 Task: In the  document Sheep.pdf ,align picture to the 'center'. Insert word art below the picture and give heading  'Sheep  in Black 'change the shape height to  6.82 in
Action: Mouse moved to (254, 411)
Screenshot: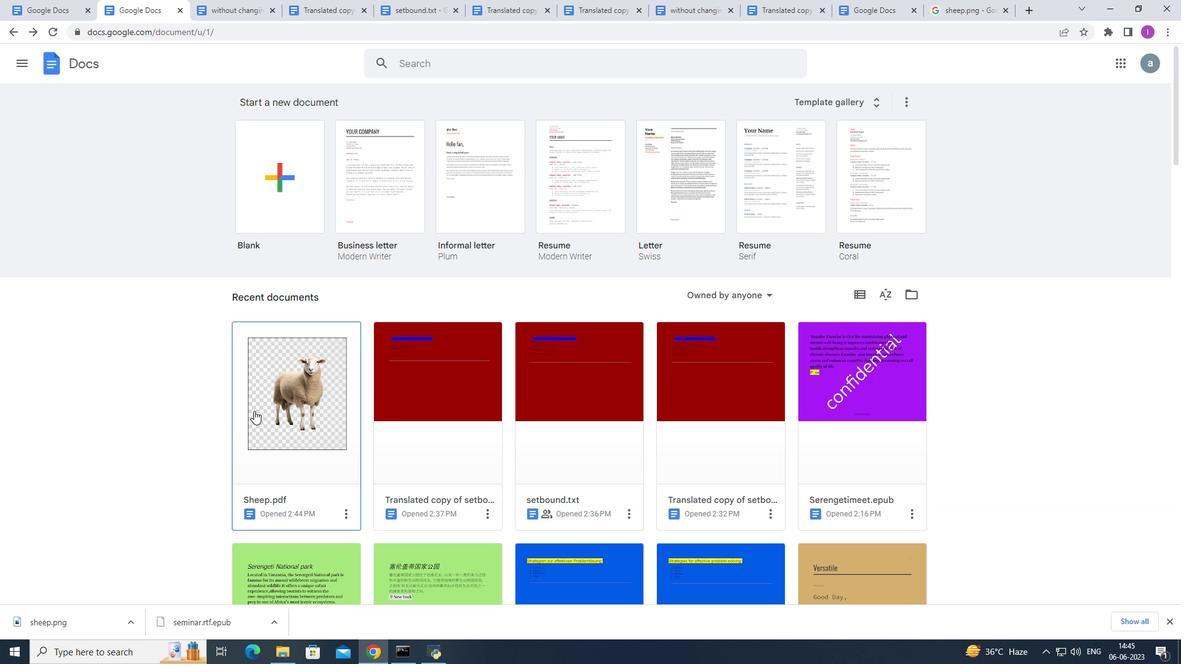 
Action: Mouse pressed left at (254, 411)
Screenshot: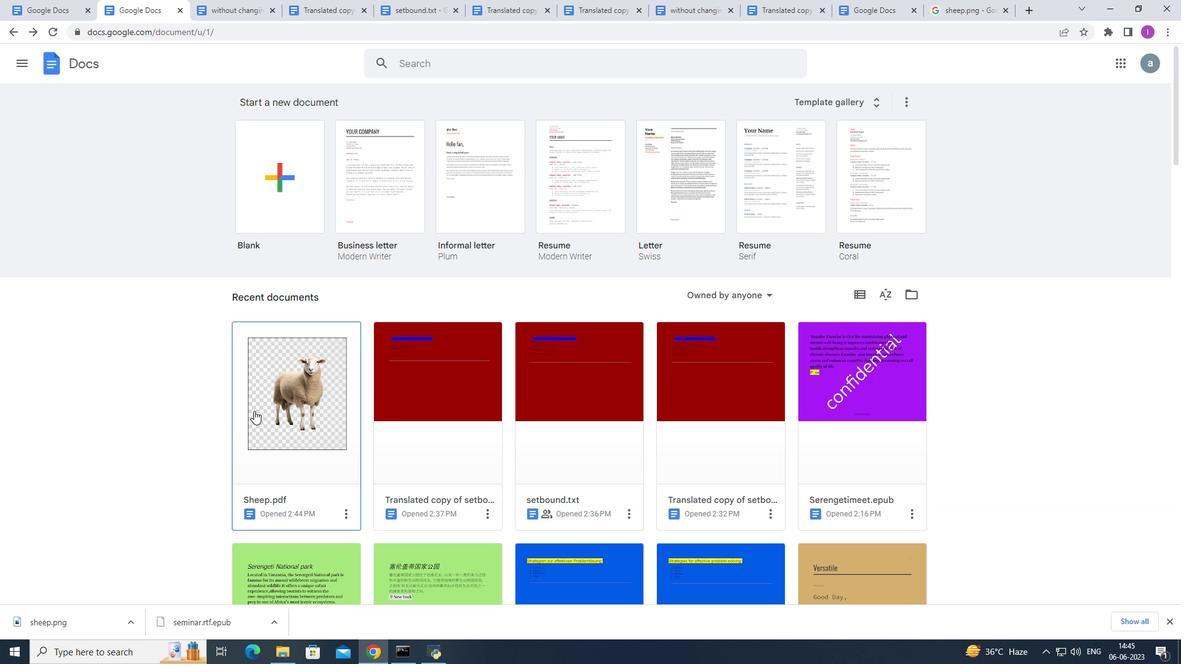 
Action: Mouse moved to (433, 193)
Screenshot: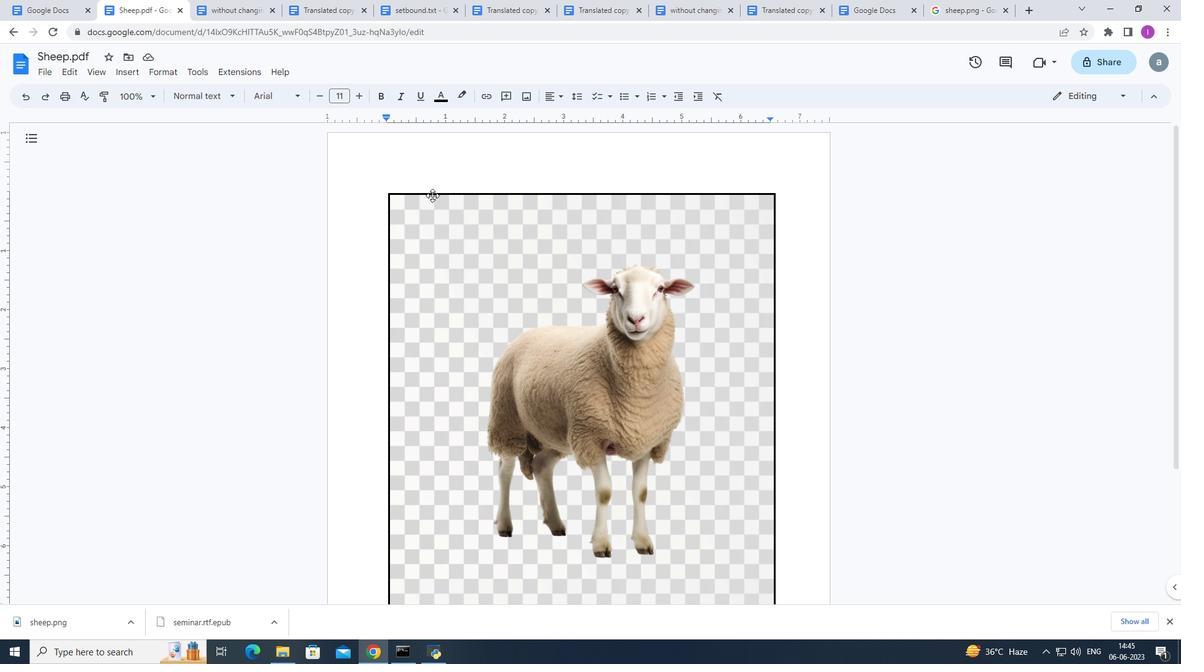 
Action: Mouse pressed left at (433, 193)
Screenshot: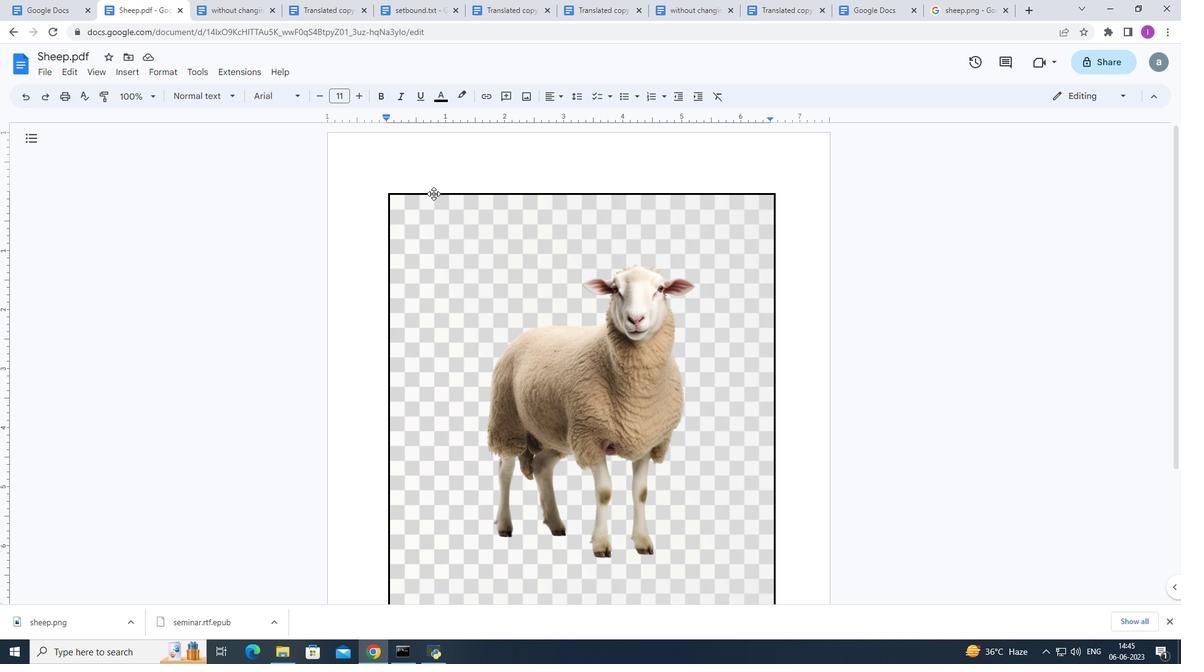 
Action: Mouse moved to (238, 94)
Screenshot: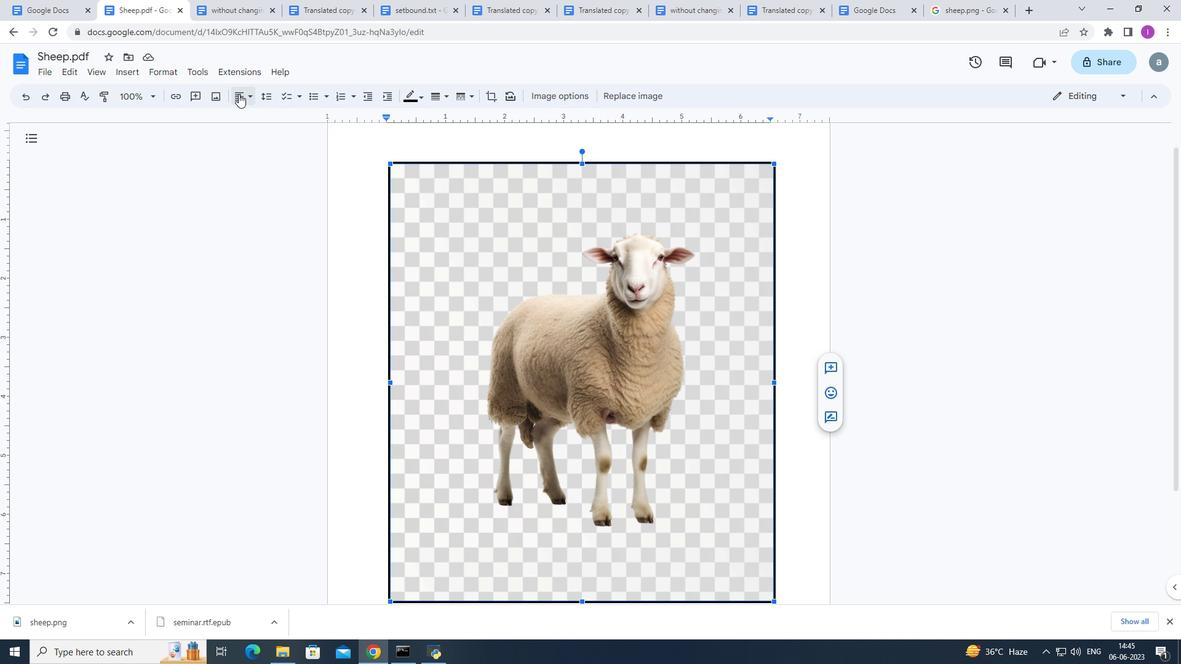 
Action: Mouse pressed left at (238, 94)
Screenshot: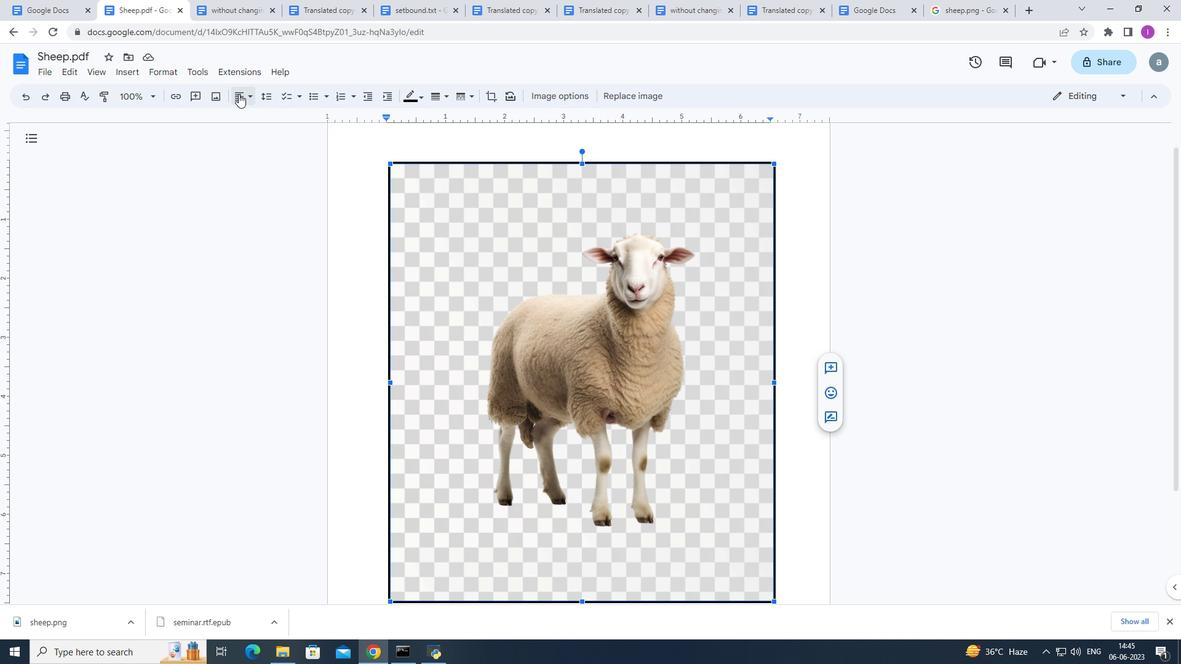 
Action: Mouse moved to (261, 113)
Screenshot: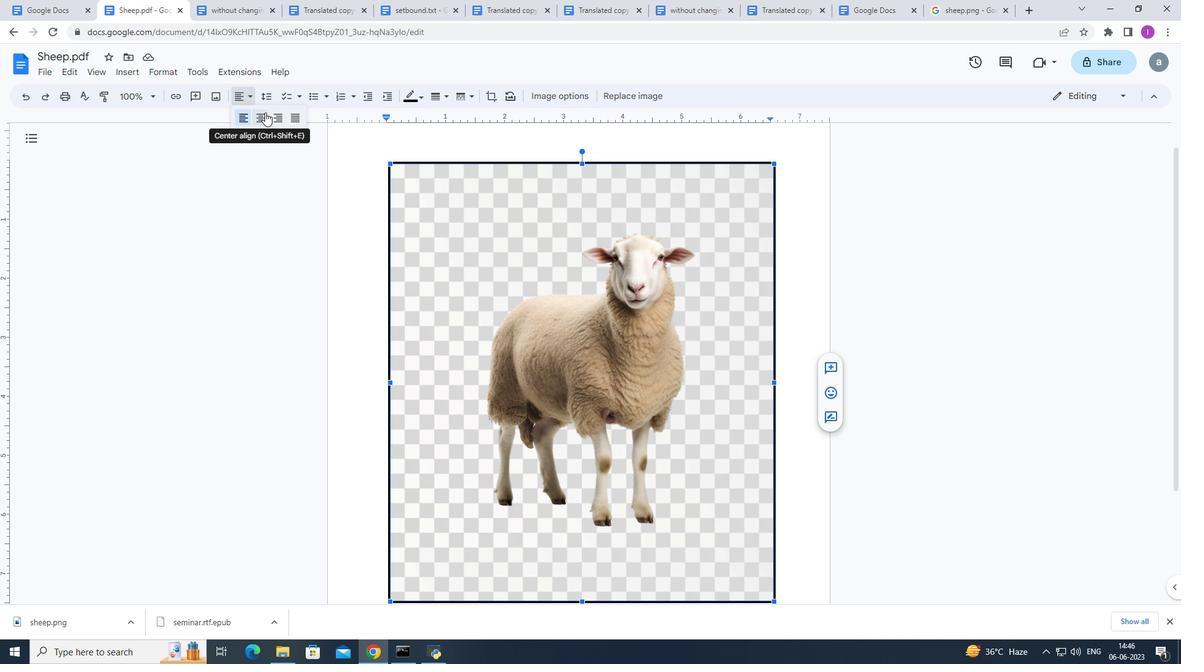 
Action: Mouse pressed left at (261, 113)
Screenshot: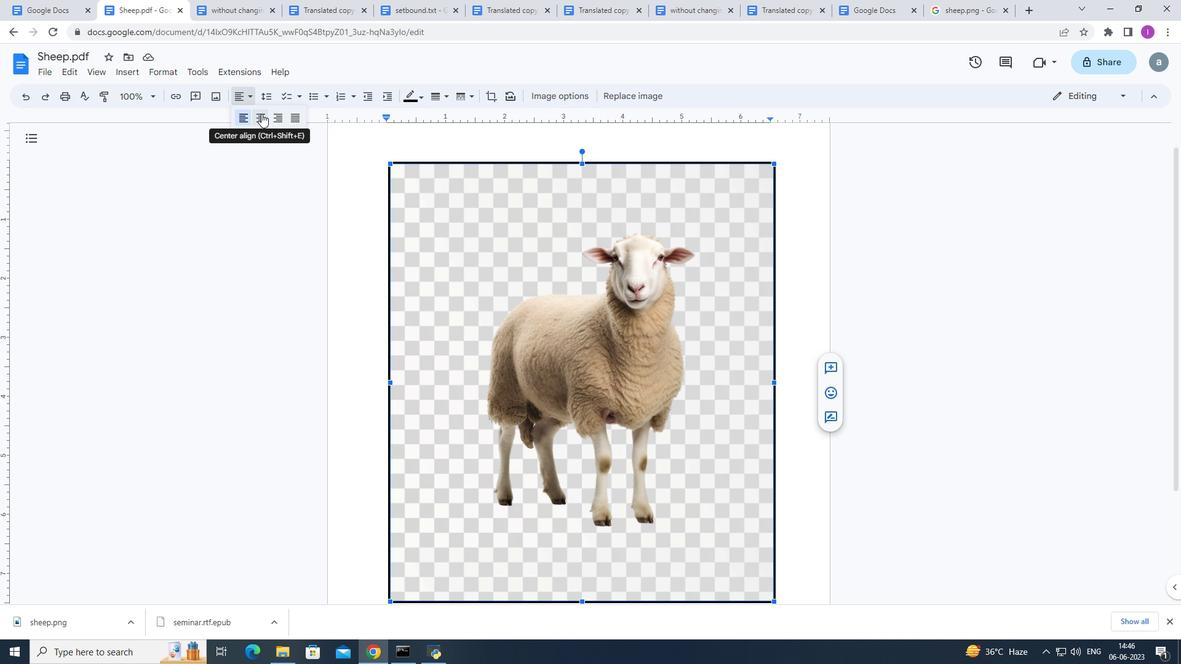 
Action: Mouse moved to (238, 94)
Screenshot: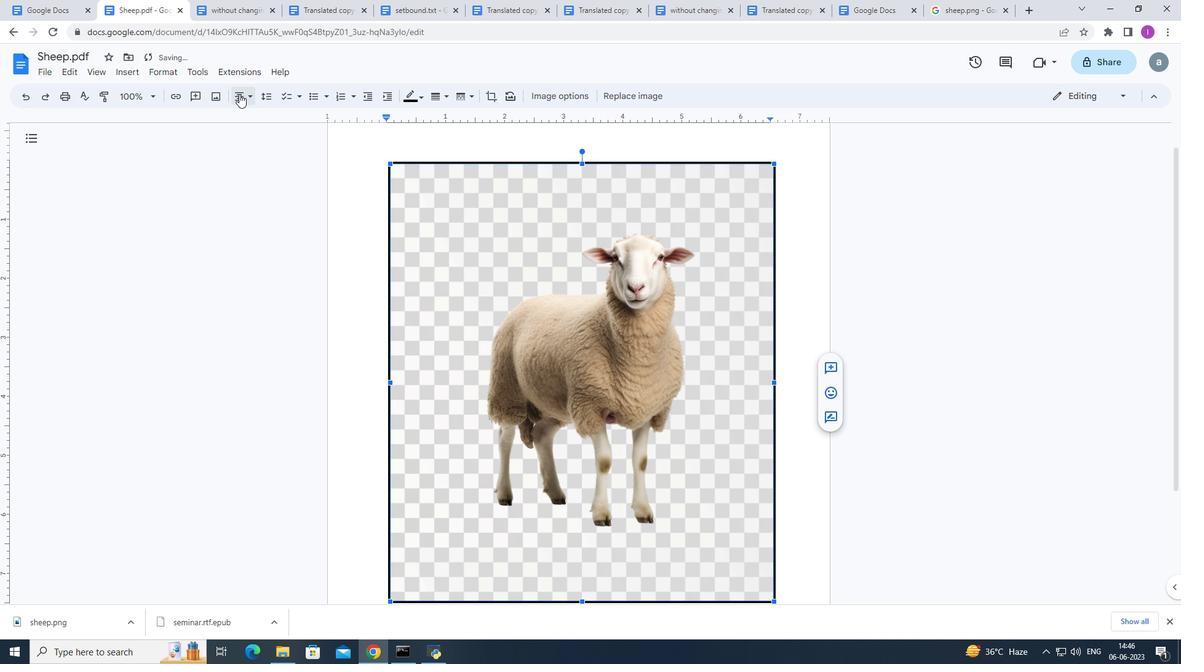 
Action: Mouse pressed left at (238, 94)
Screenshot: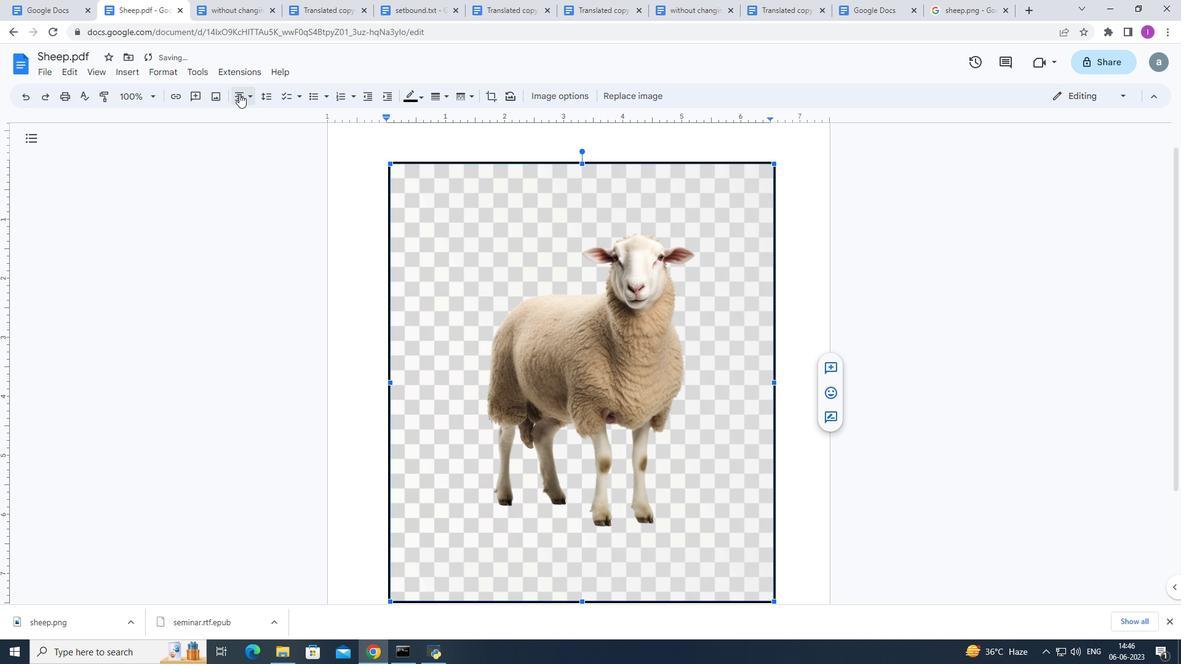 
Action: Mouse moved to (259, 111)
Screenshot: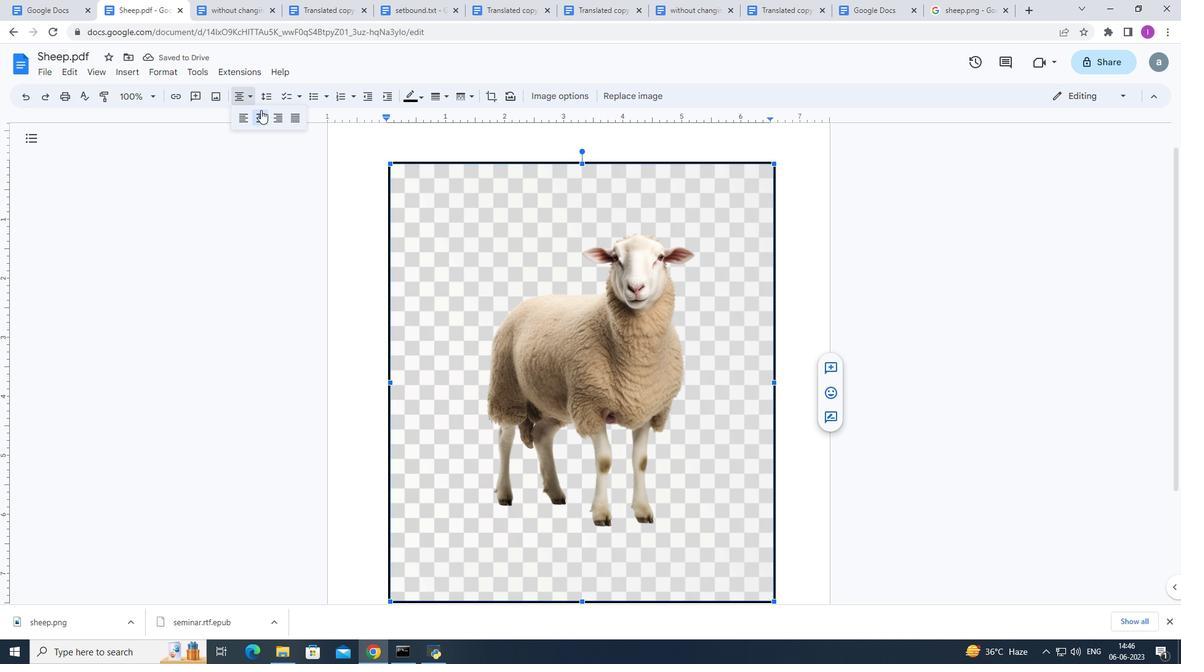 
Action: Mouse pressed left at (259, 111)
Screenshot: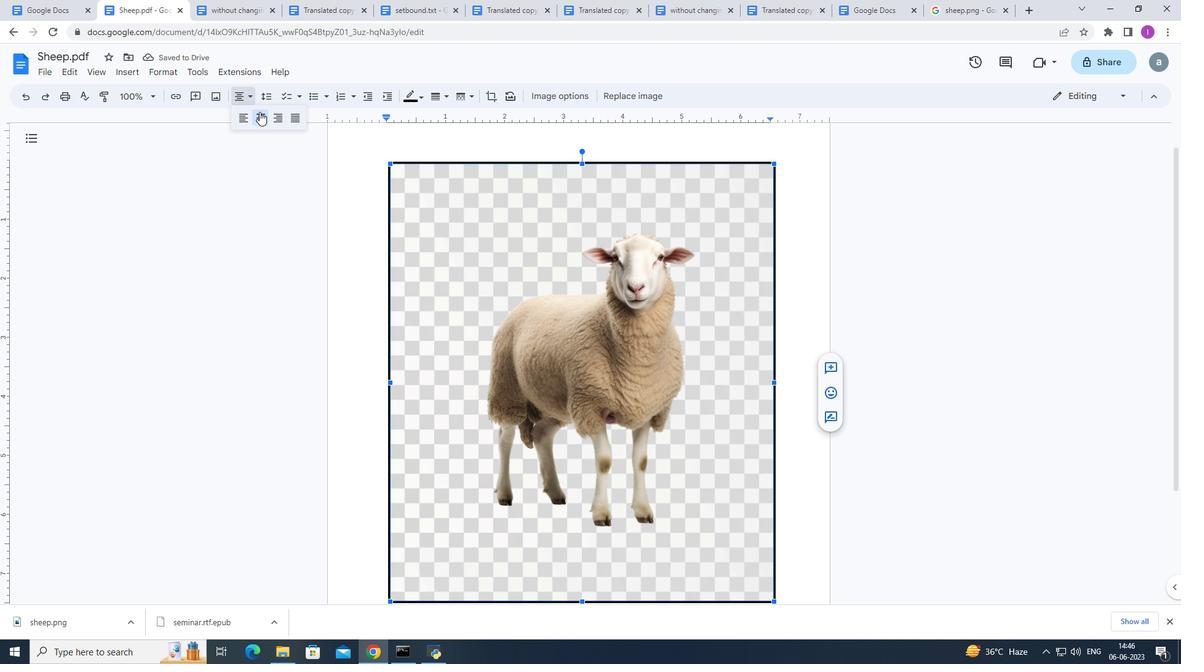 
Action: Mouse moved to (132, 69)
Screenshot: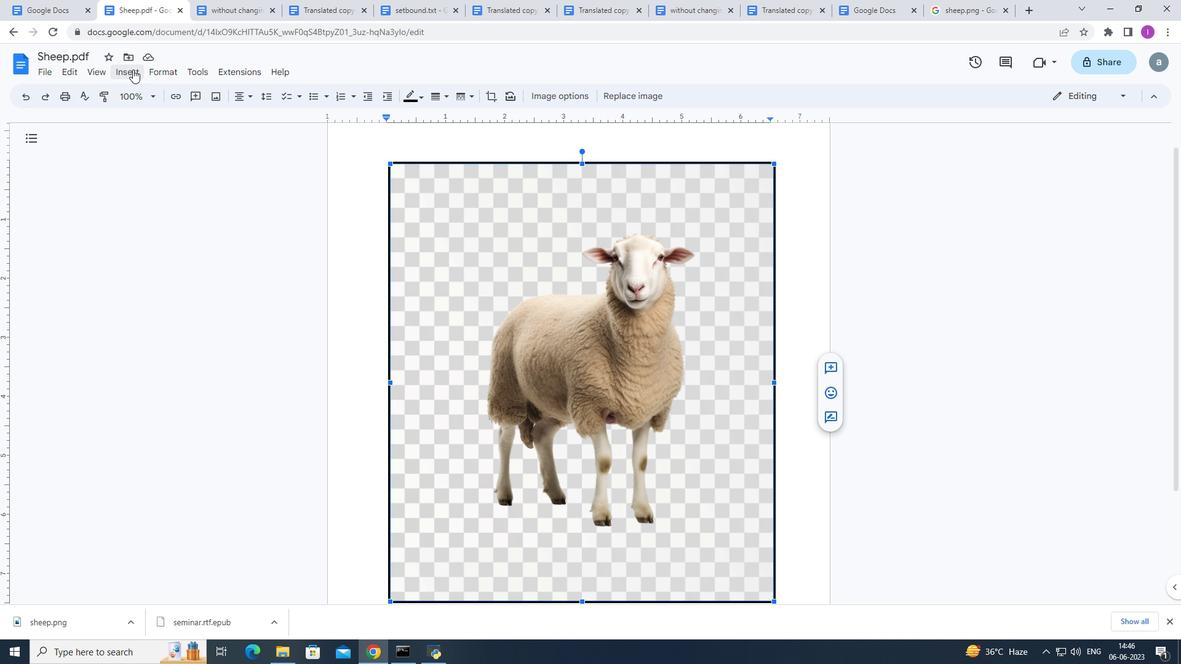 
Action: Mouse pressed left at (132, 69)
Screenshot: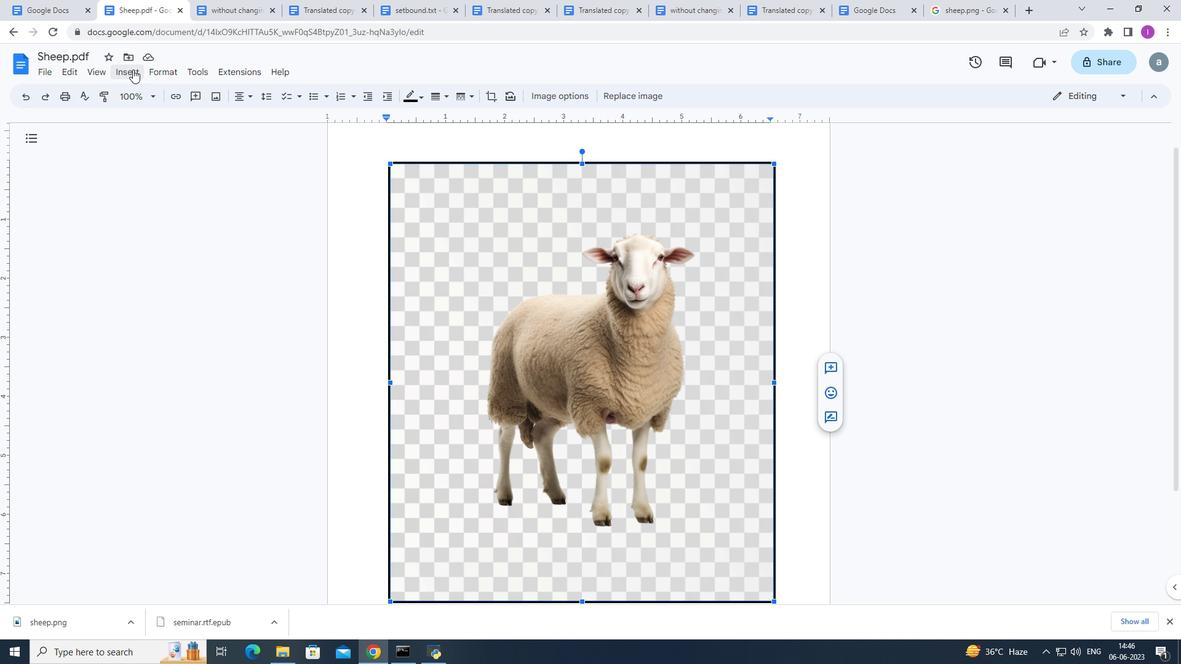 
Action: Mouse moved to (335, 135)
Screenshot: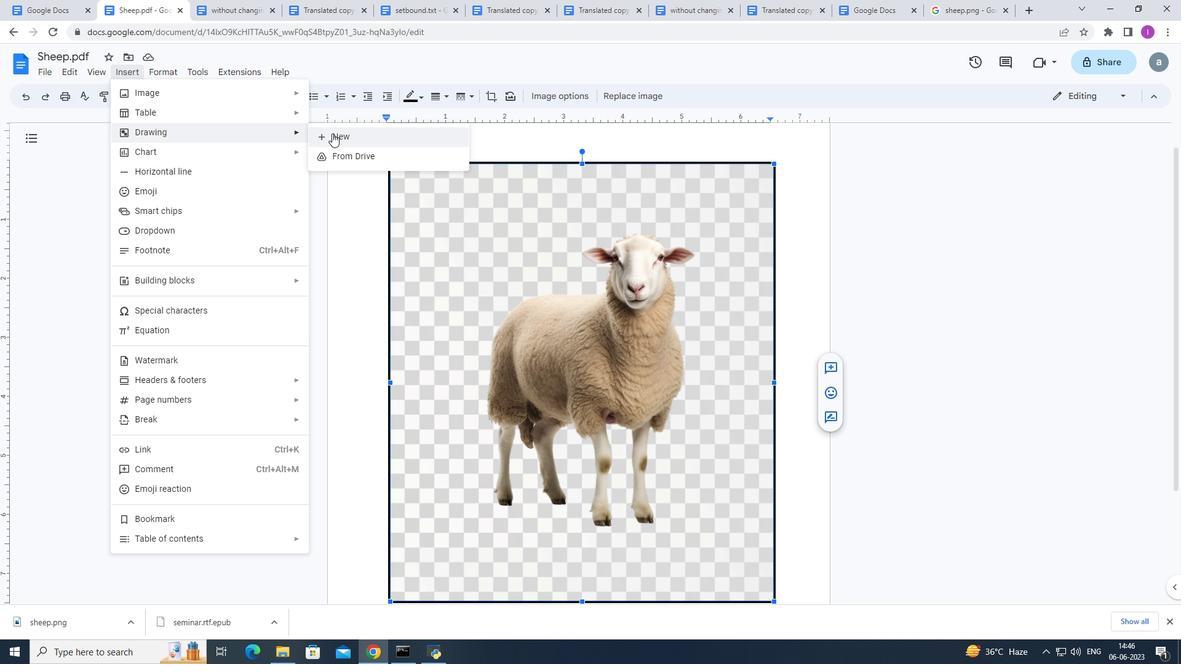 
Action: Mouse pressed left at (335, 135)
Screenshot: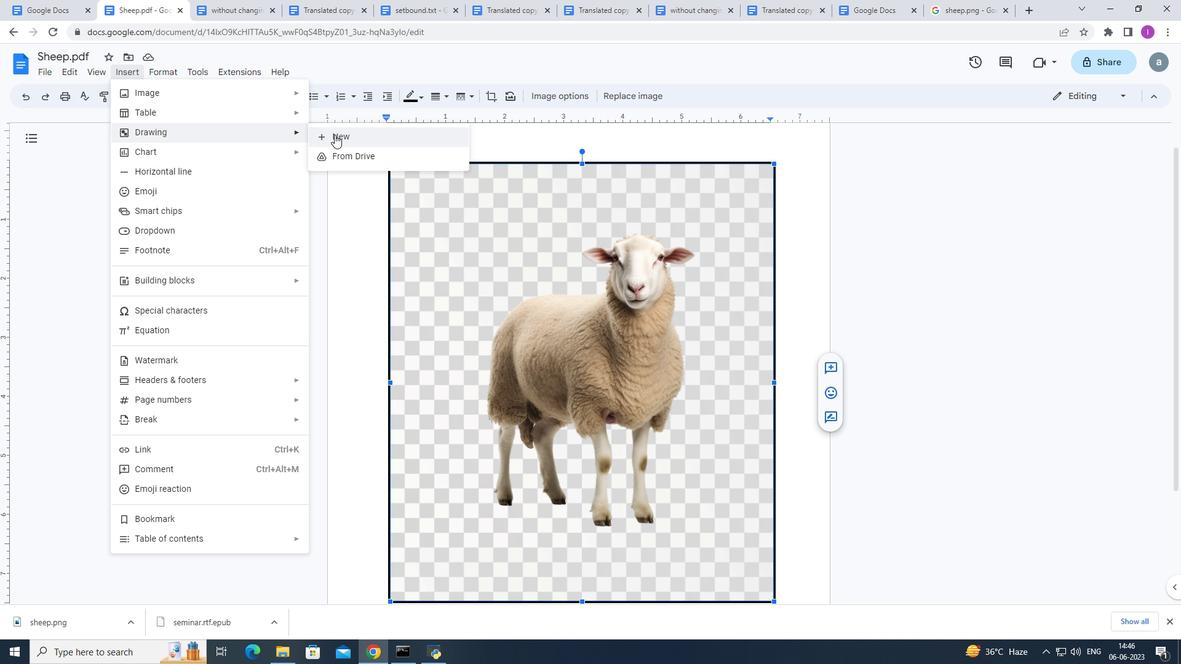 
Action: Mouse moved to (321, 112)
Screenshot: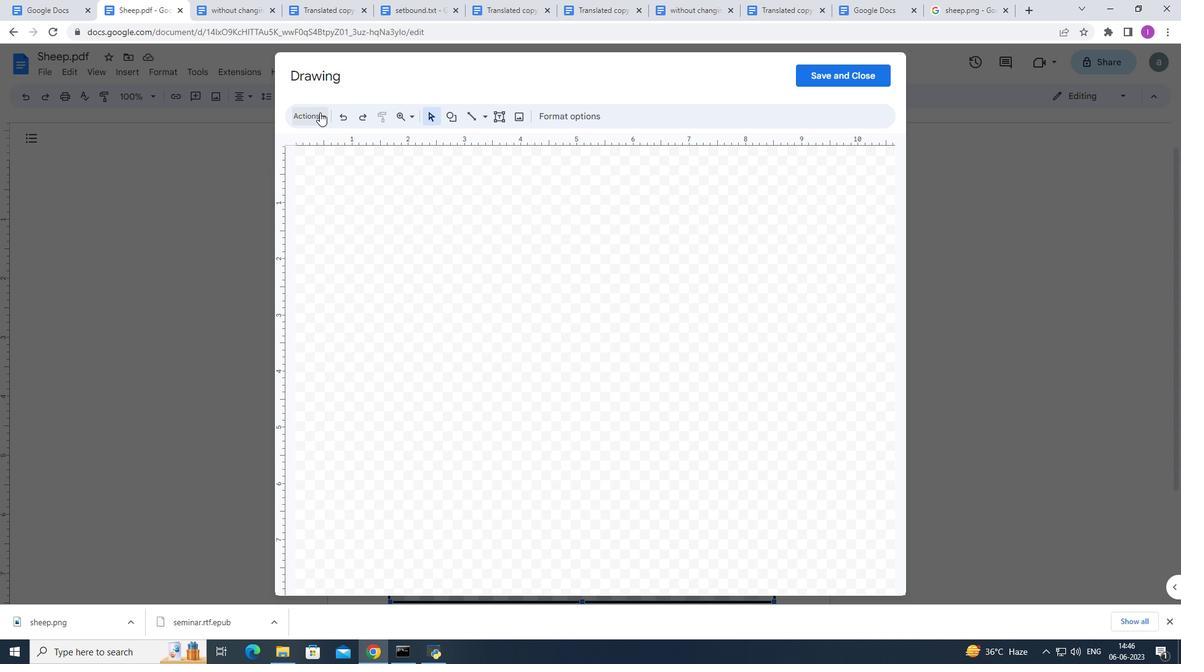 
Action: Mouse pressed left at (321, 112)
Screenshot: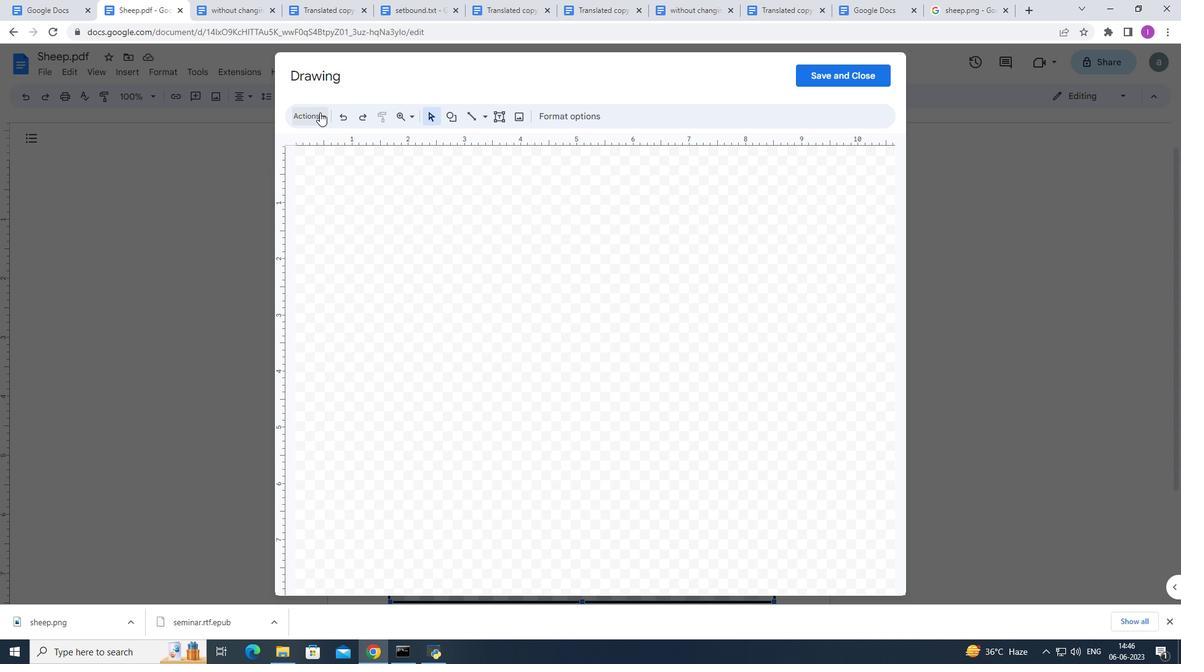 
Action: Mouse moved to (345, 194)
Screenshot: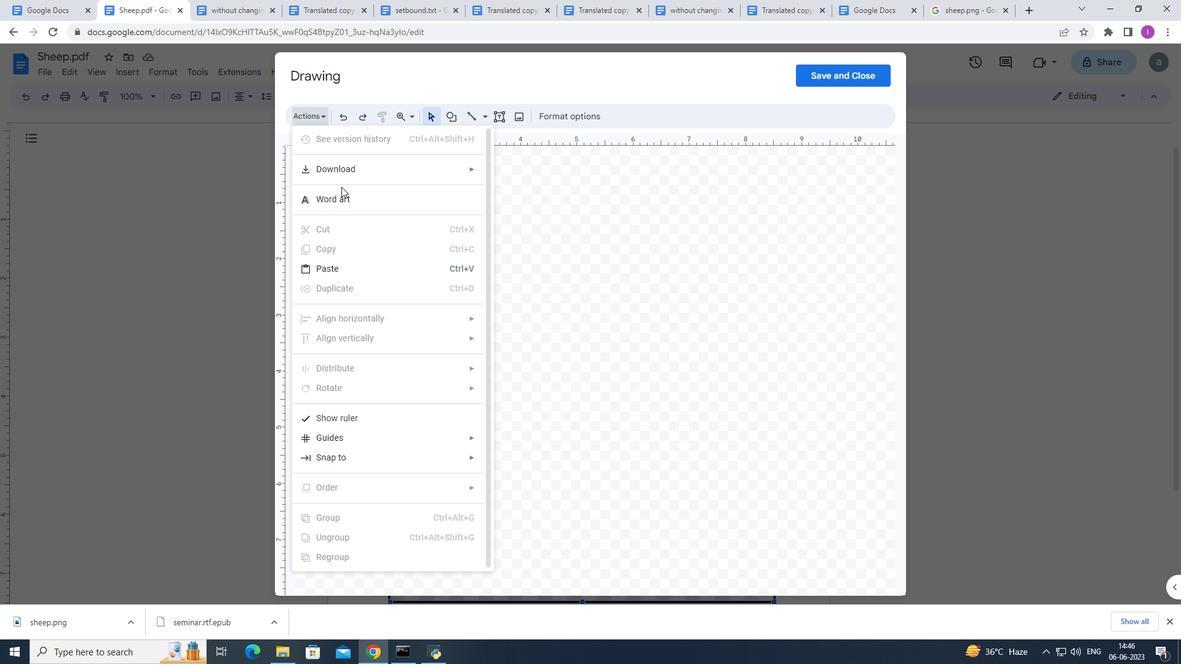 
Action: Mouse pressed left at (345, 194)
Screenshot: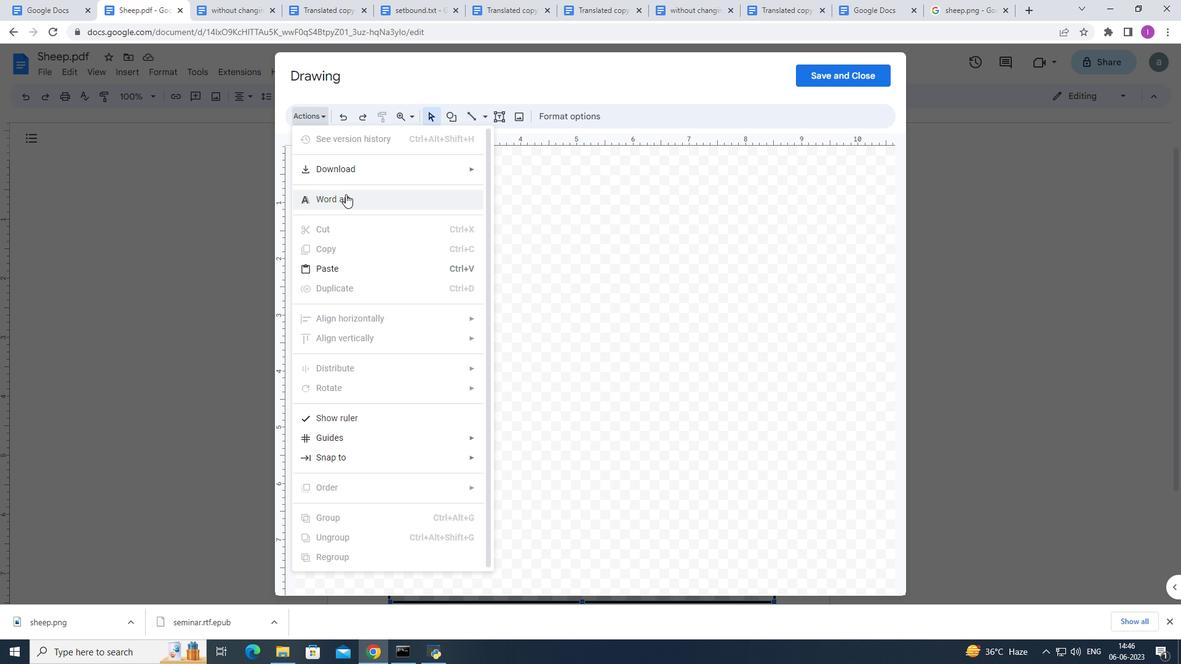 
Action: Mouse pressed left at (345, 194)
Screenshot: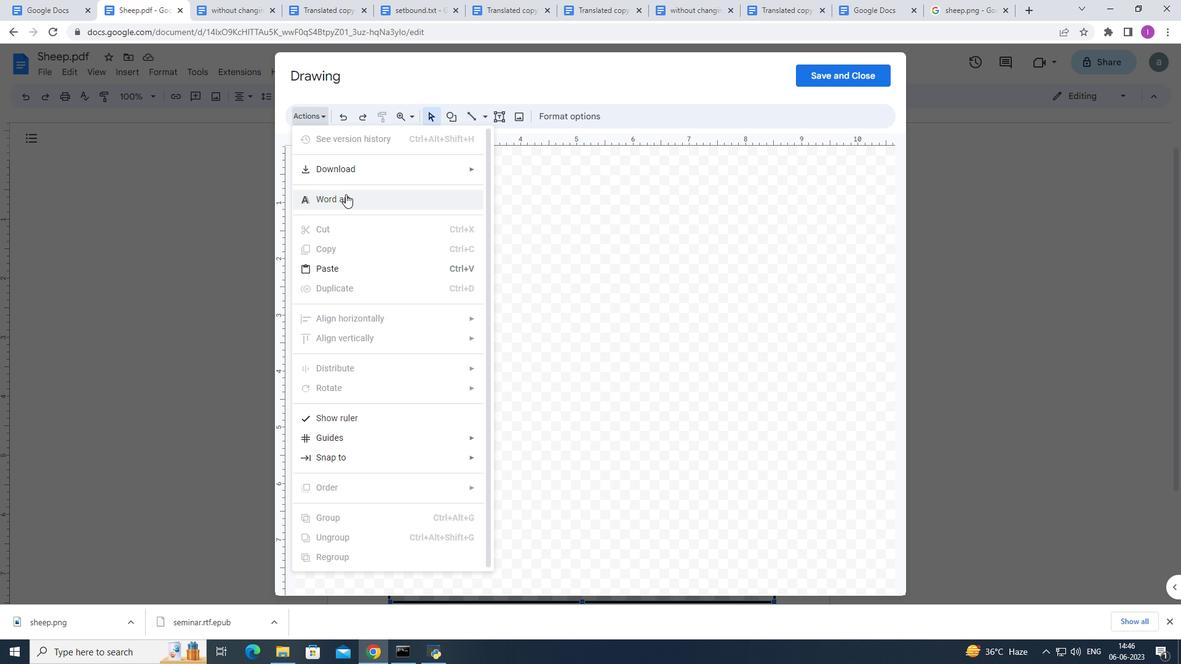 
Action: Mouse moved to (323, 115)
Screenshot: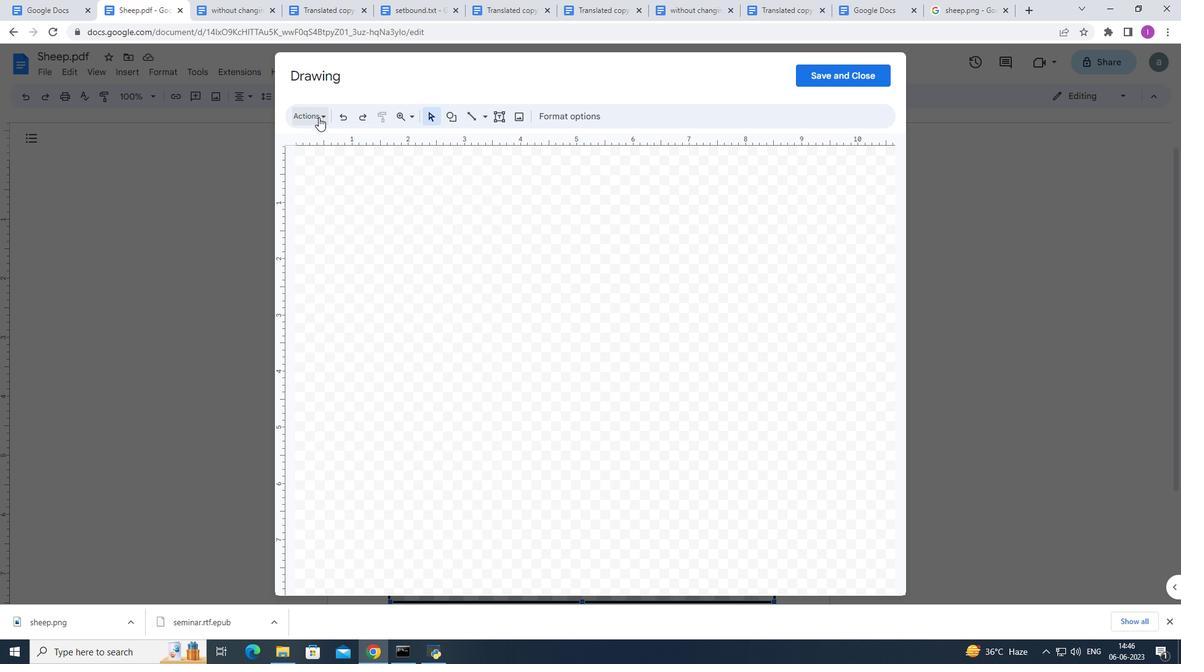 
Action: Mouse pressed left at (323, 115)
Screenshot: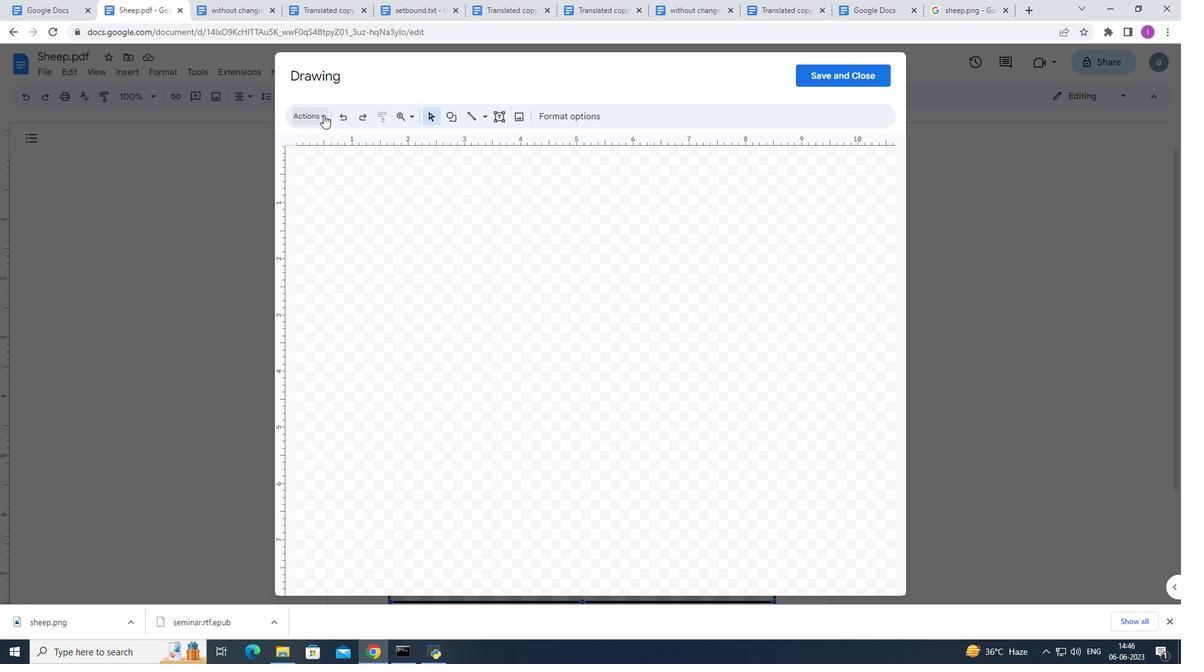 
Action: Mouse moved to (347, 193)
Screenshot: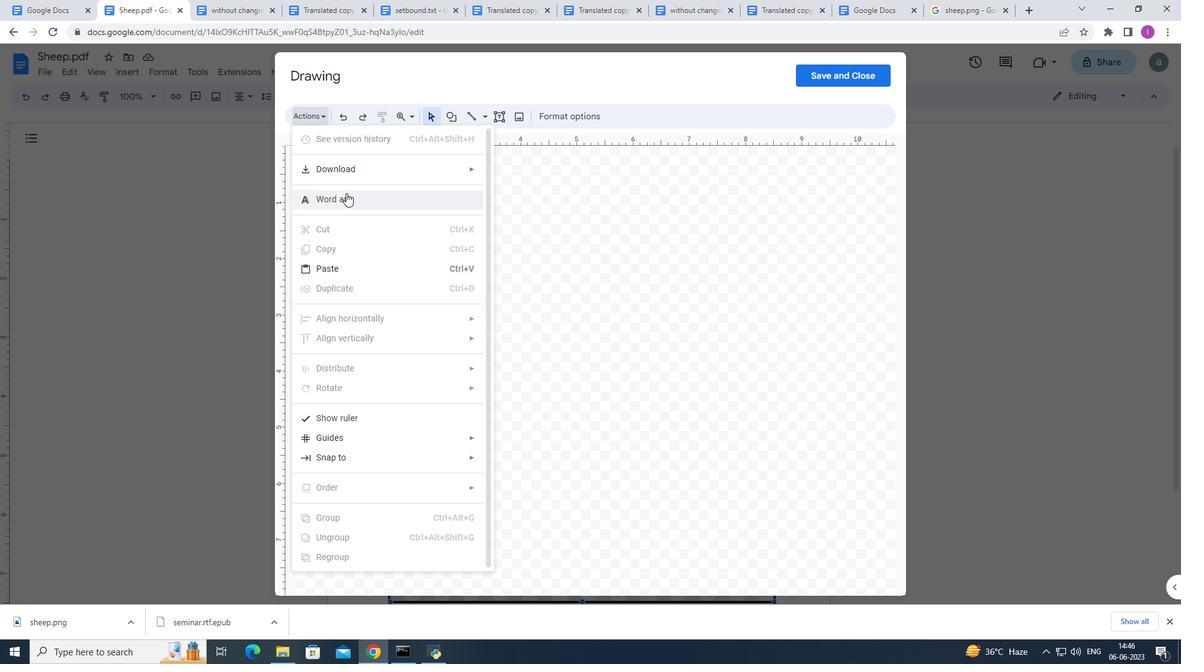 
Action: Mouse pressed left at (347, 193)
Screenshot: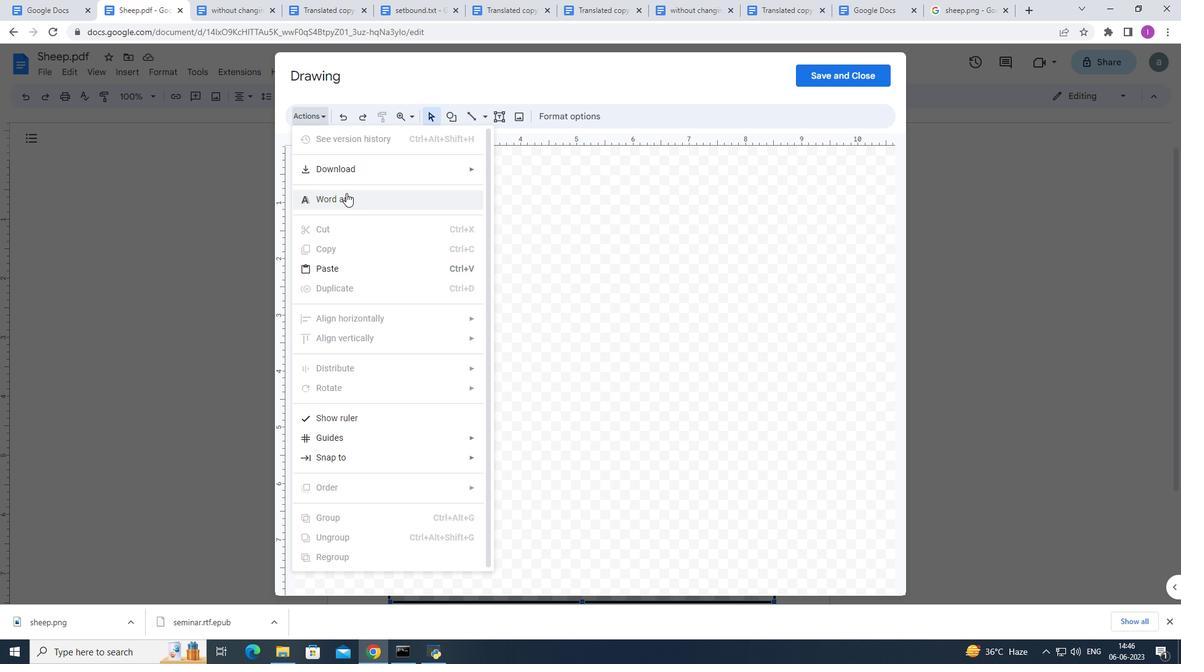 
Action: Mouse moved to (706, 195)
Screenshot: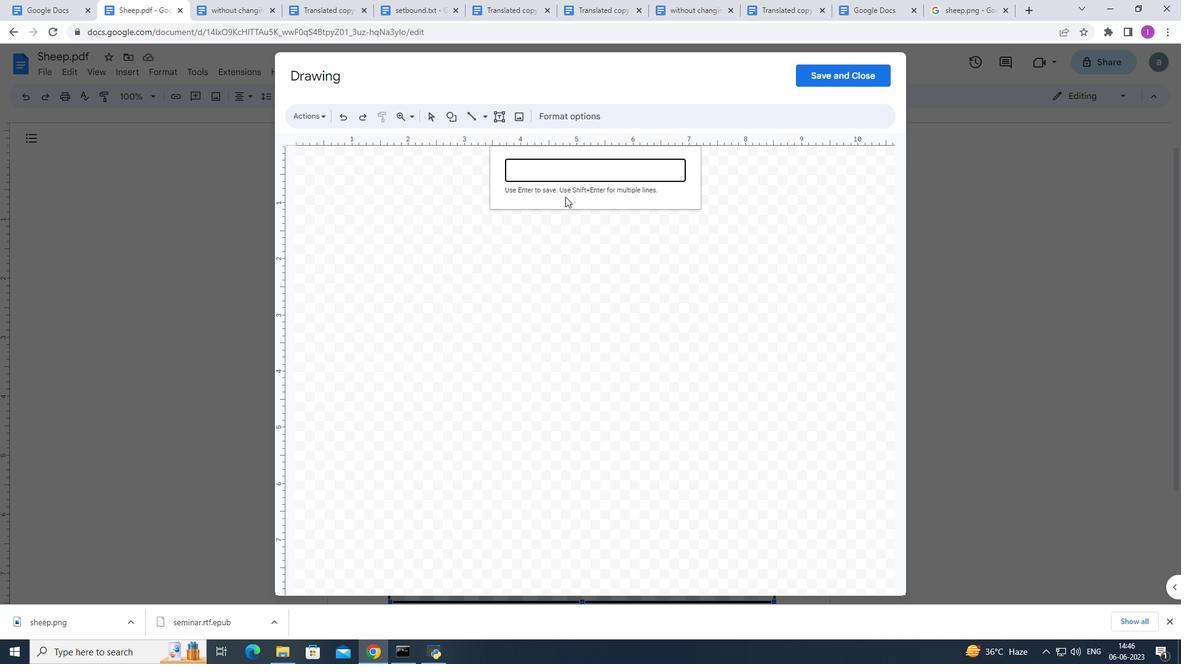 
Action: Key pressed <Key.shift>Sheep<Key.space>in<Key.space><Key.shift><Key.shift>Black
Screenshot: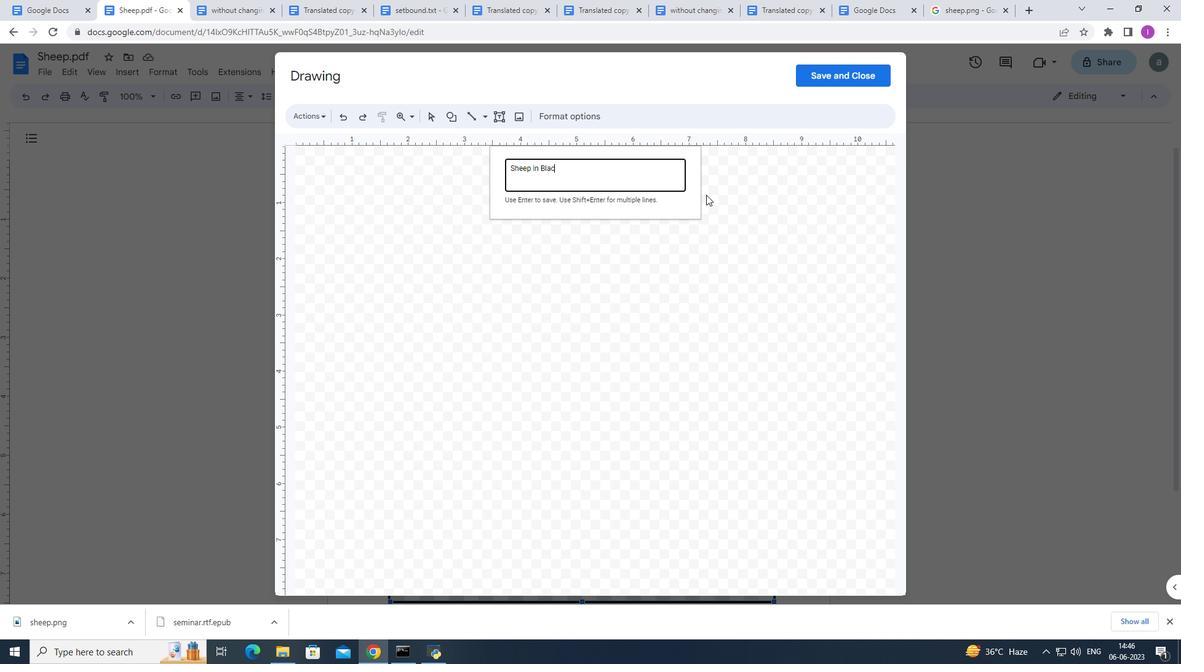 
Action: Mouse moved to (707, 197)
Screenshot: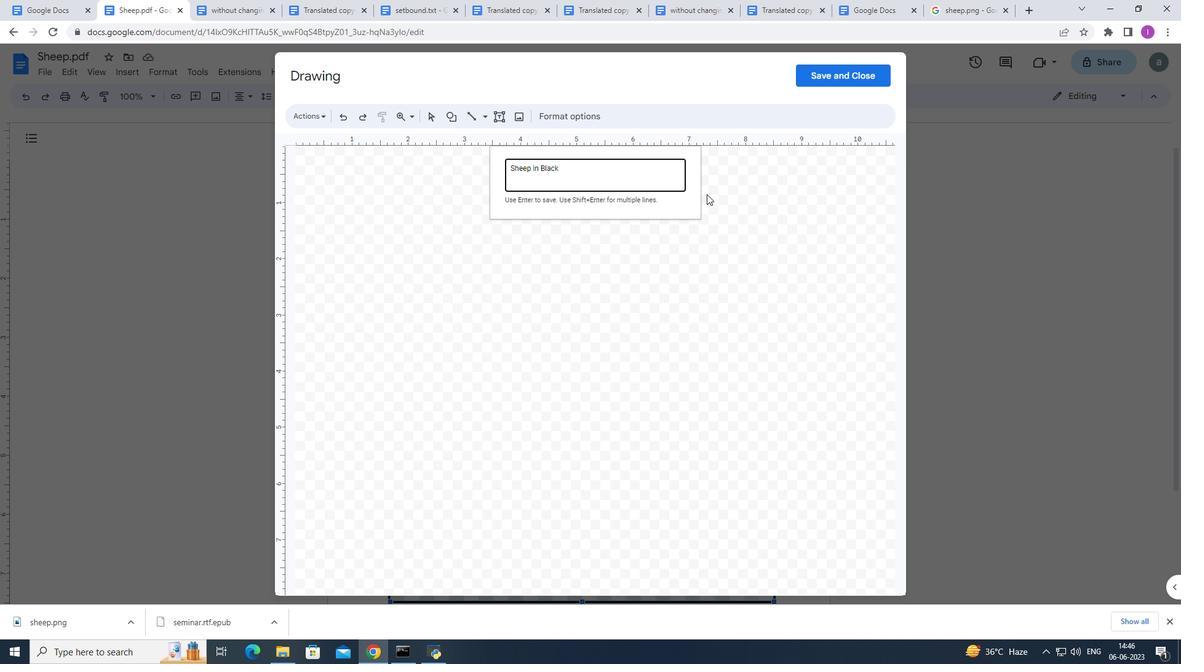 
Action: Key pressed <Key.enter>
Screenshot: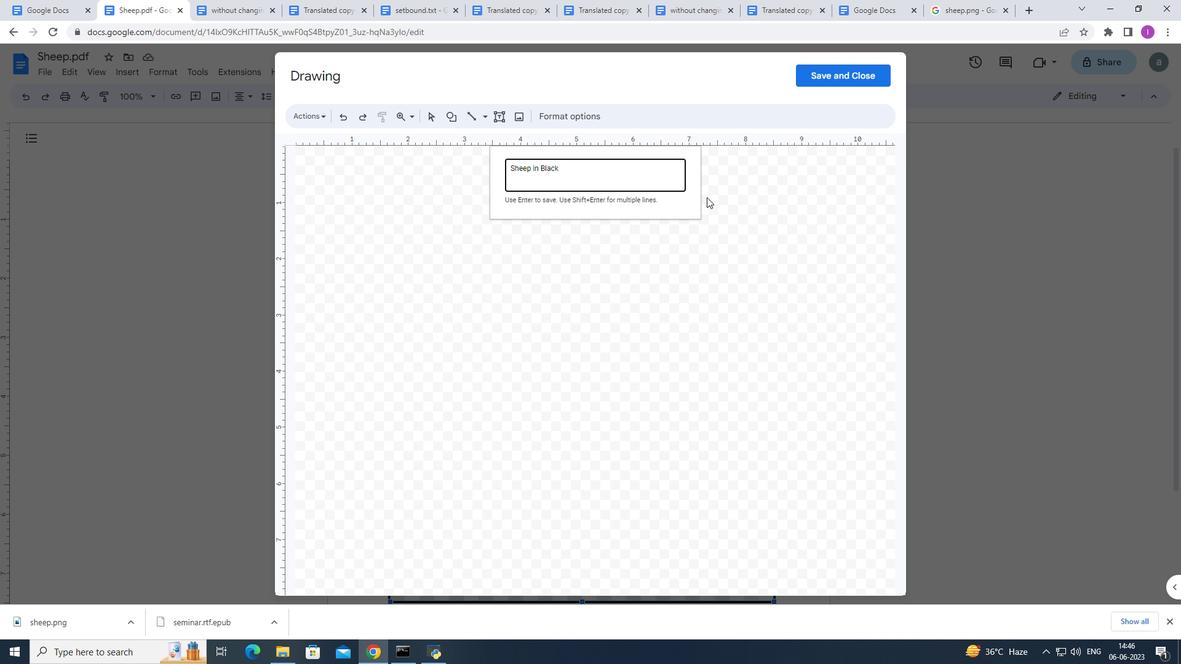 
Action: Mouse moved to (826, 72)
Screenshot: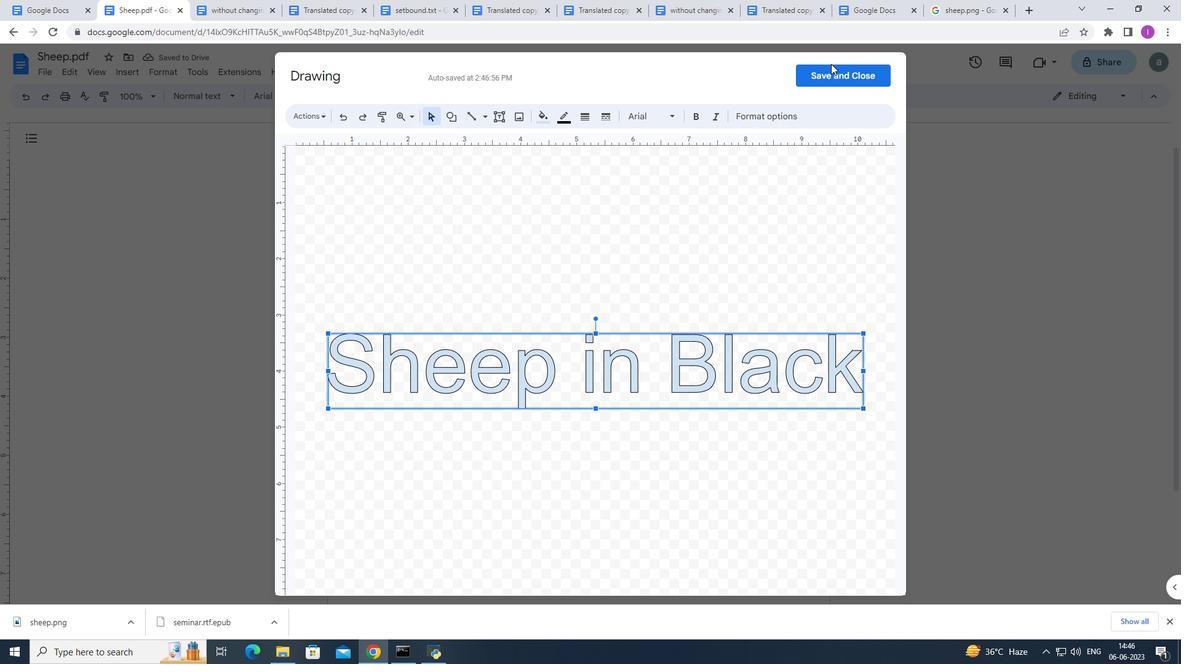 
Action: Mouse pressed left at (826, 72)
Screenshot: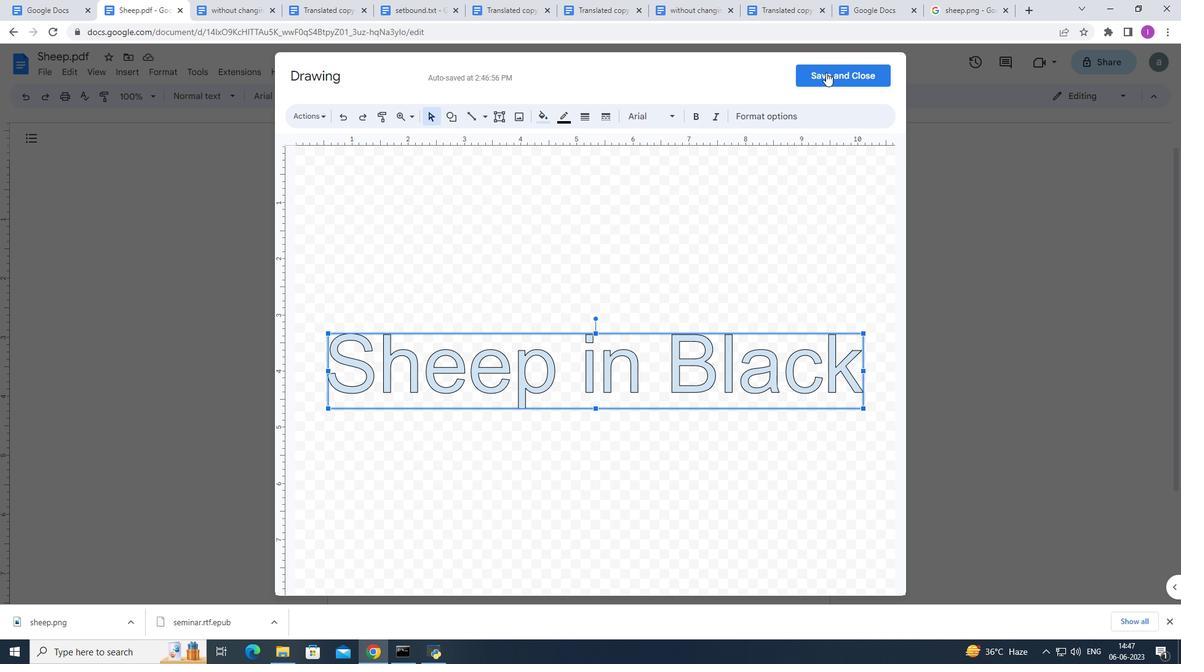 
Action: Mouse moved to (687, 250)
Screenshot: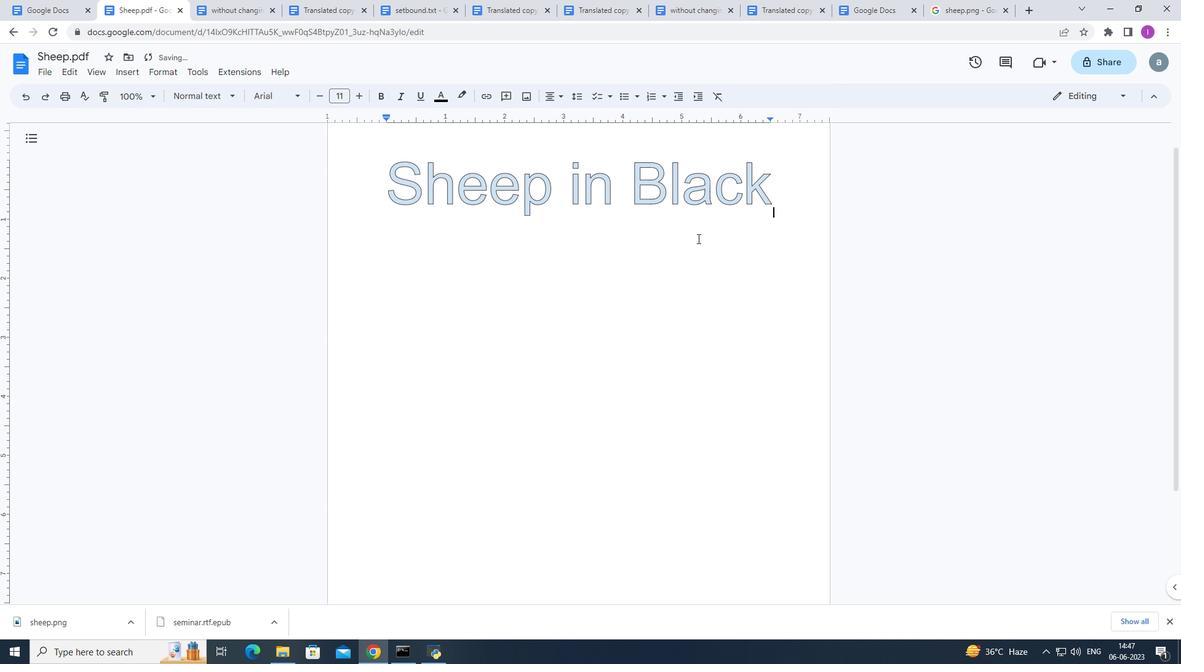 
Action: Mouse scrolled (687, 251) with delta (0, 0)
Screenshot: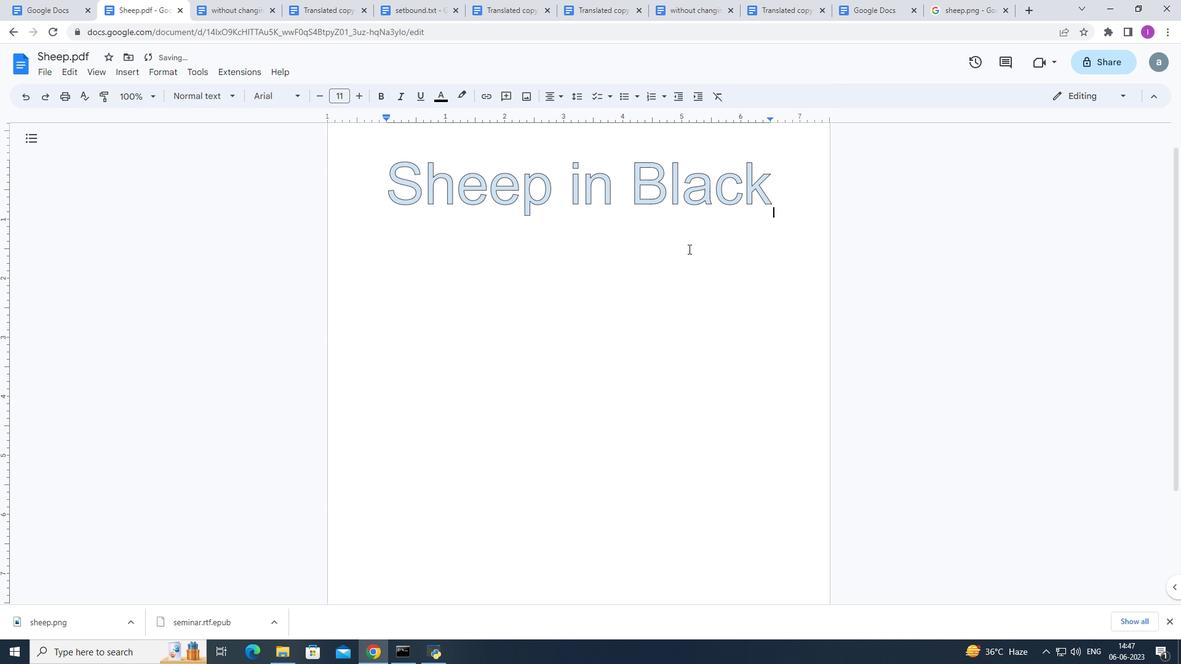 
Action: Mouse scrolled (687, 251) with delta (0, 0)
Screenshot: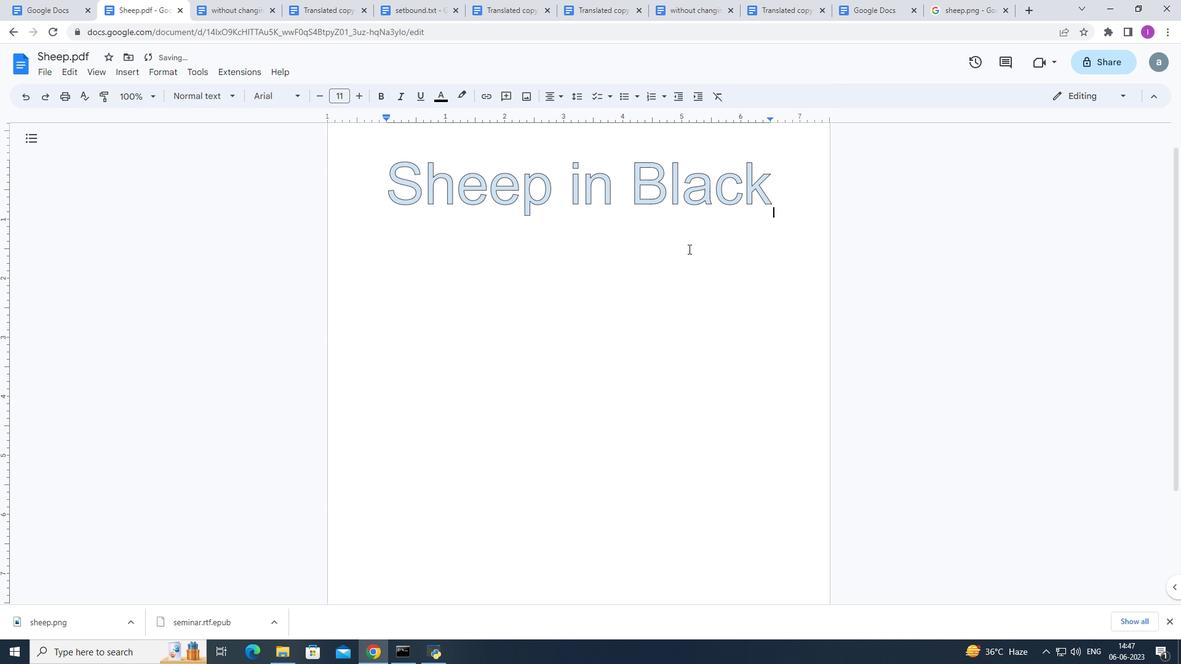 
Action: Mouse scrolled (687, 251) with delta (0, 0)
Screenshot: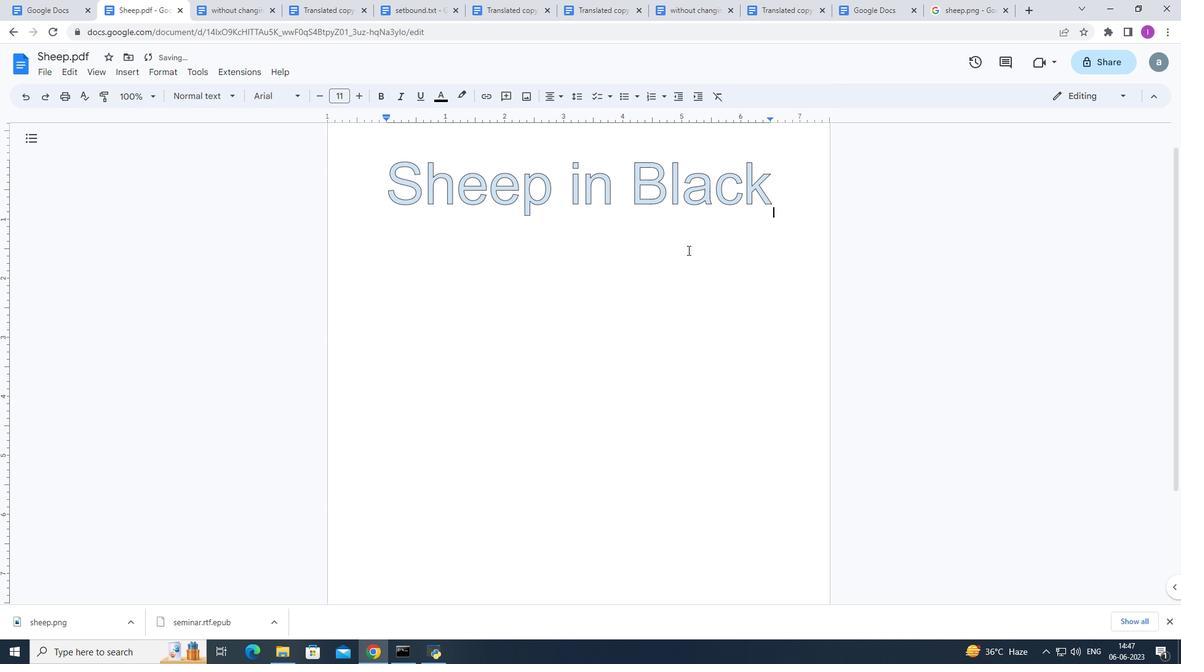 
Action: Mouse scrolled (687, 251) with delta (0, 0)
Screenshot: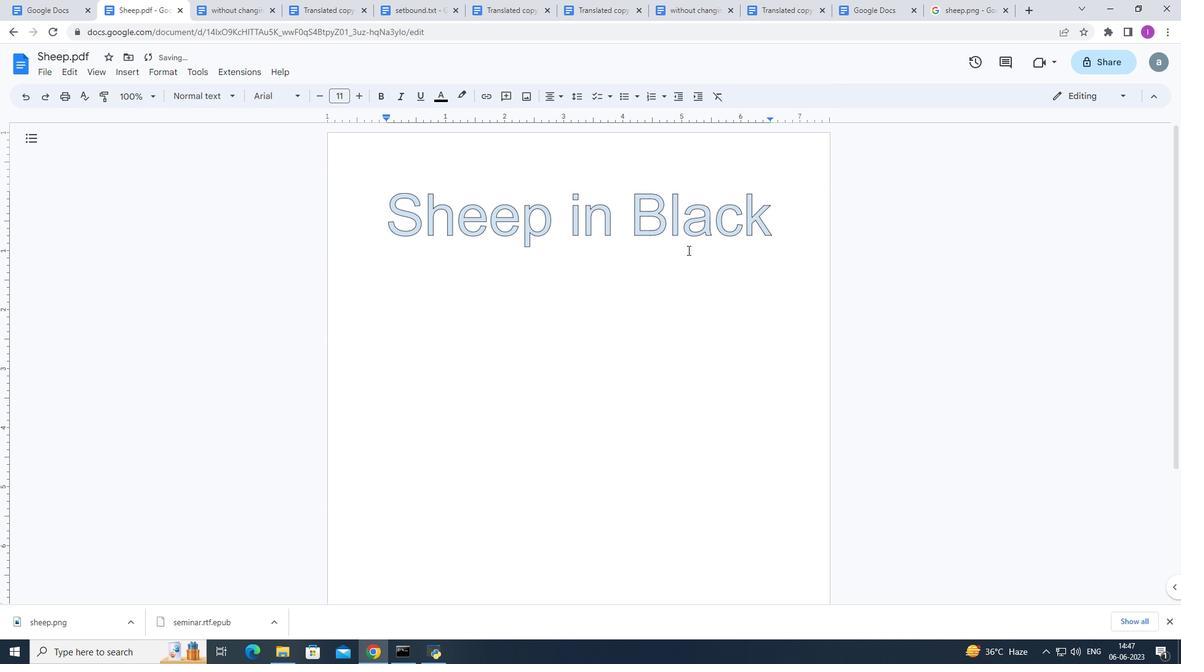 
Action: Mouse scrolled (687, 251) with delta (0, 0)
Screenshot: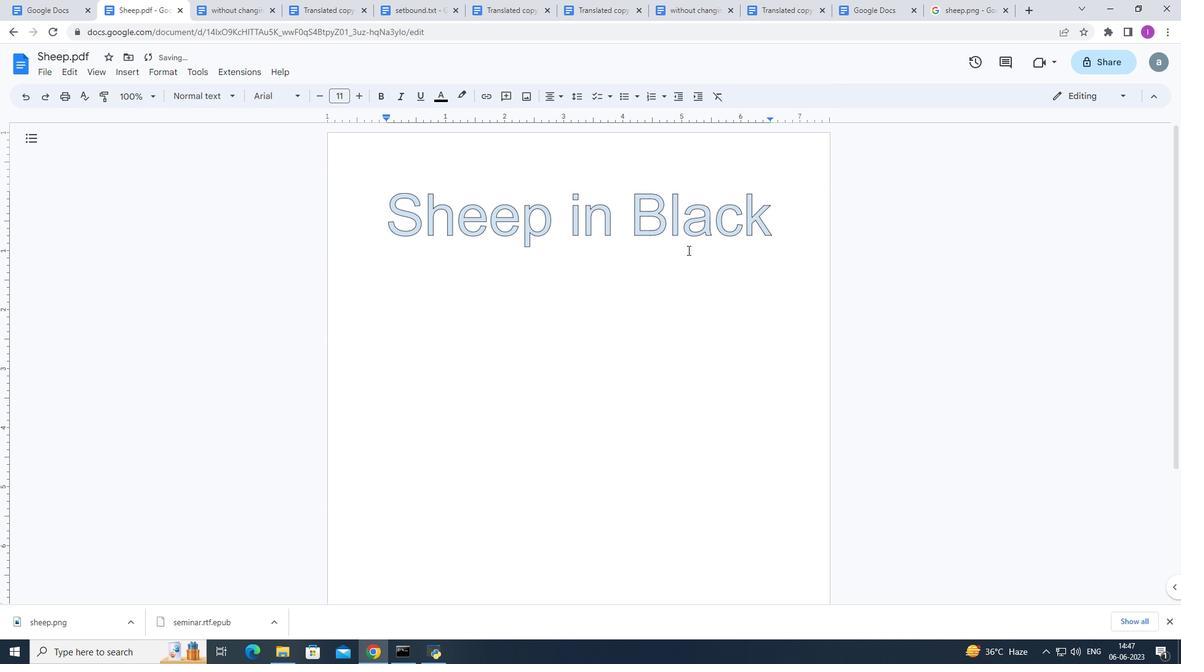 
Action: Mouse scrolled (687, 251) with delta (0, 0)
Screenshot: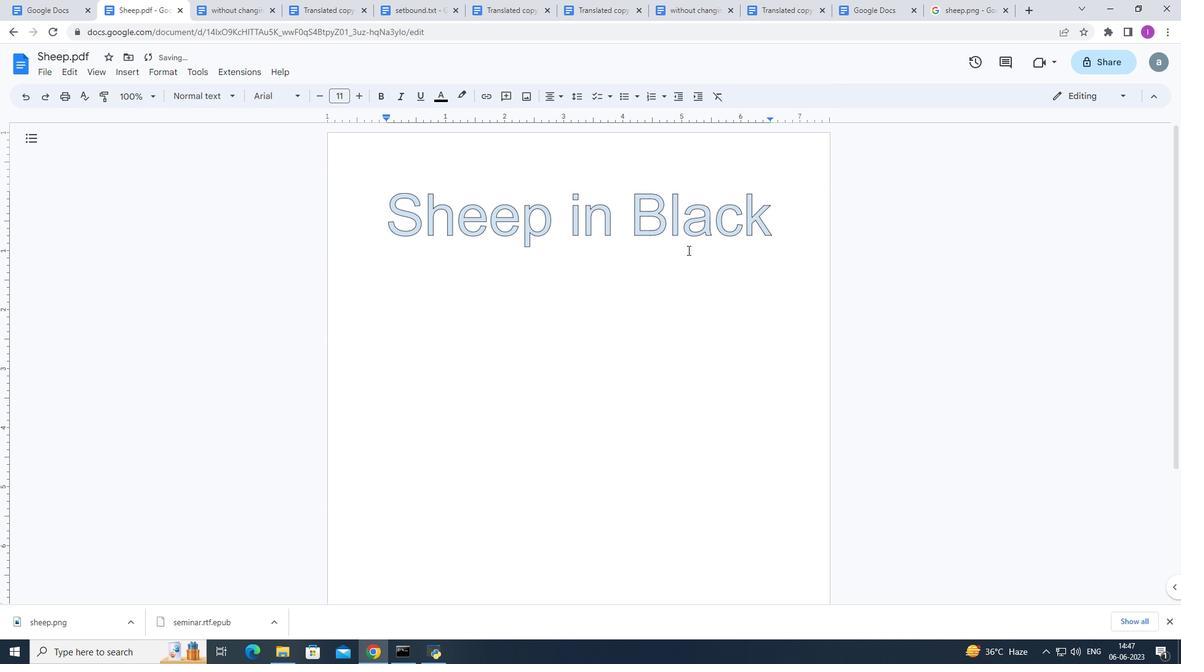 
Action: Mouse scrolled (687, 251) with delta (0, 0)
Screenshot: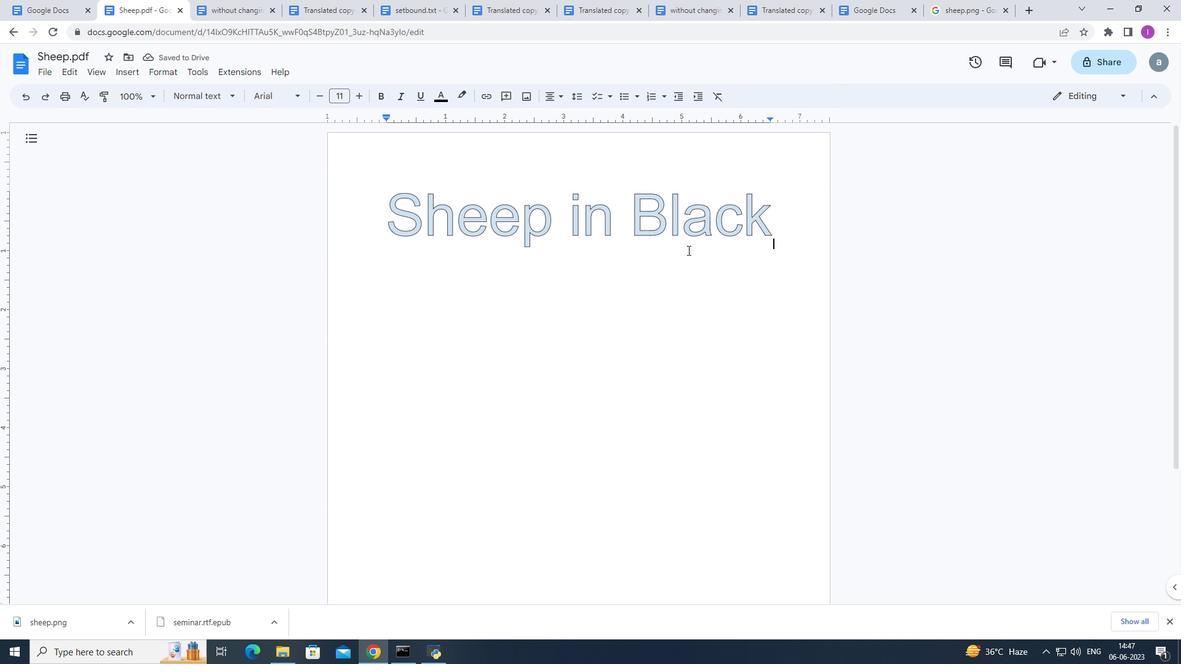 
Action: Mouse scrolled (687, 251) with delta (0, 0)
Screenshot: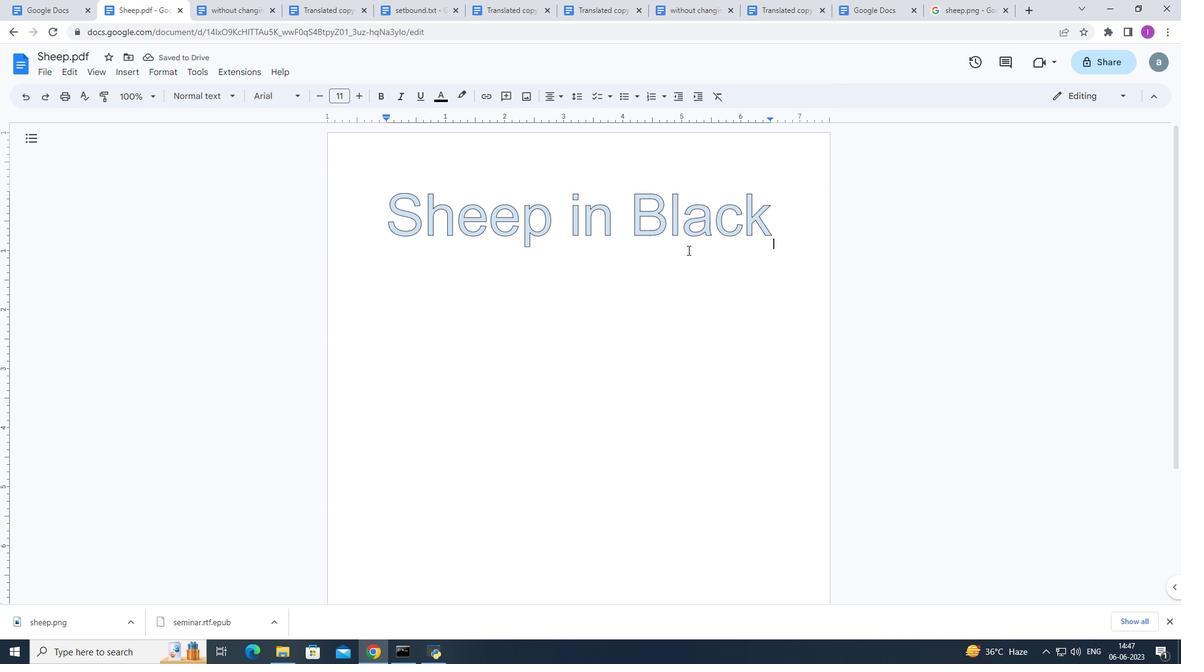 
Action: Mouse scrolled (687, 251) with delta (0, 0)
Screenshot: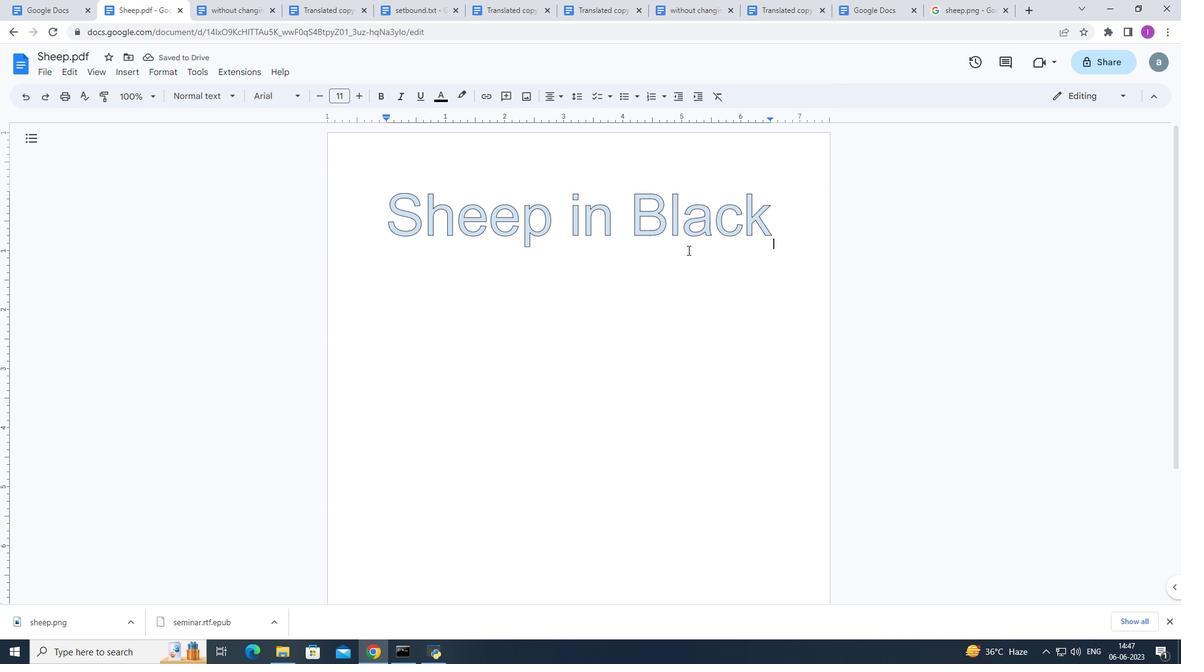 
Action: Mouse scrolled (687, 249) with delta (0, 0)
Screenshot: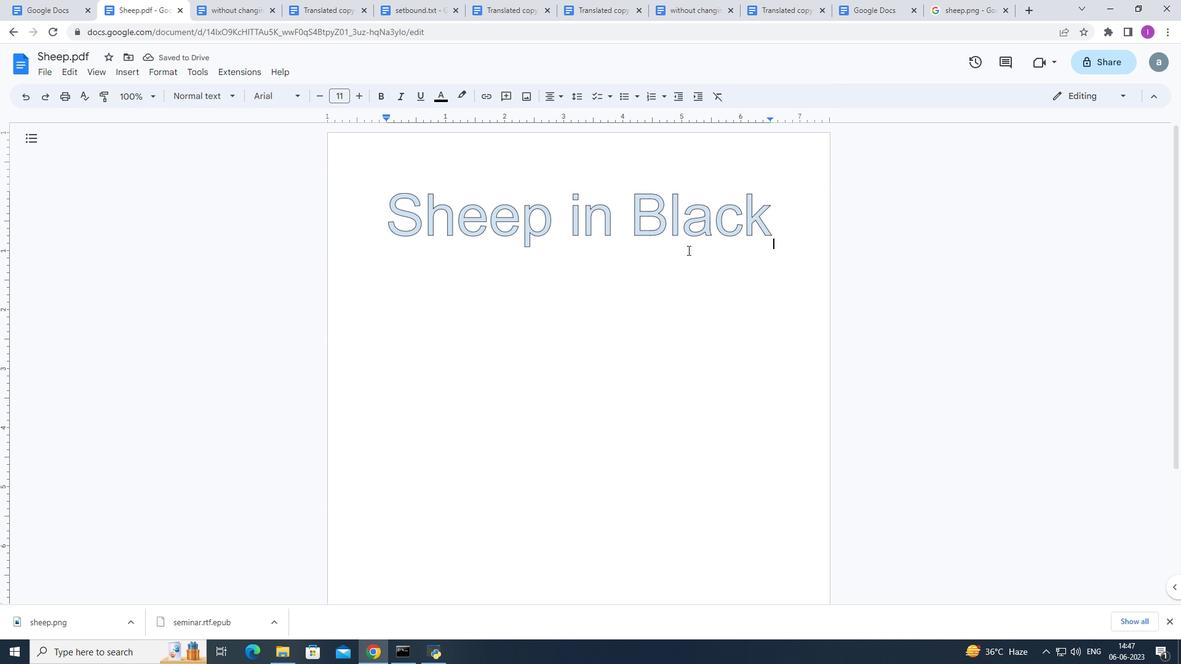 
Action: Mouse moved to (371, 283)
Screenshot: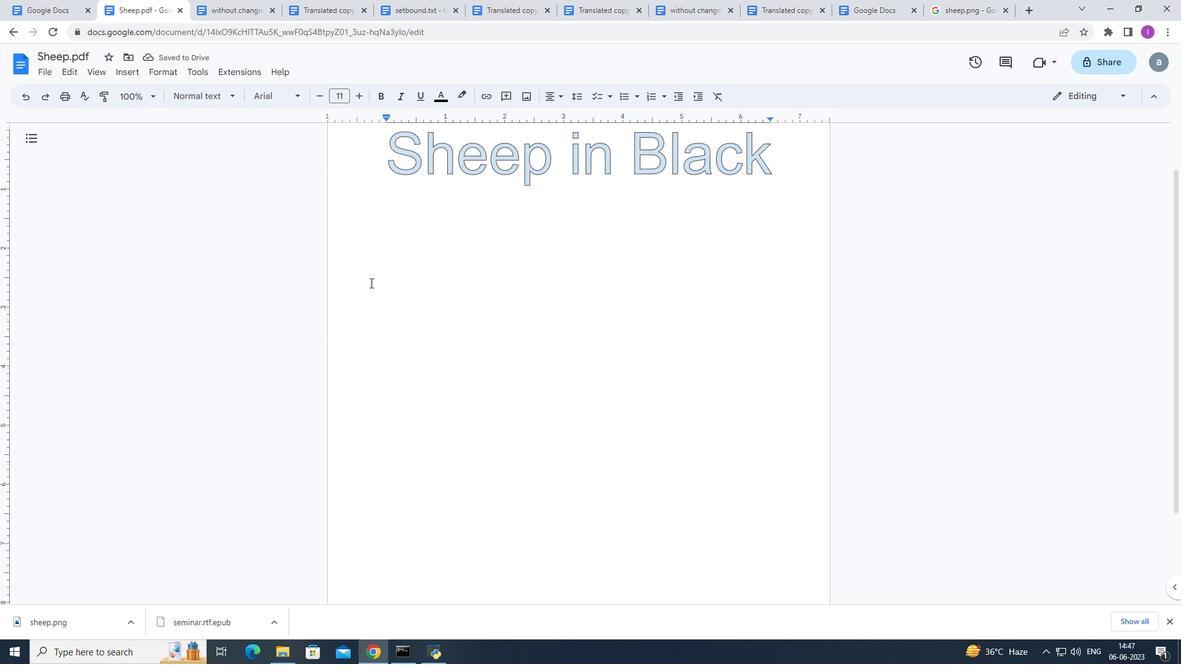 
Action: Key pressed ctrl+Z
Screenshot: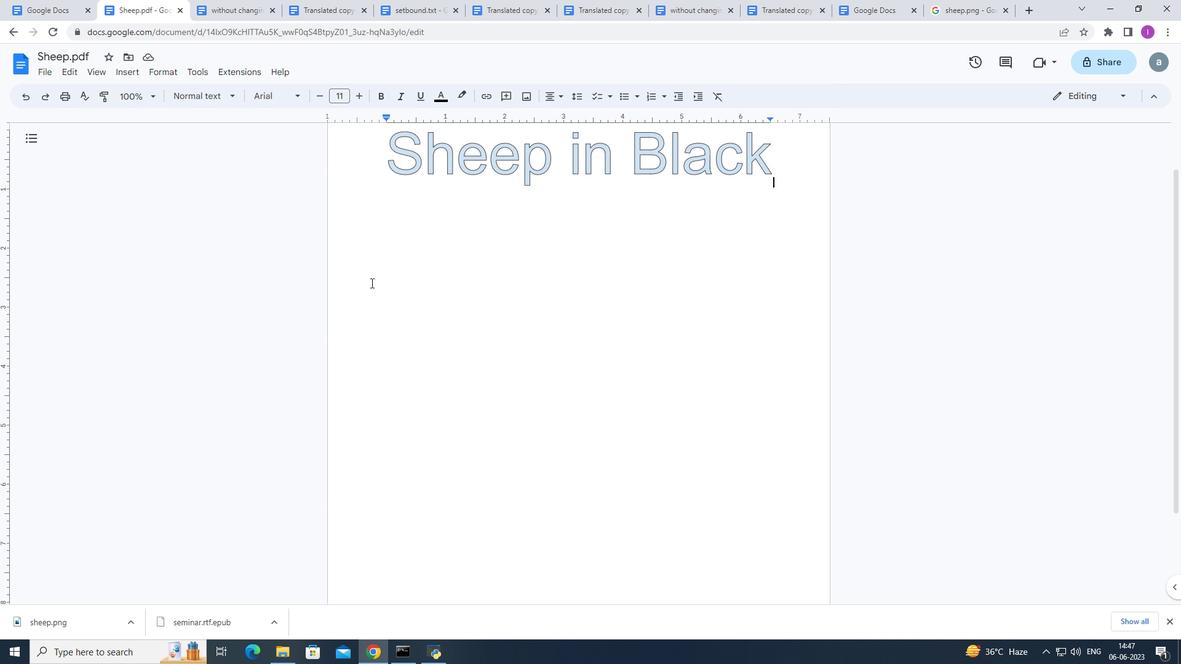 
Action: Mouse moved to (246, 259)
Screenshot: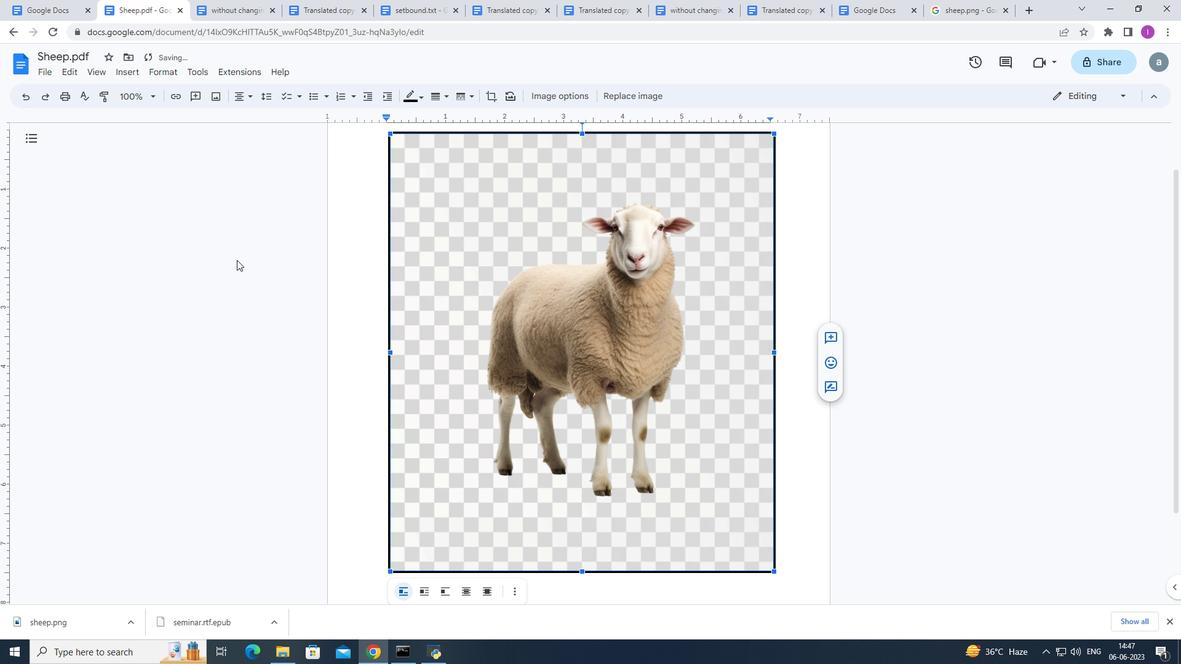 
Action: Mouse pressed left at (246, 259)
Screenshot: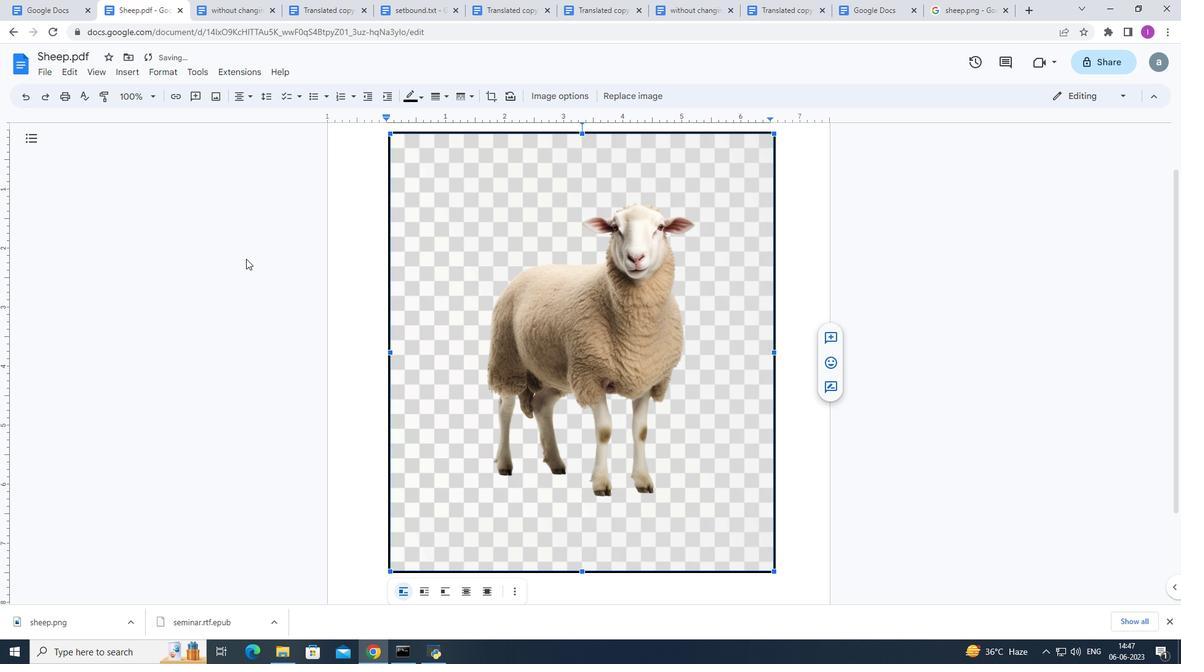 
Action: Mouse moved to (863, 221)
Screenshot: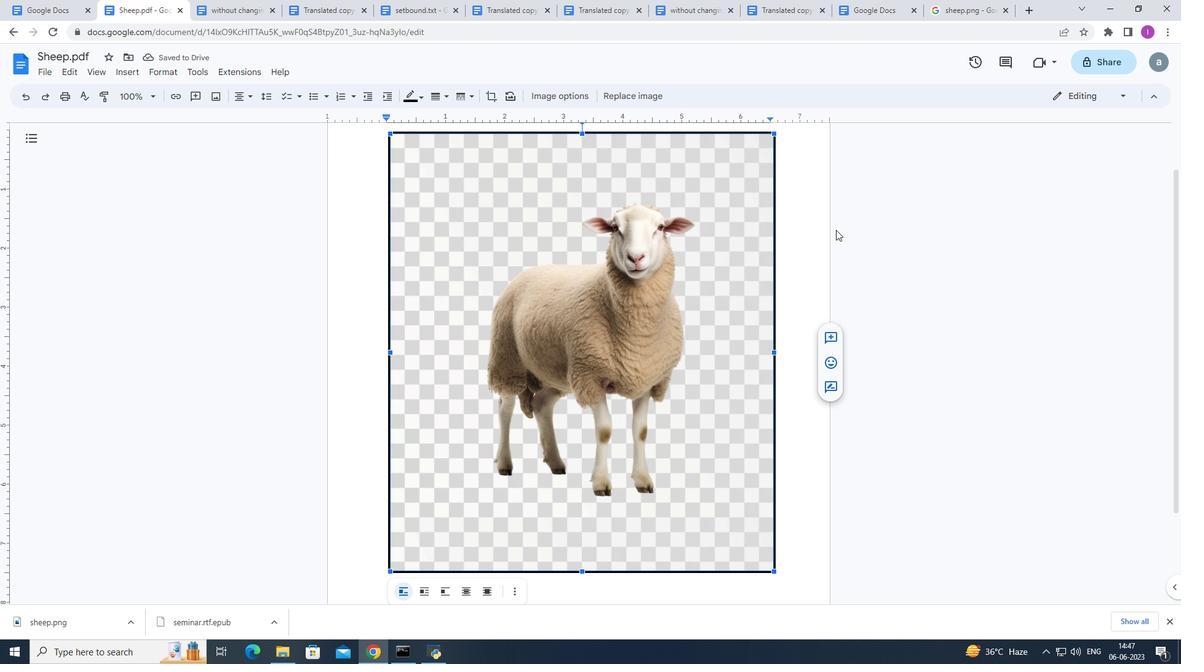 
Action: Mouse pressed left at (863, 221)
Screenshot: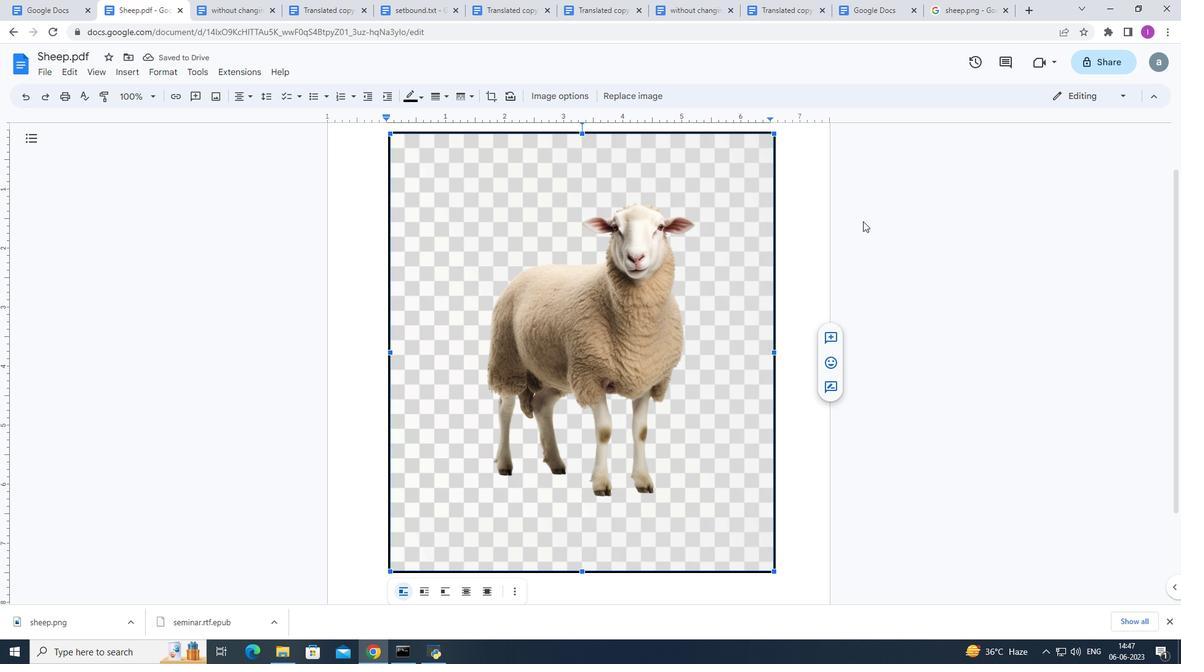 
Action: Mouse moved to (120, 76)
Screenshot: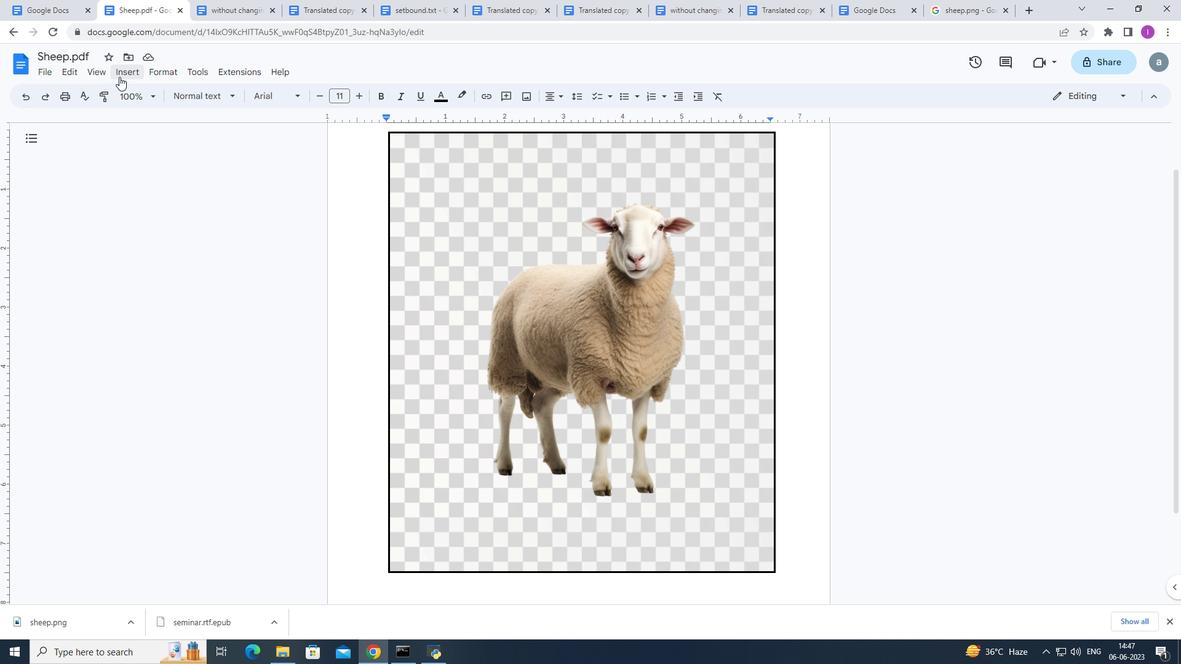 
Action: Mouse pressed left at (120, 76)
Screenshot: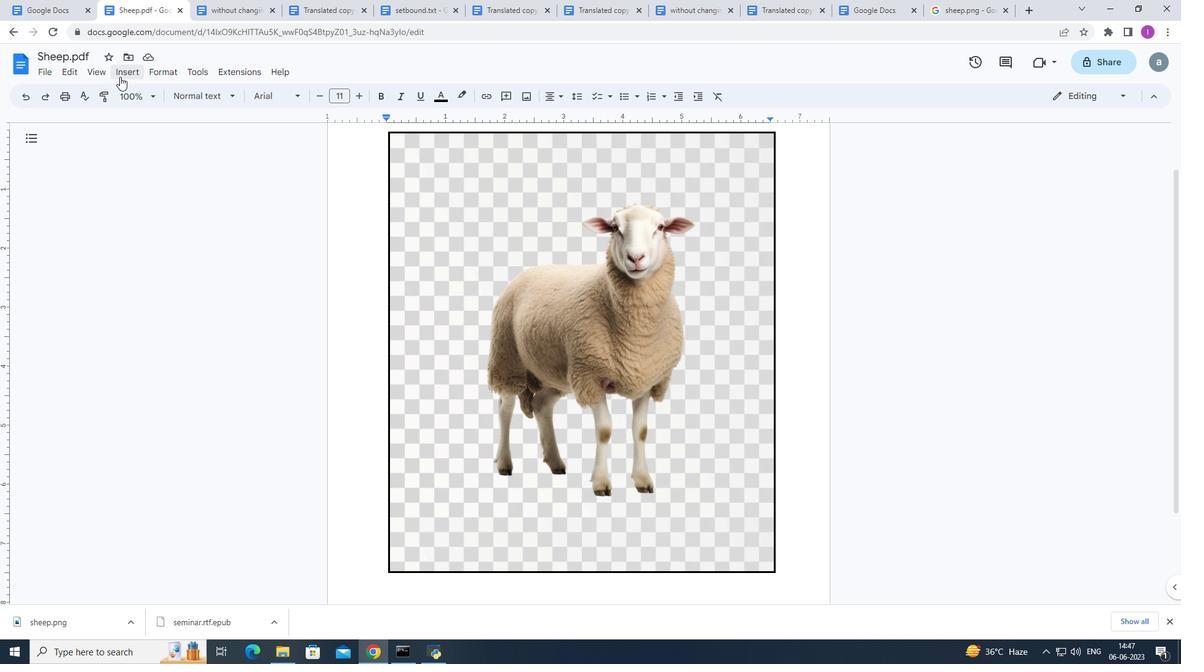 
Action: Mouse moved to (176, 127)
Screenshot: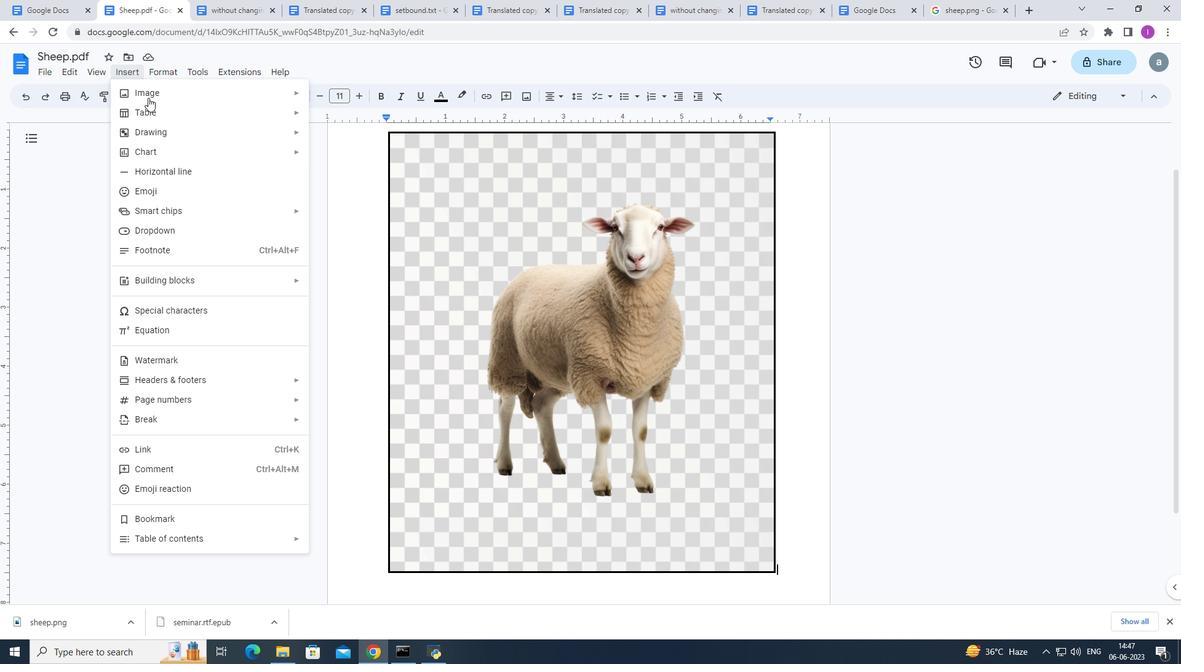 
Action: Mouse pressed left at (176, 127)
Screenshot: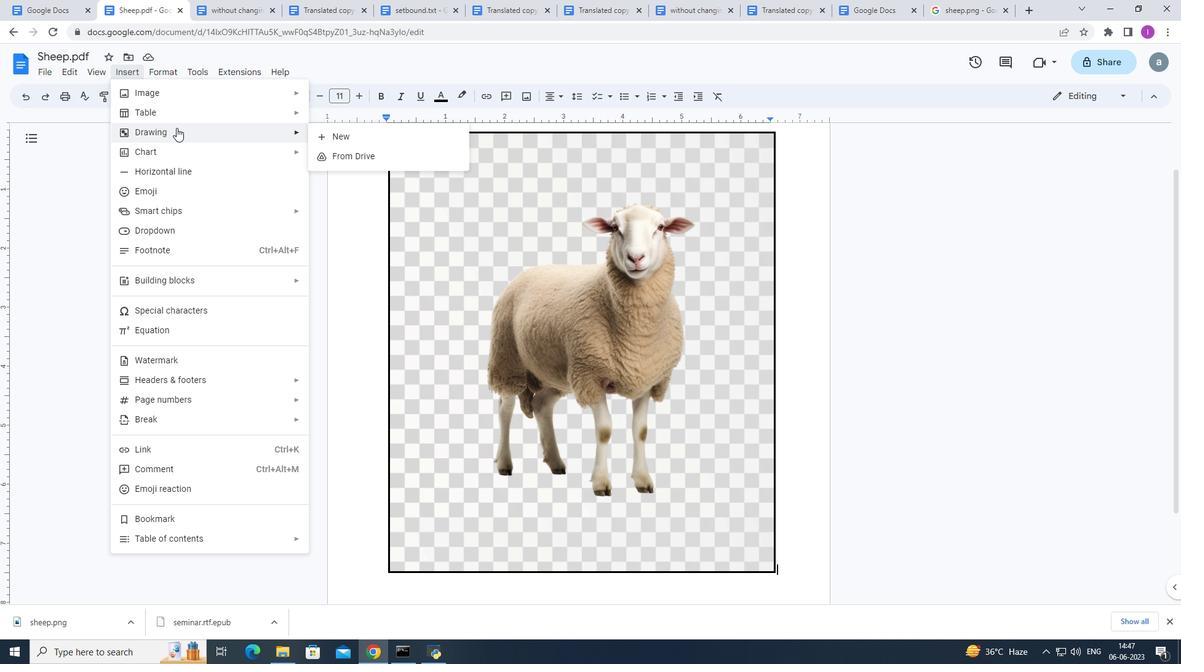 
Action: Mouse moved to (341, 130)
Screenshot: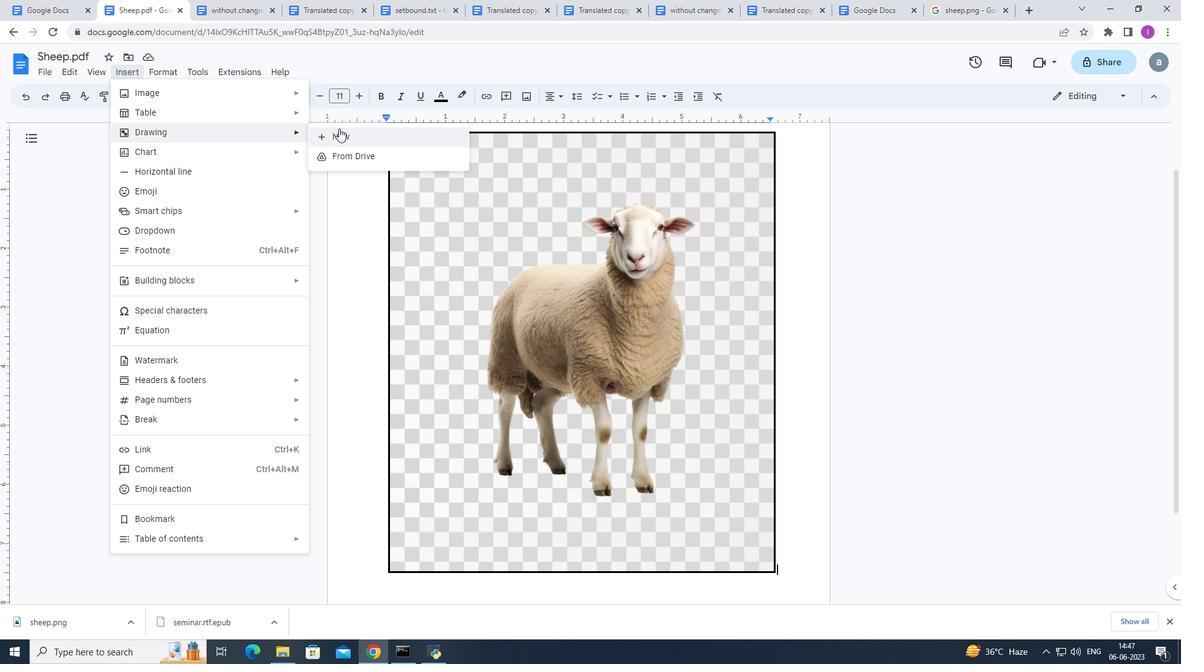 
Action: Mouse pressed left at (341, 130)
Screenshot: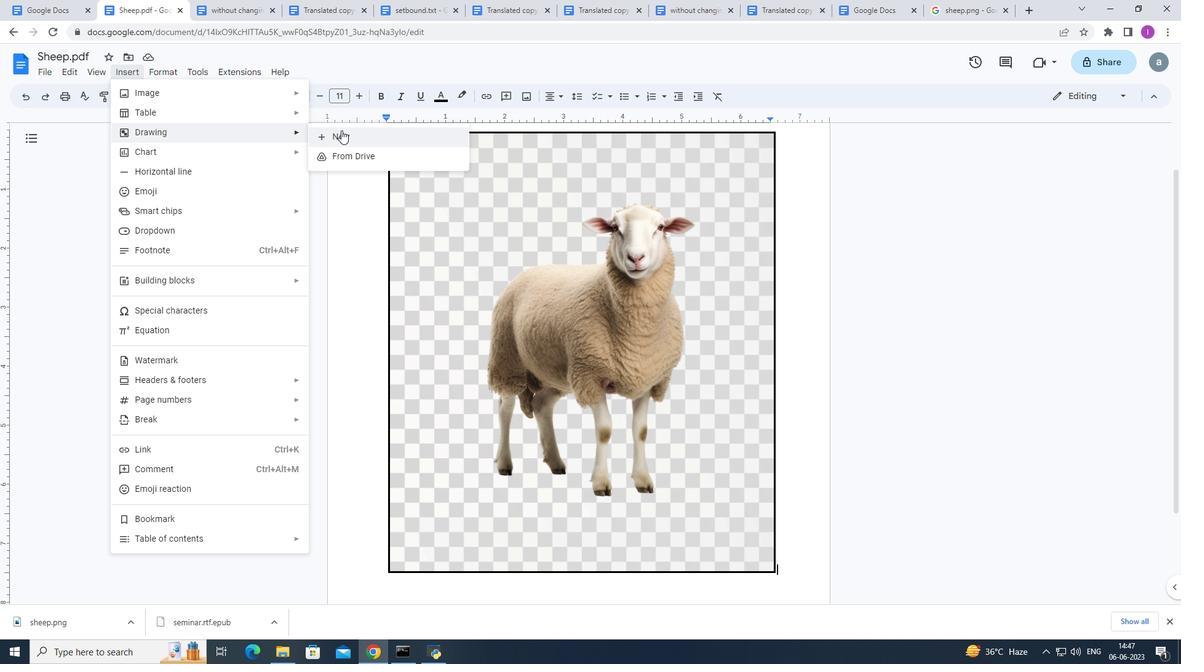 
Action: Mouse moved to (323, 116)
Screenshot: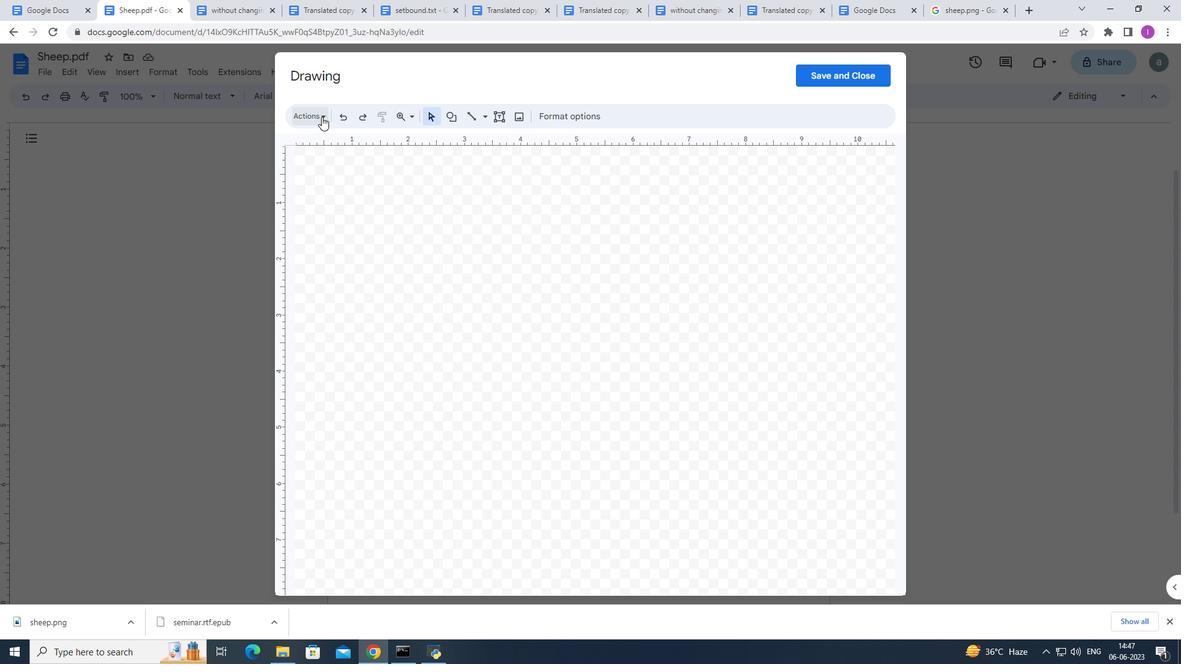 
Action: Mouse pressed left at (322, 116)
Screenshot: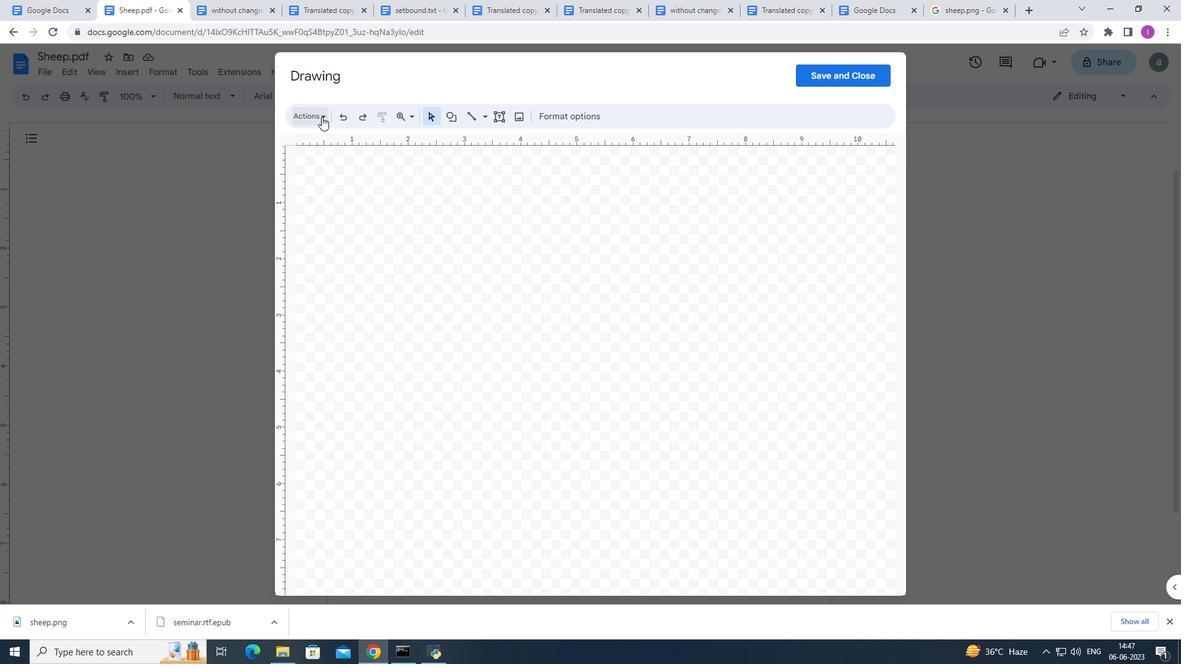 
Action: Mouse moved to (349, 193)
Screenshot: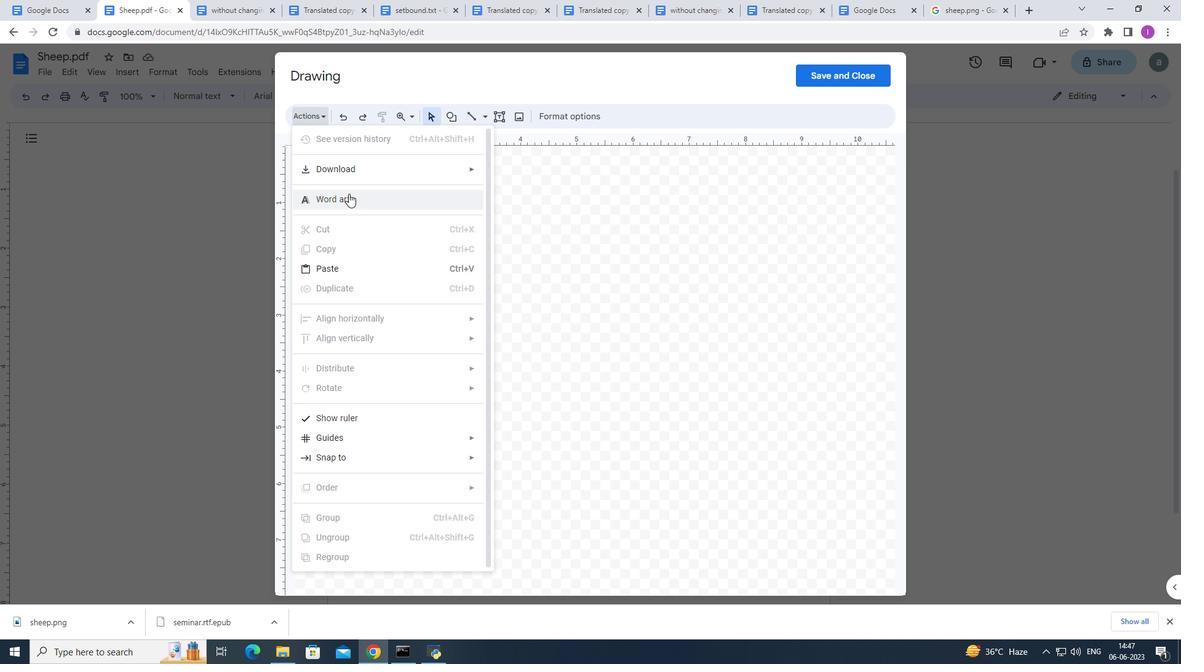 
Action: Mouse pressed left at (349, 193)
Screenshot: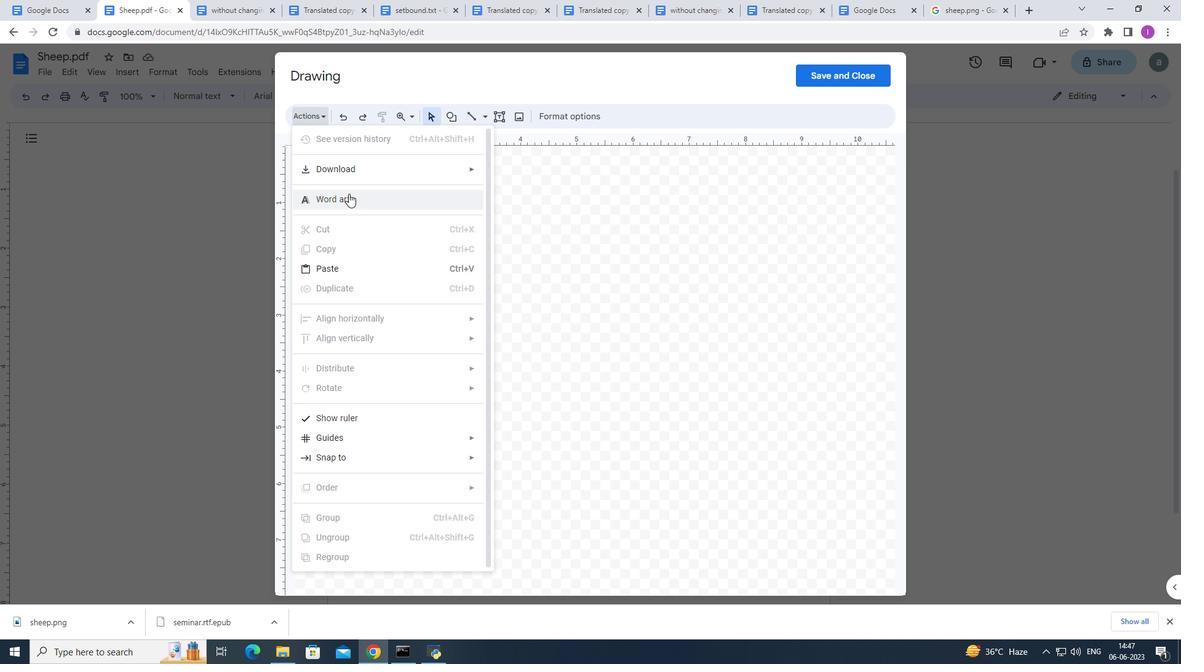 
Action: Mouse moved to (541, 169)
Screenshot: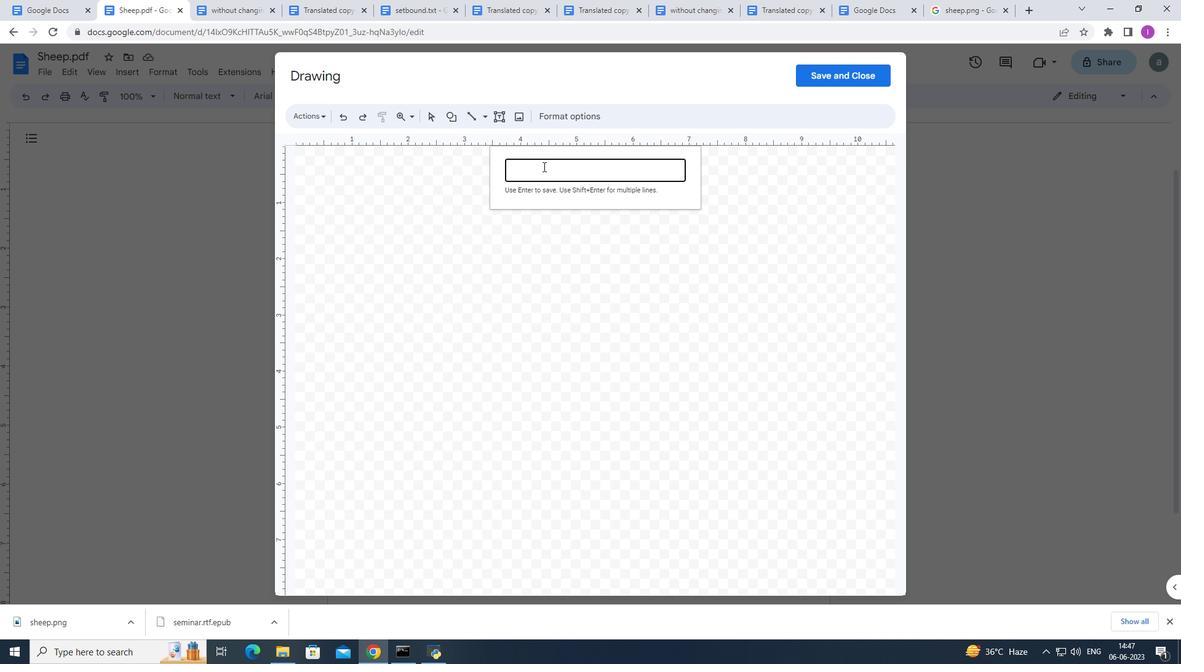 
Action: Mouse pressed left at (541, 169)
Screenshot: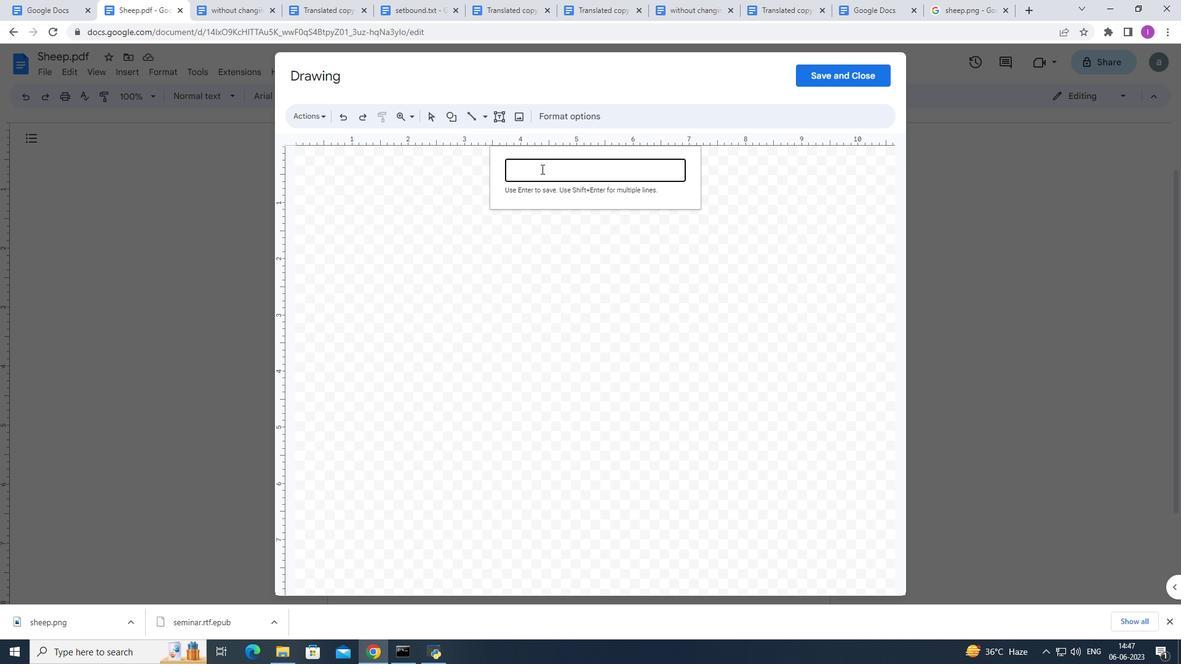 
Action: Key pressed <Key.shift><Key.shift>SZS<Key.backspace><Key.backspace>heep<Key.space>in<Key.space><Key.shift>Black
Screenshot: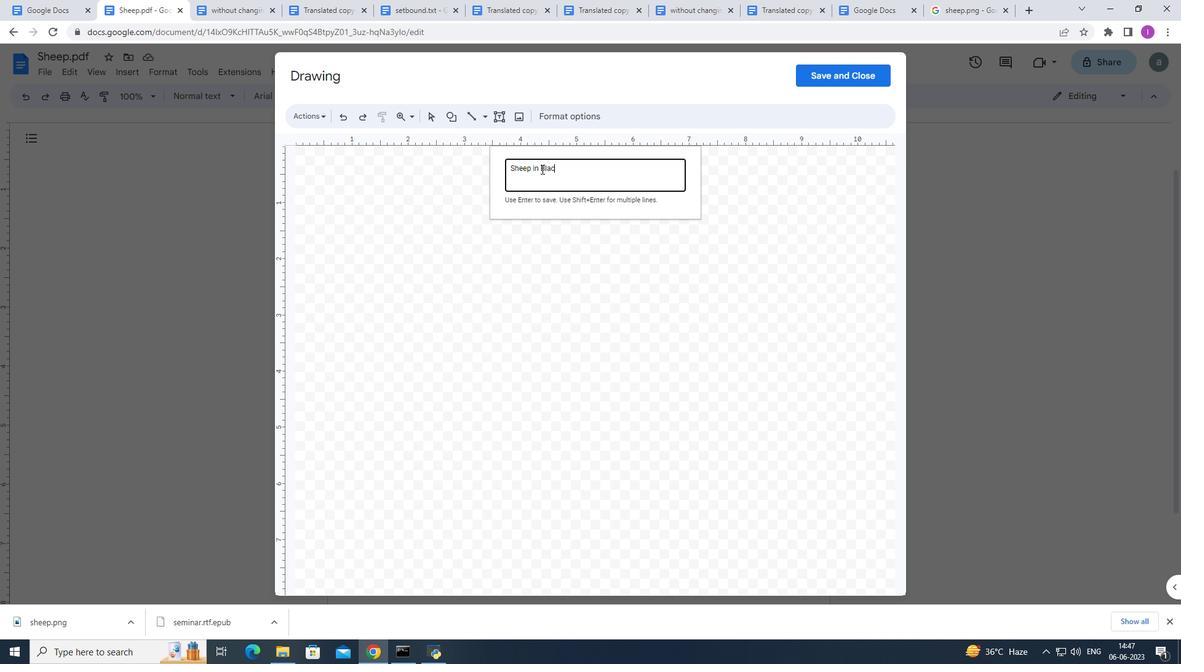 
Action: Mouse moved to (592, 186)
Screenshot: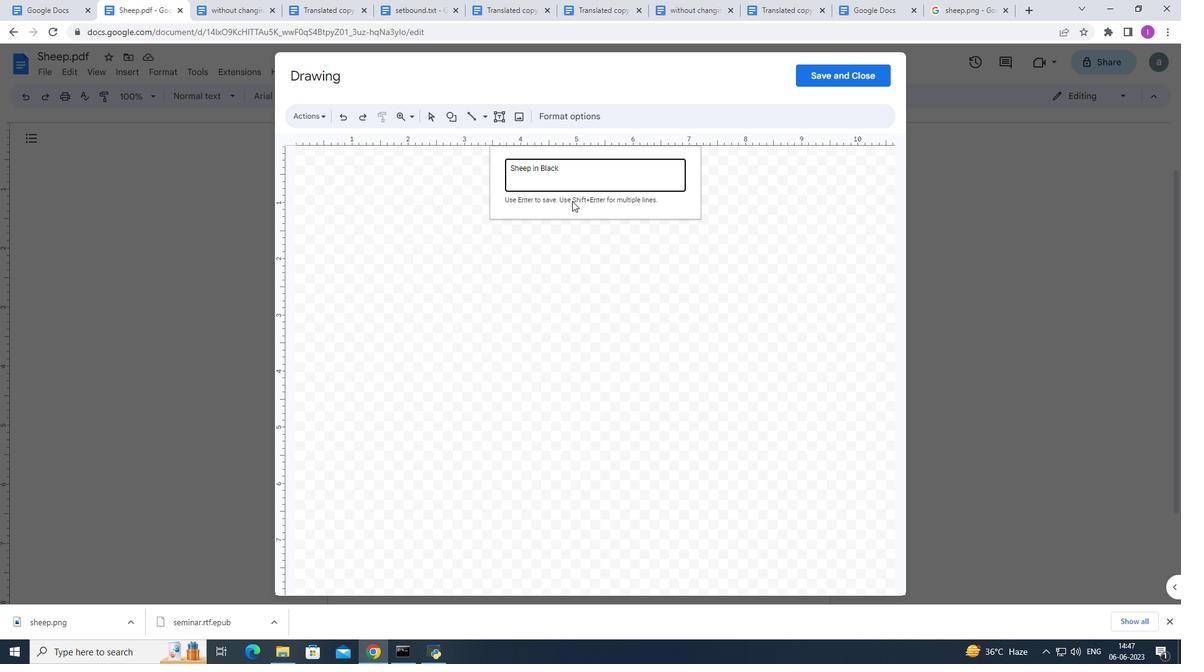 
Action: Key pressed <Key.enter>
Screenshot: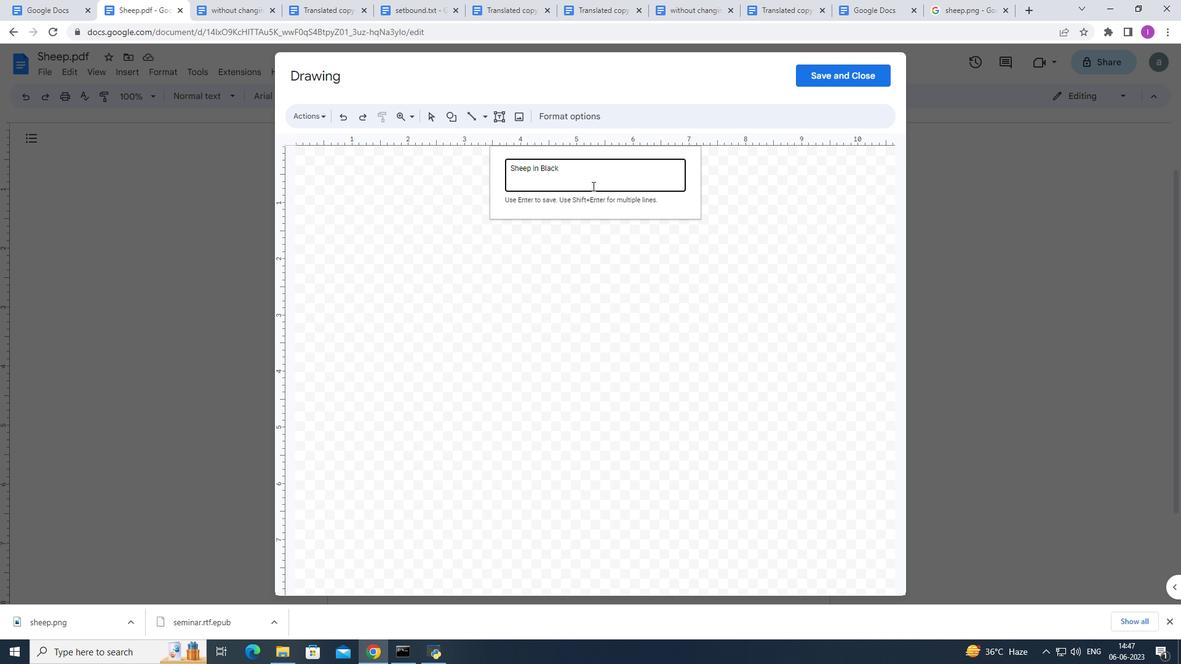 
Action: Mouse moved to (824, 75)
Screenshot: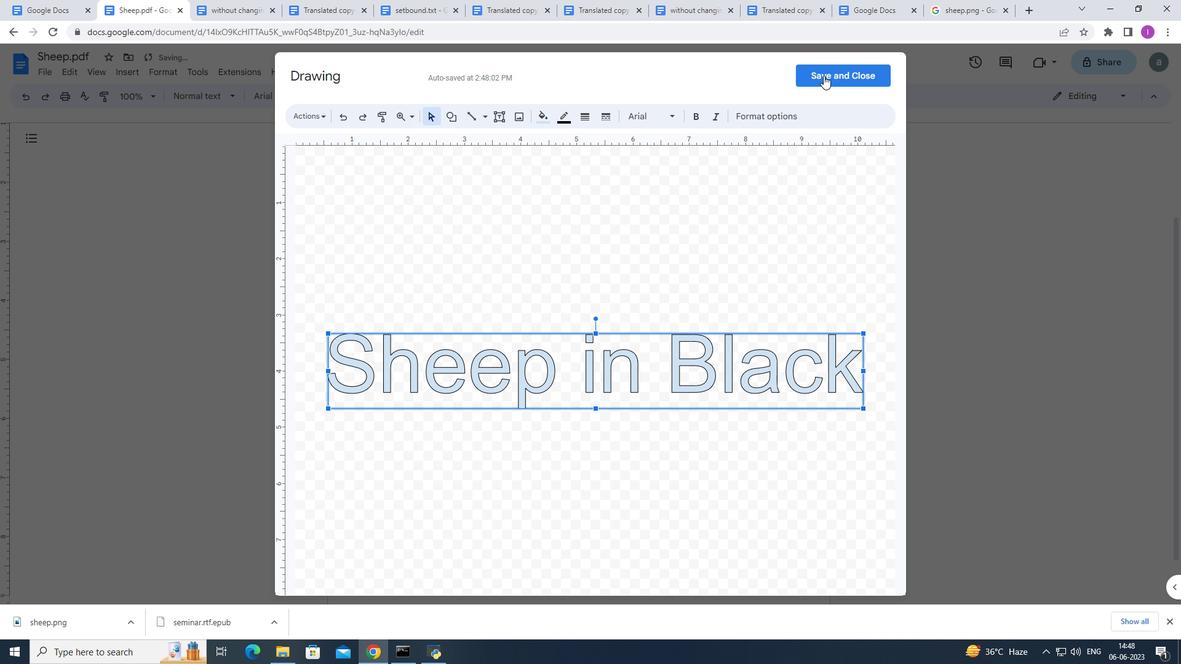 
Action: Mouse pressed left at (824, 75)
Screenshot: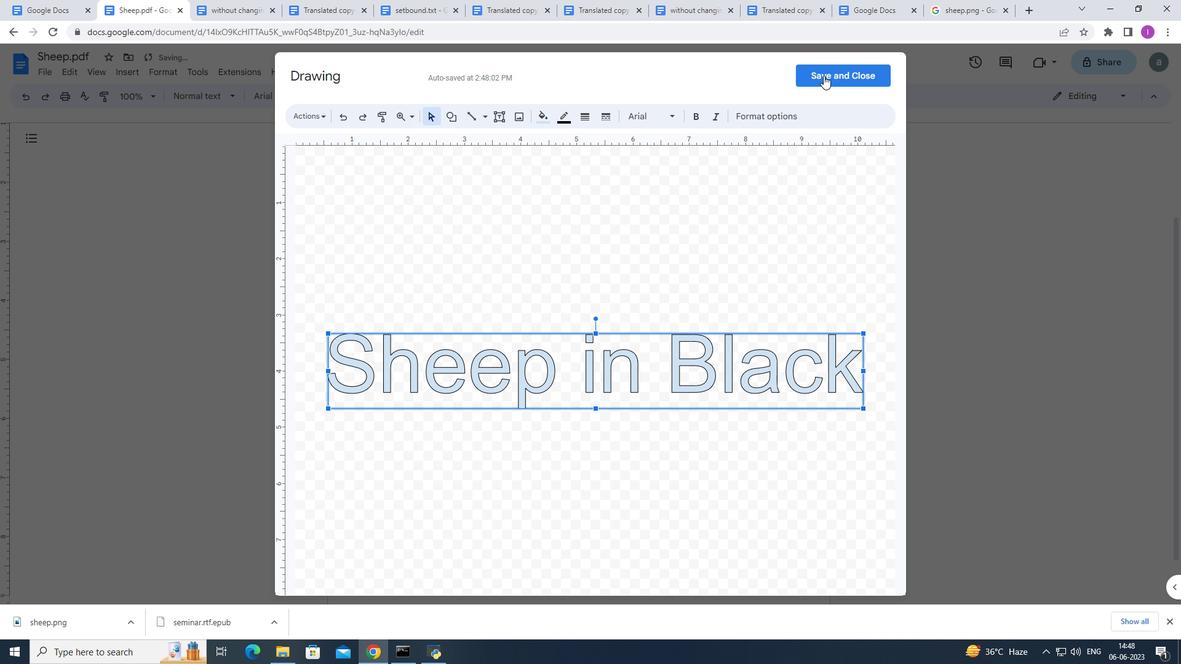 
Action: Mouse pressed left at (824, 75)
Screenshot: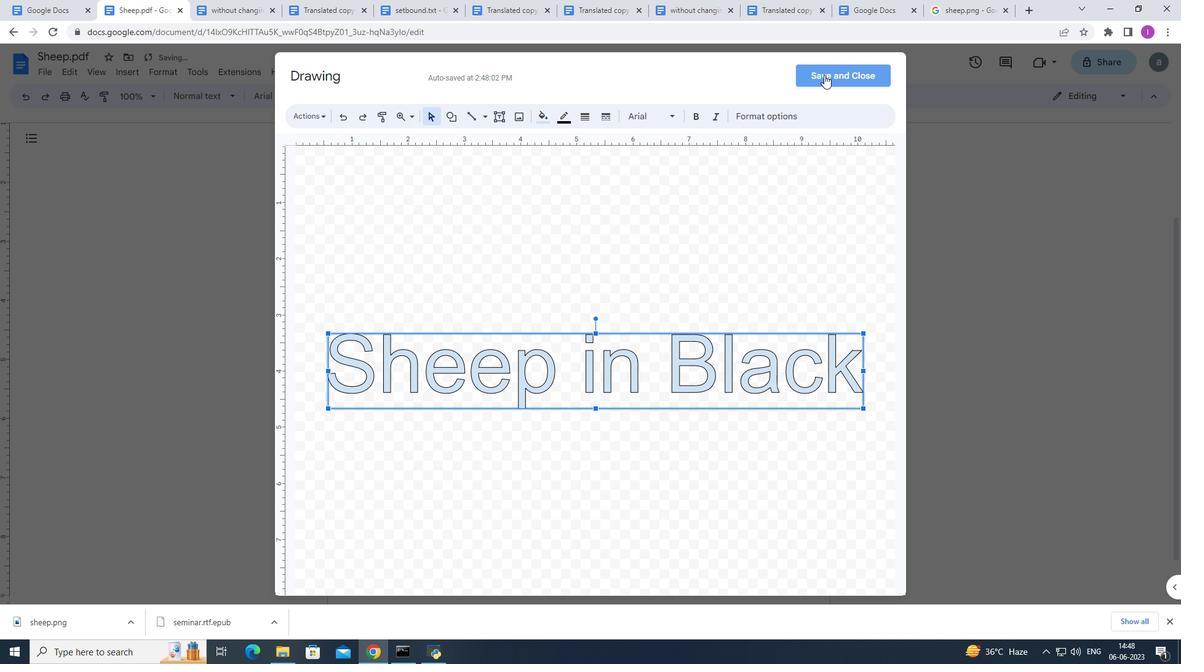 
Action: Mouse moved to (718, 319)
Screenshot: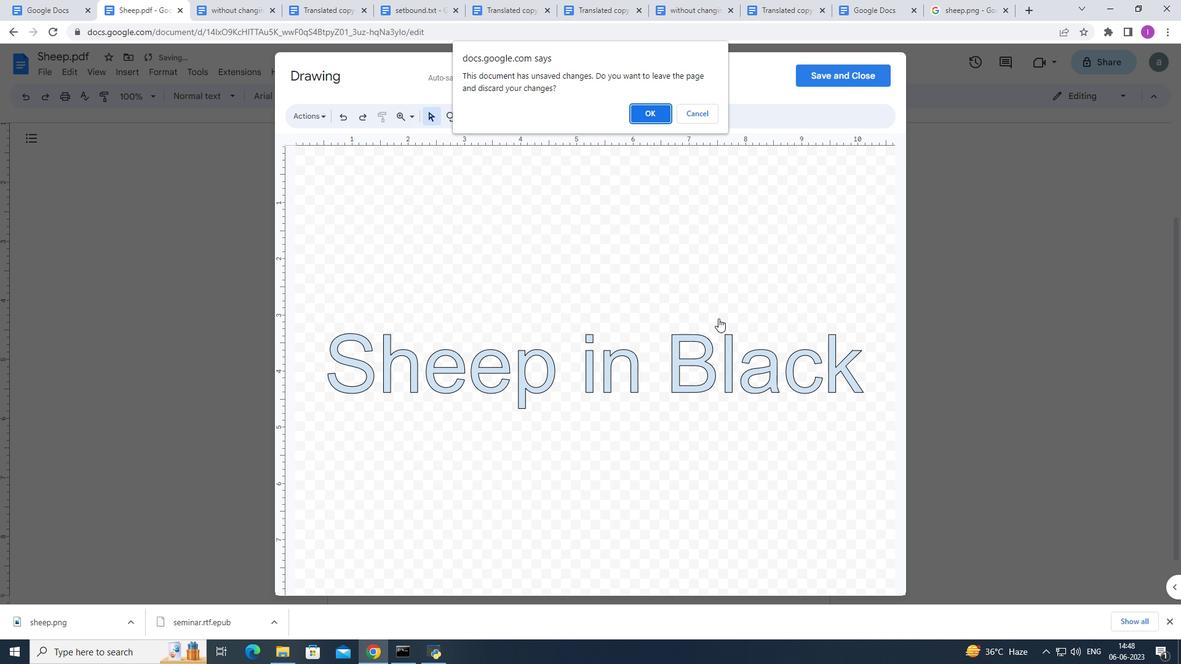 
Action: Mouse scrolled (718, 319) with delta (0, 0)
Screenshot: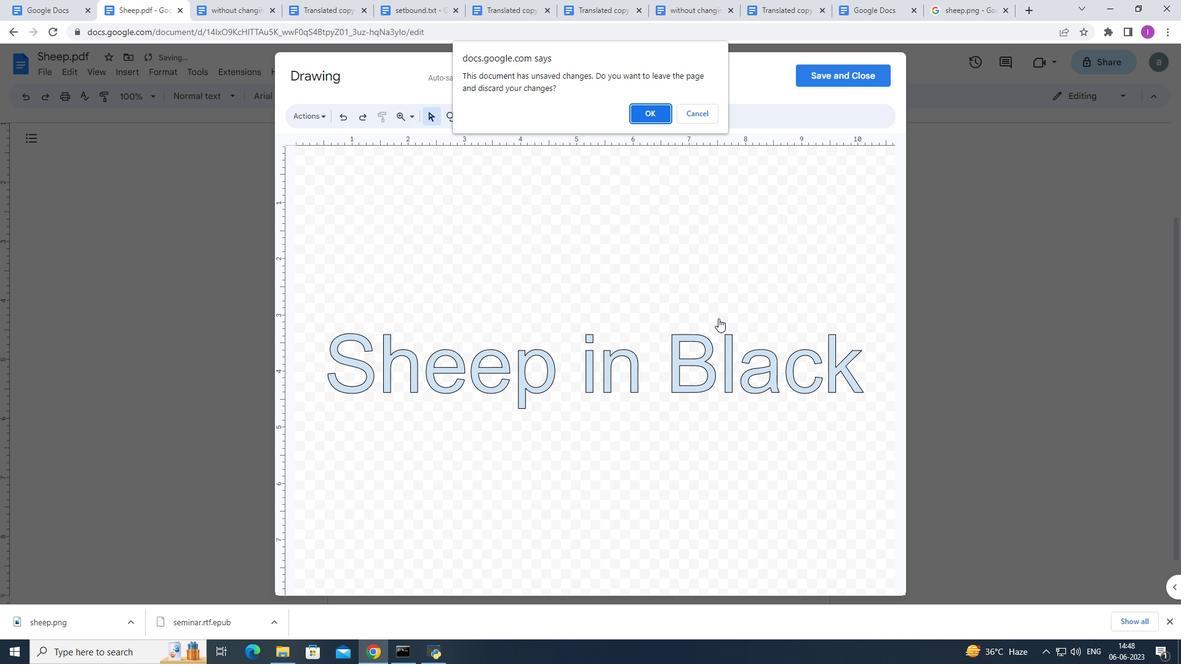 
Action: Mouse scrolled (718, 319) with delta (0, 0)
Screenshot: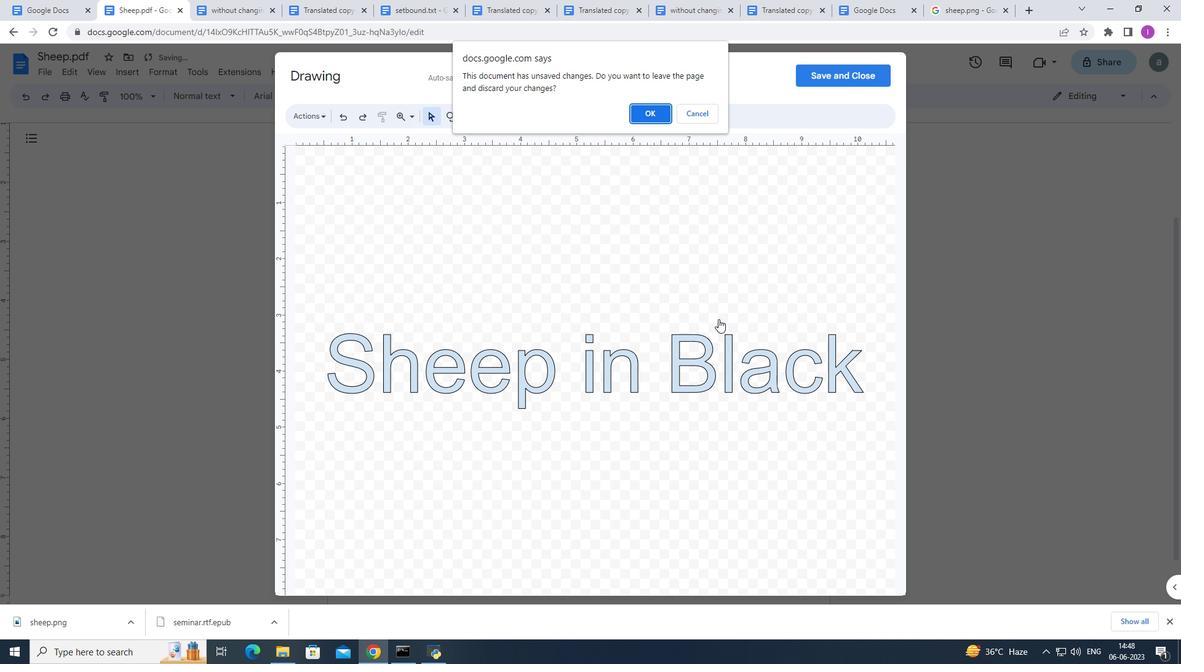 
Action: Mouse moved to (618, 187)
Screenshot: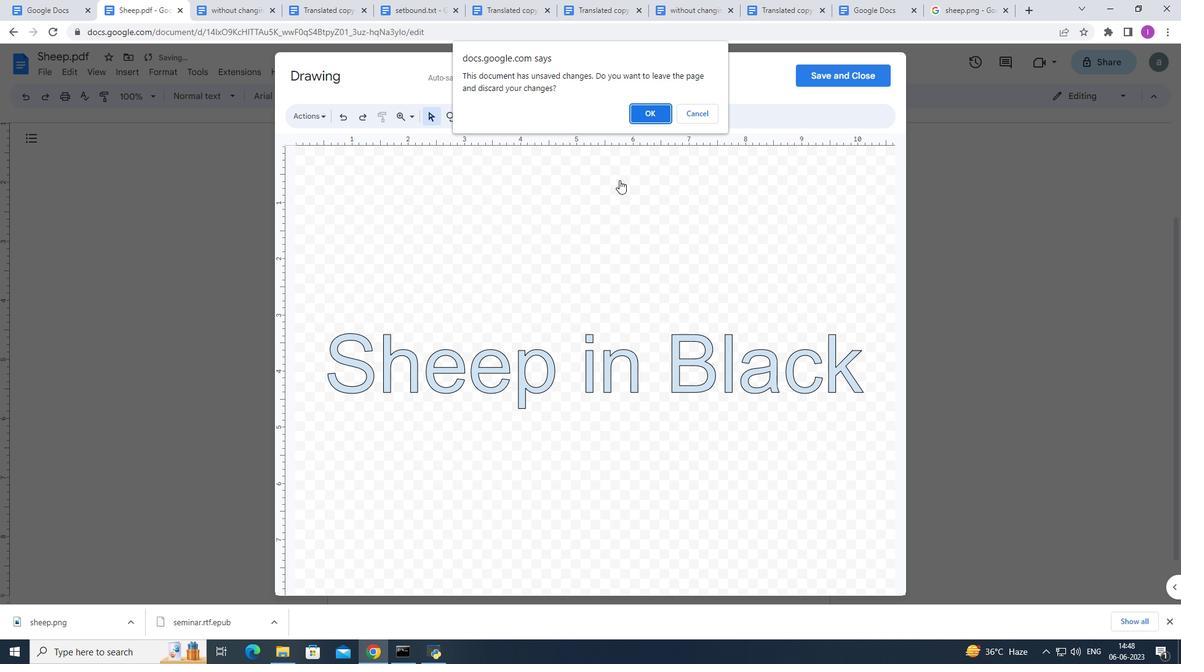 
Action: Mouse pressed left at (618, 187)
Screenshot: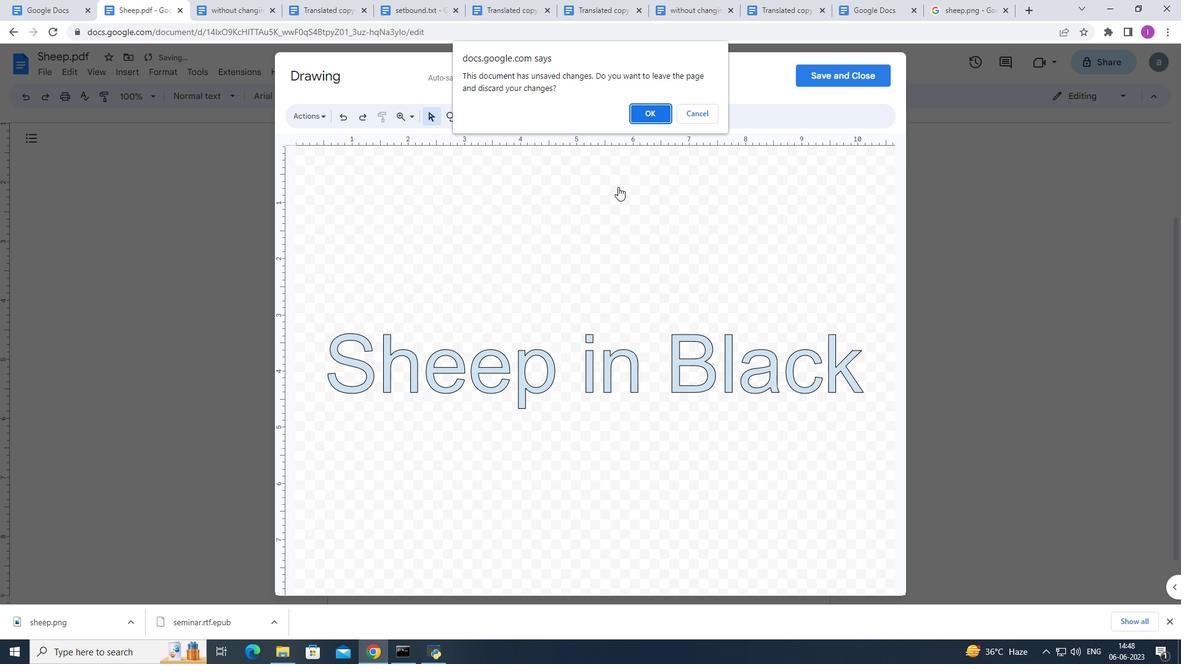 
Action: Mouse moved to (660, 109)
Screenshot: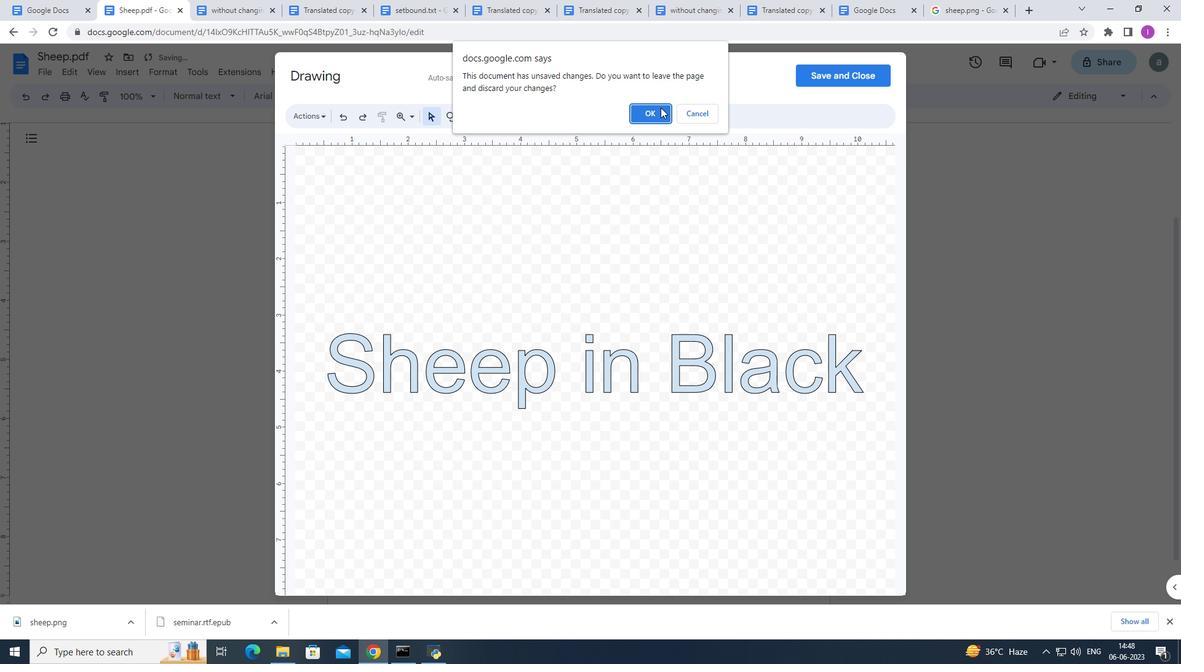 
Action: Mouse pressed left at (660, 109)
Screenshot: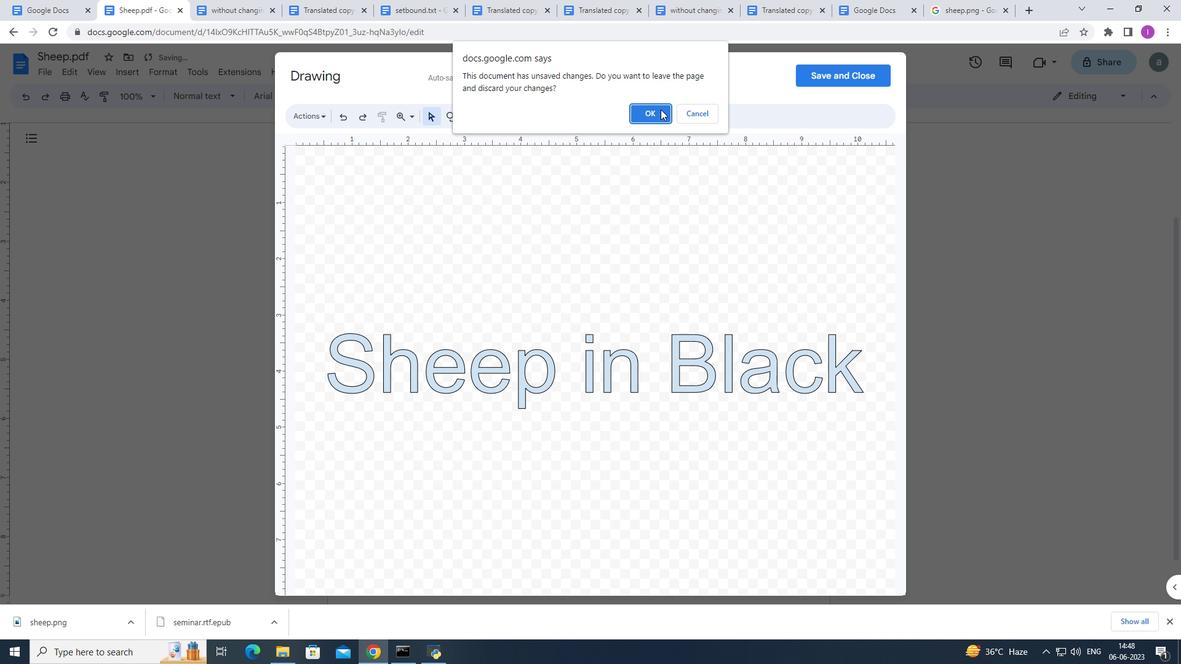 
Action: Mouse moved to (689, 338)
Screenshot: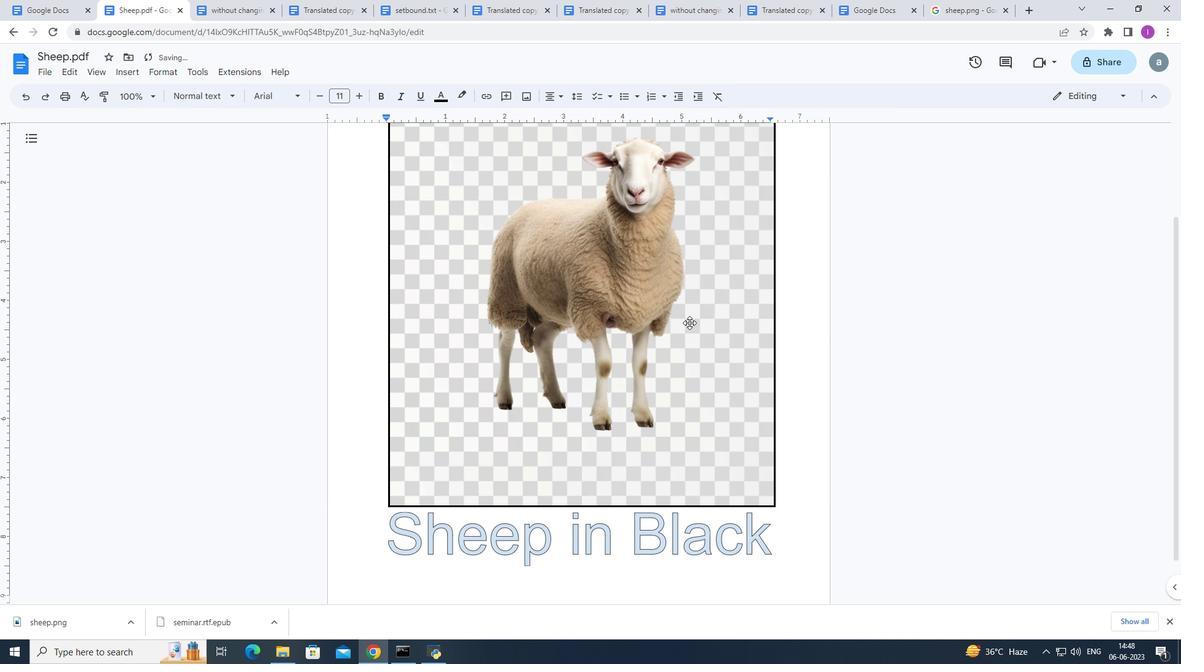 
Action: Mouse scrolled (689, 339) with delta (0, 0)
Screenshot: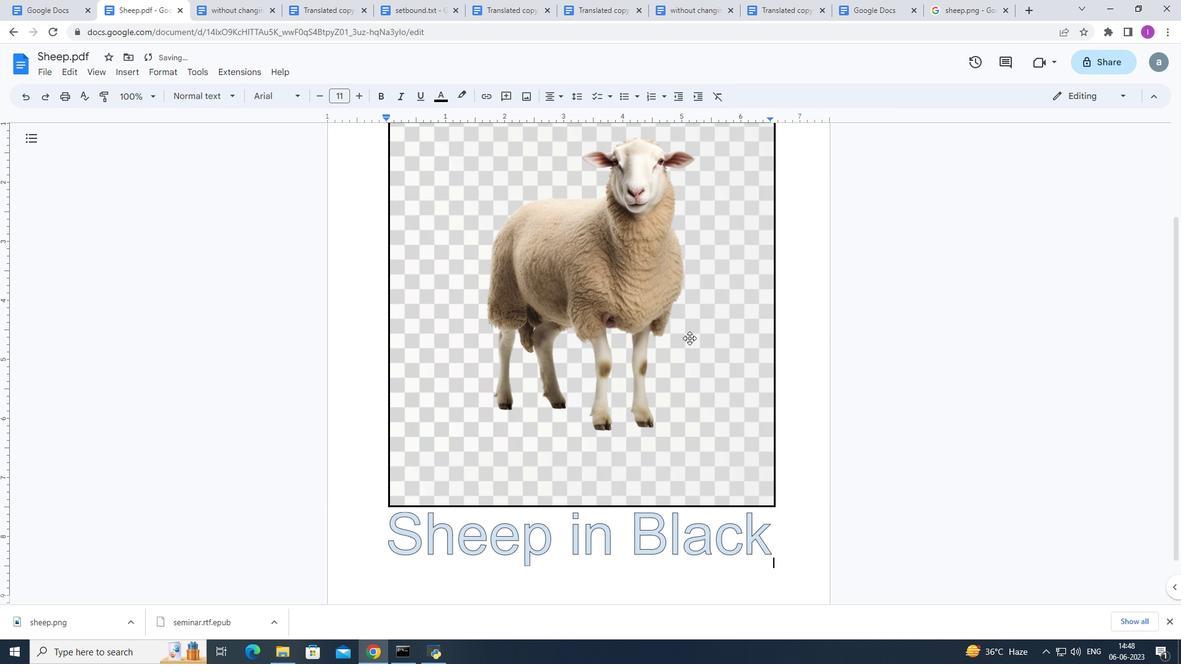 
Action: Mouse scrolled (689, 339) with delta (0, 0)
Screenshot: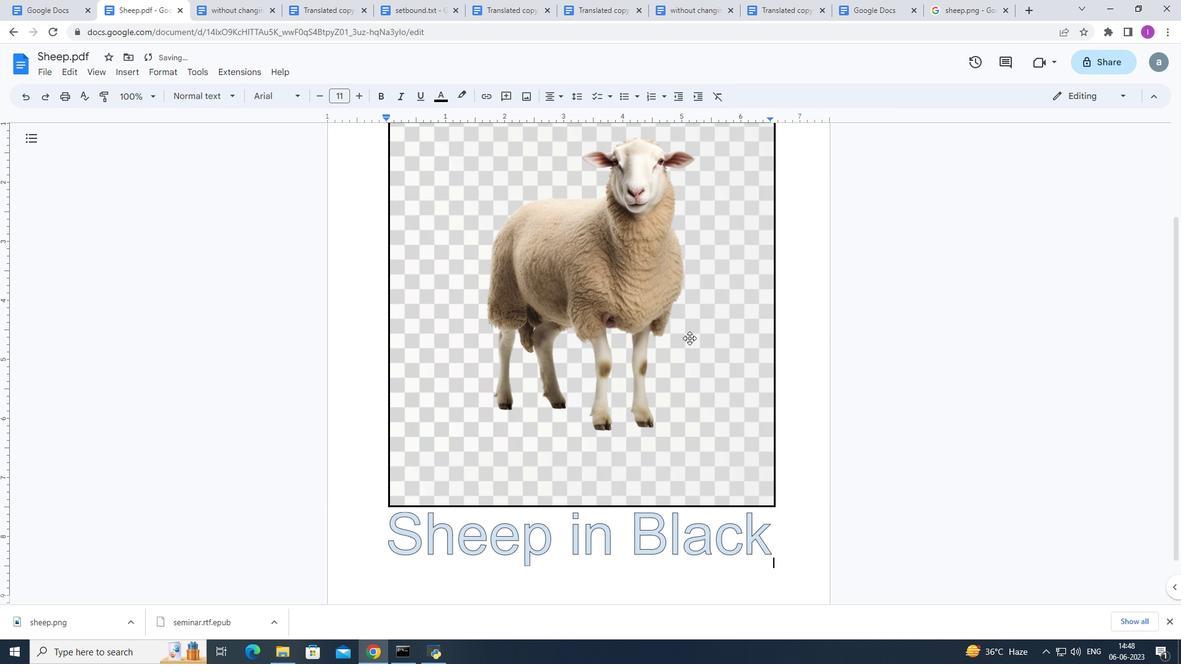 
Action: Mouse moved to (636, 478)
Screenshot: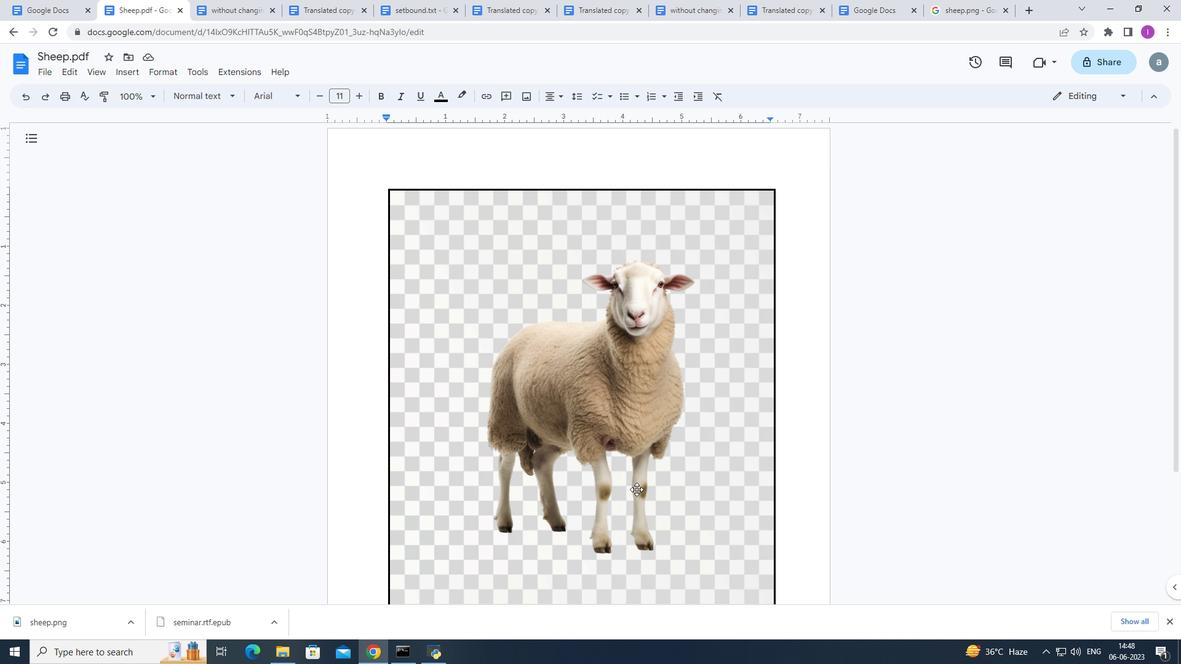 
Action: Mouse scrolled (636, 478) with delta (0, 0)
Screenshot: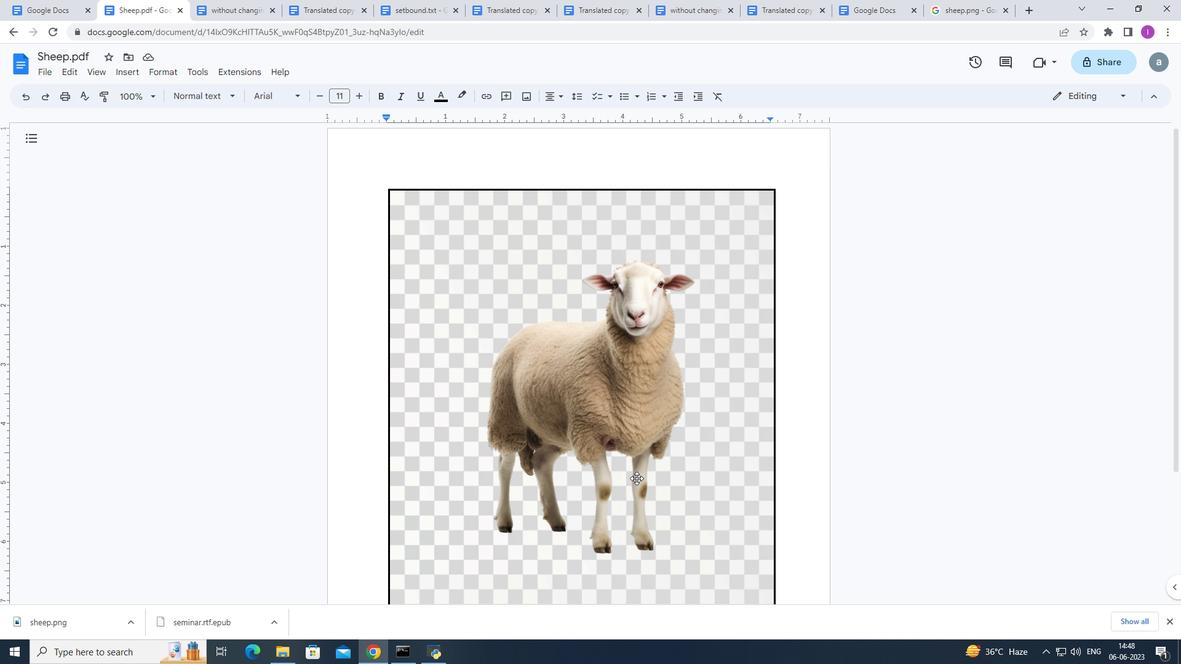
Action: Mouse scrolled (636, 478) with delta (0, 0)
Screenshot: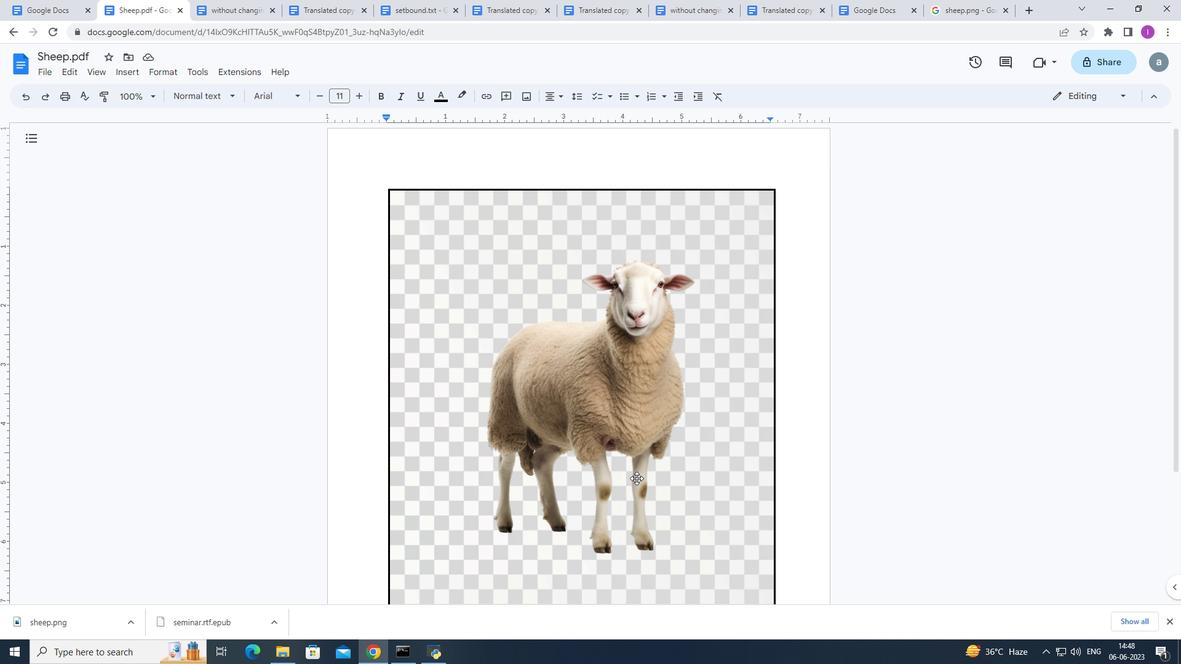
Action: Mouse moved to (640, 466)
Screenshot: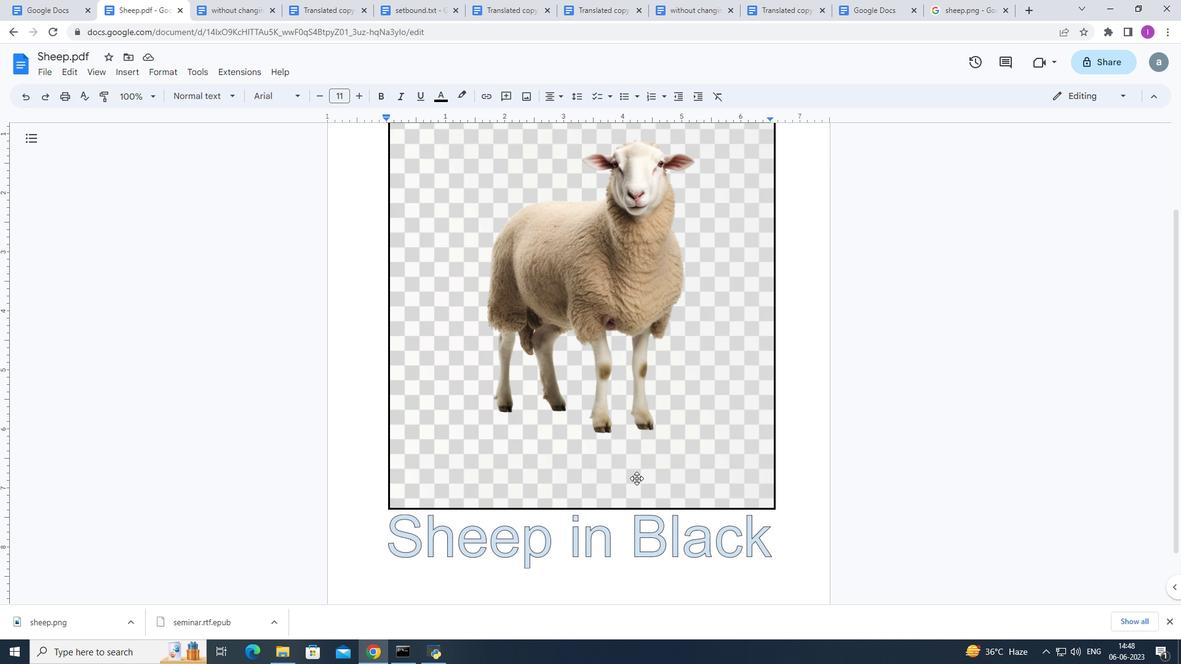 
Action: Mouse scrolled (640, 465) with delta (0, 0)
Screenshot: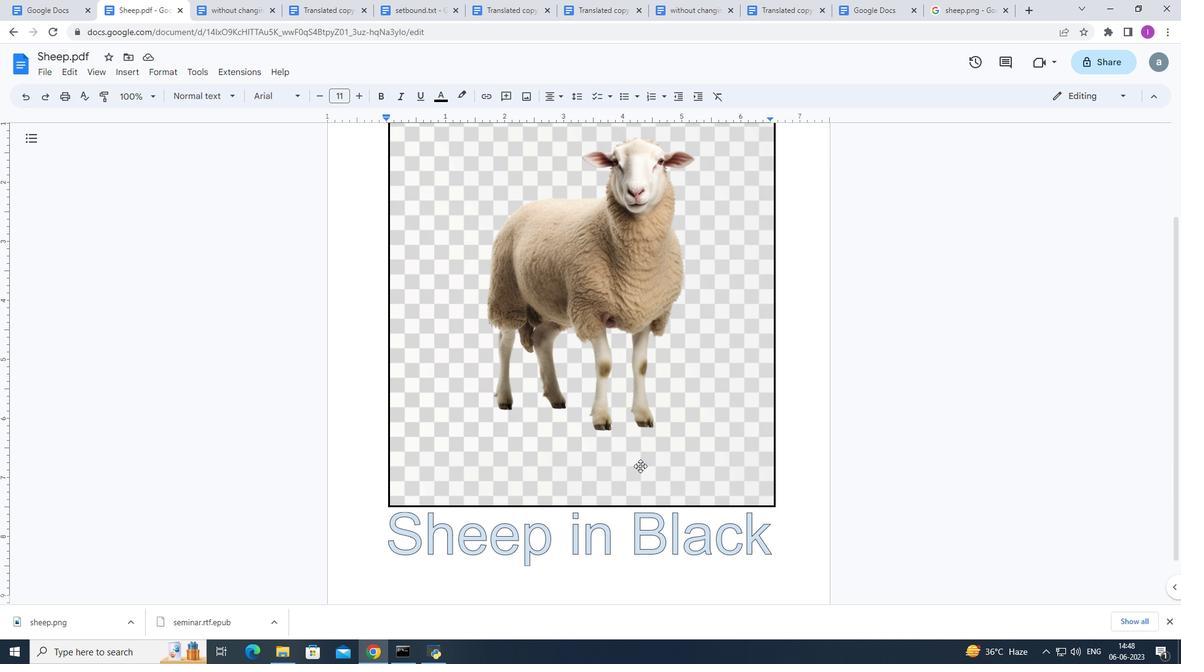 
Action: Mouse scrolled (640, 465) with delta (0, 0)
Screenshot: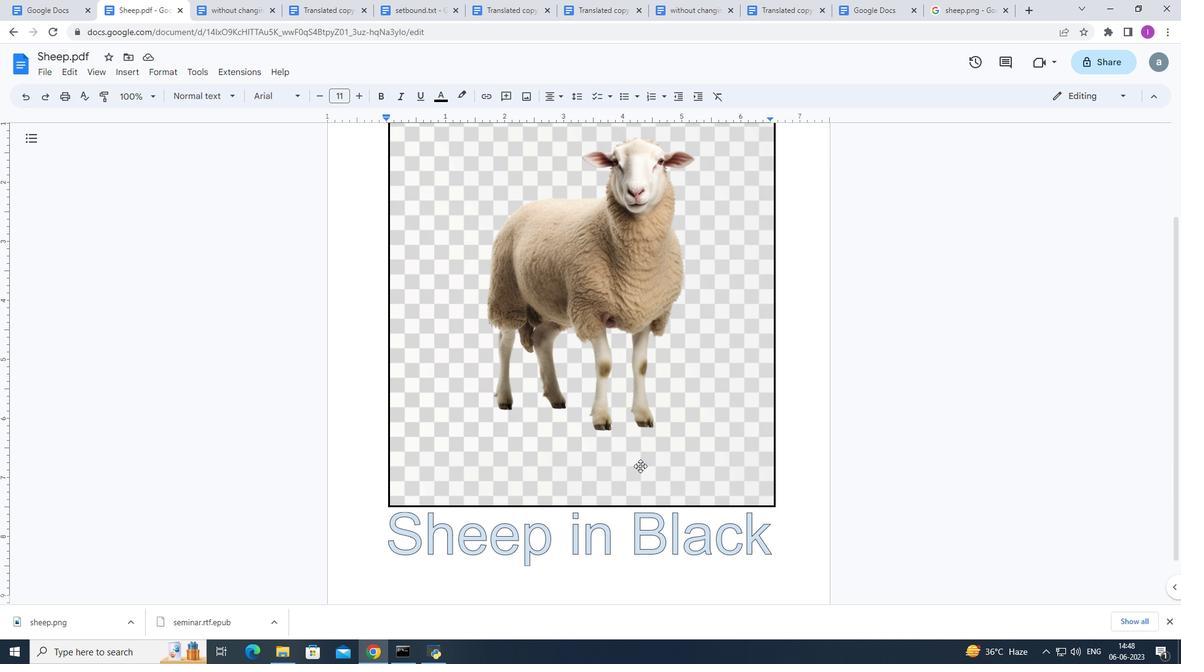 
Action: Mouse scrolled (640, 465) with delta (0, 0)
Screenshot: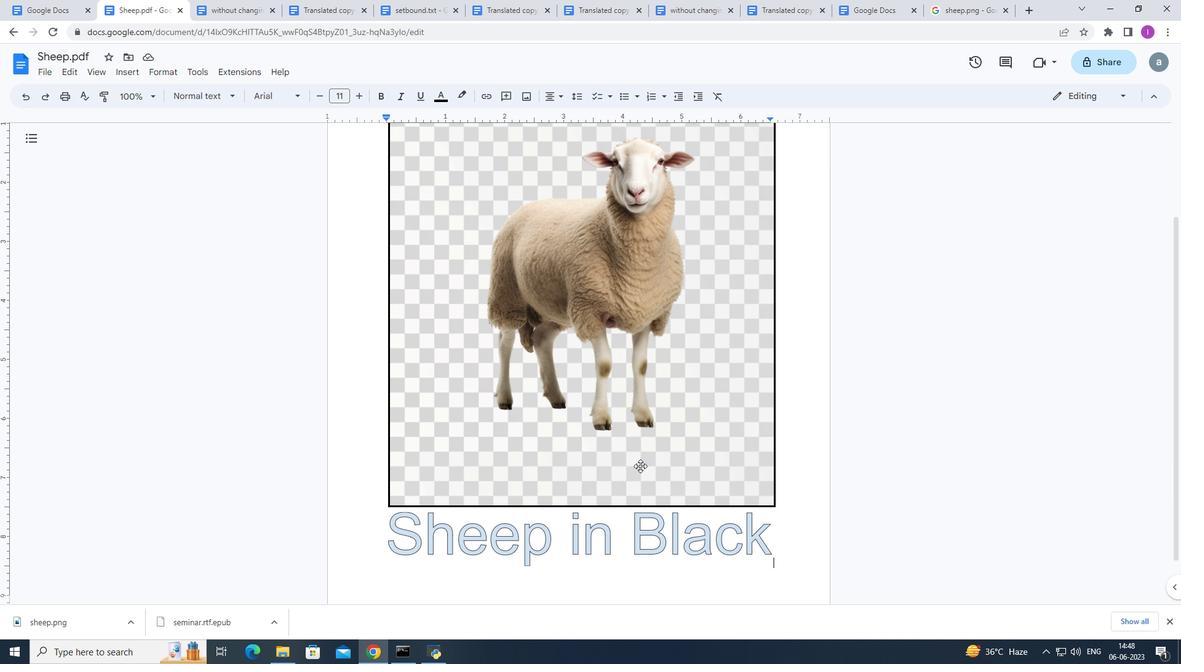
Action: Mouse scrolled (640, 465) with delta (0, 0)
Screenshot: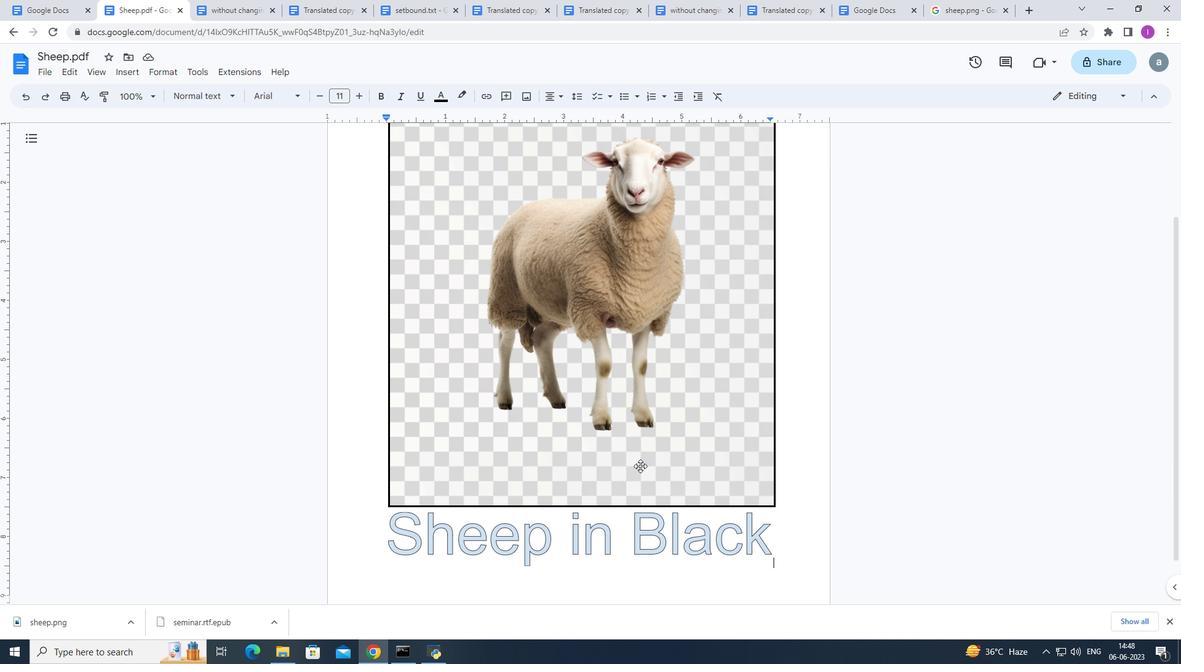 
Action: Mouse moved to (636, 495)
Screenshot: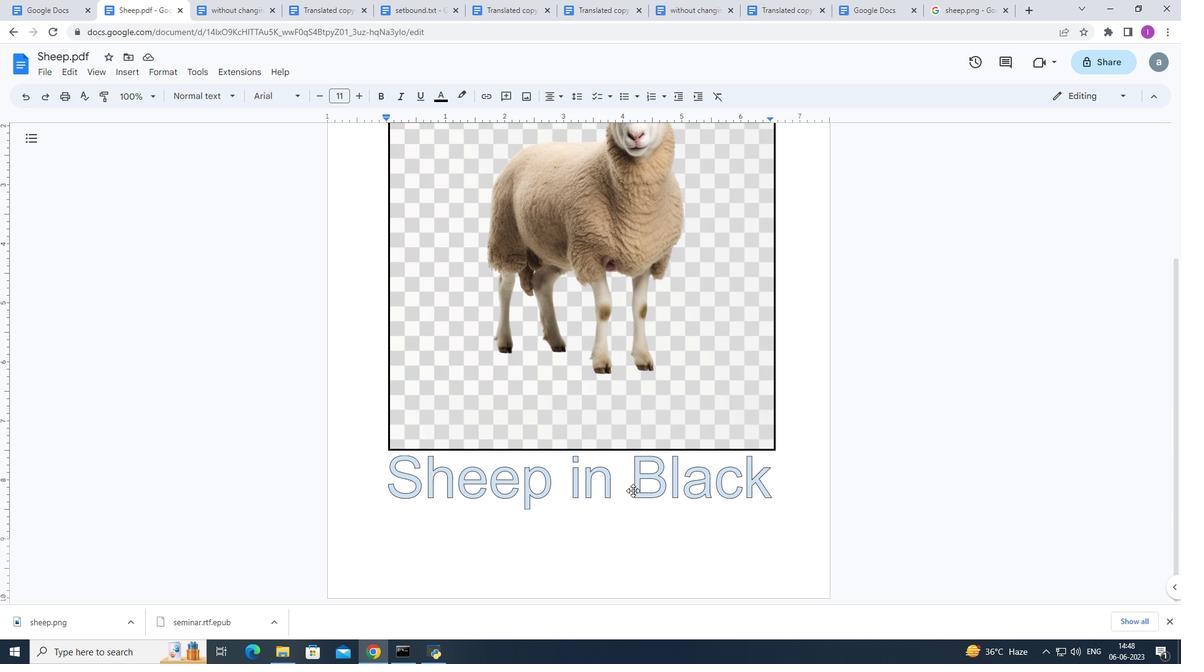 
Action: Mouse scrolled (636, 496) with delta (0, 0)
Screenshot: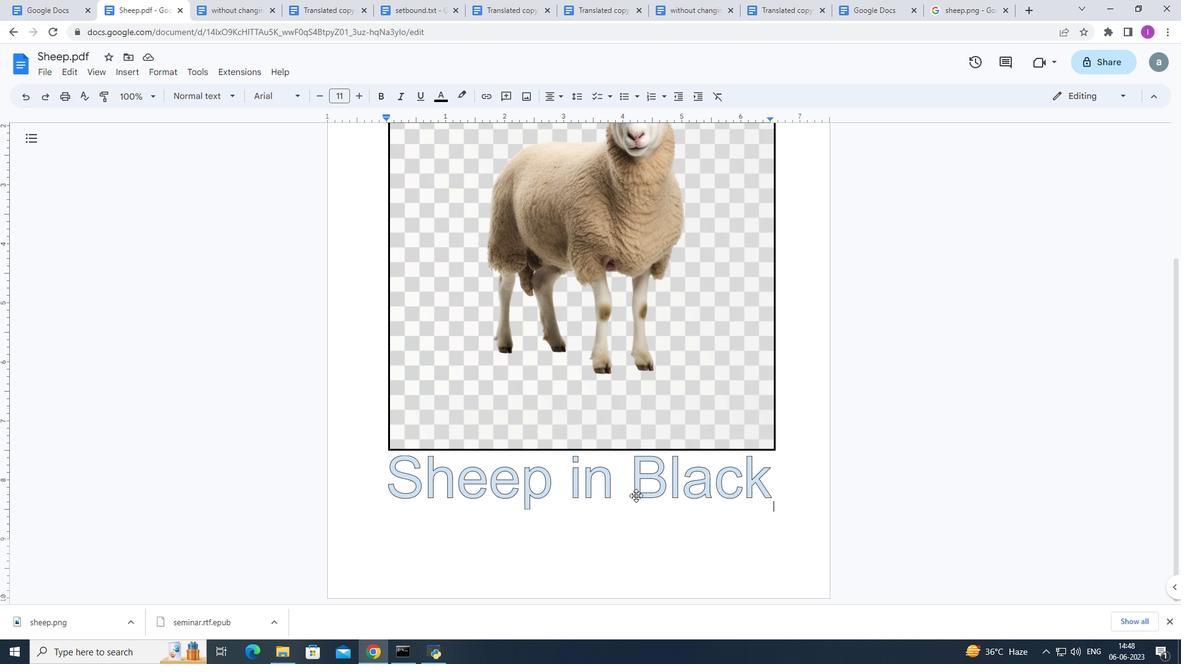 
Action: Mouse scrolled (636, 496) with delta (0, 0)
Screenshot: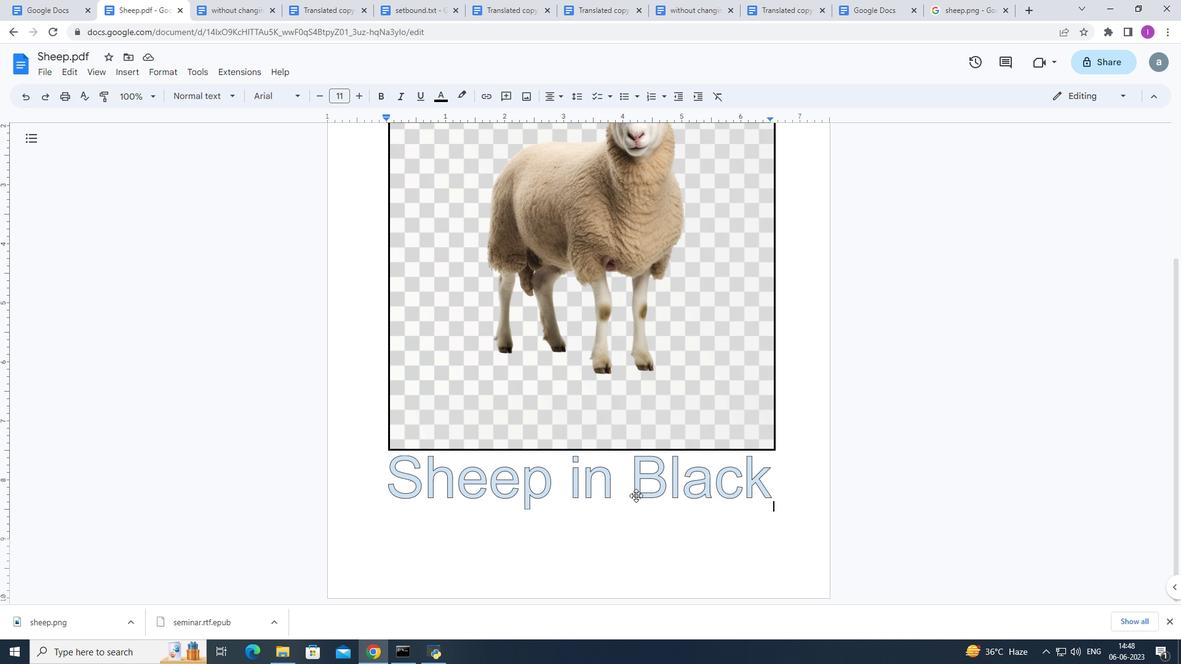 
Action: Mouse scrolled (636, 496) with delta (0, 0)
Screenshot: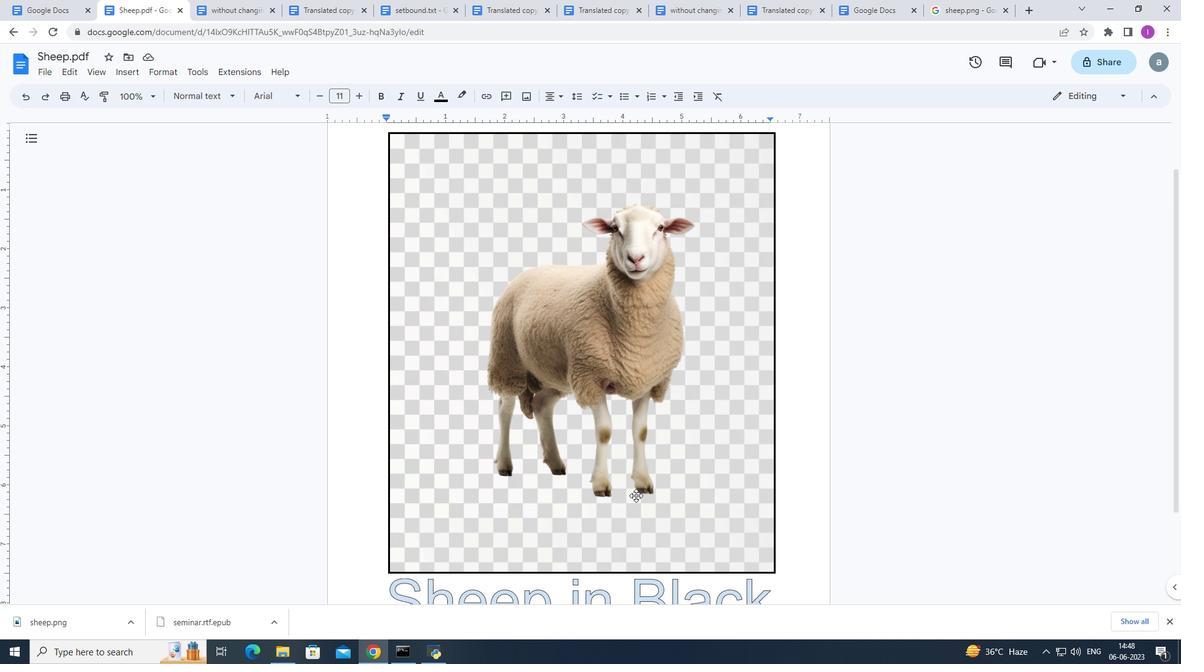 
Action: Mouse scrolled (636, 496) with delta (0, 0)
Screenshot: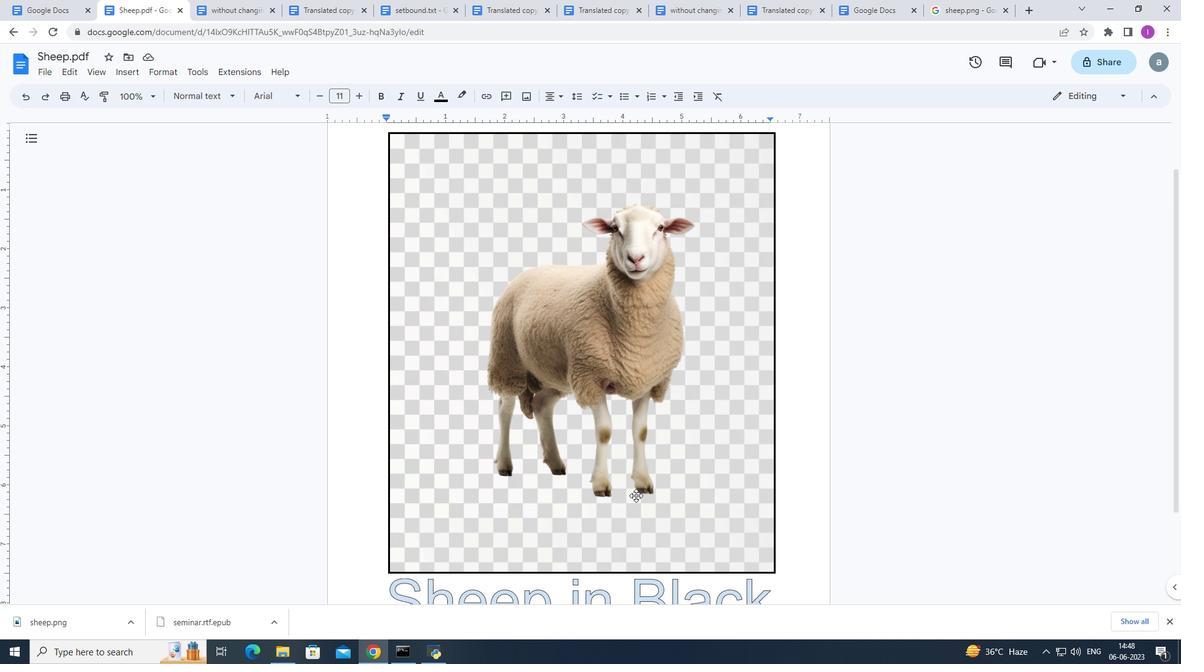 
Action: Mouse moved to (641, 489)
Screenshot: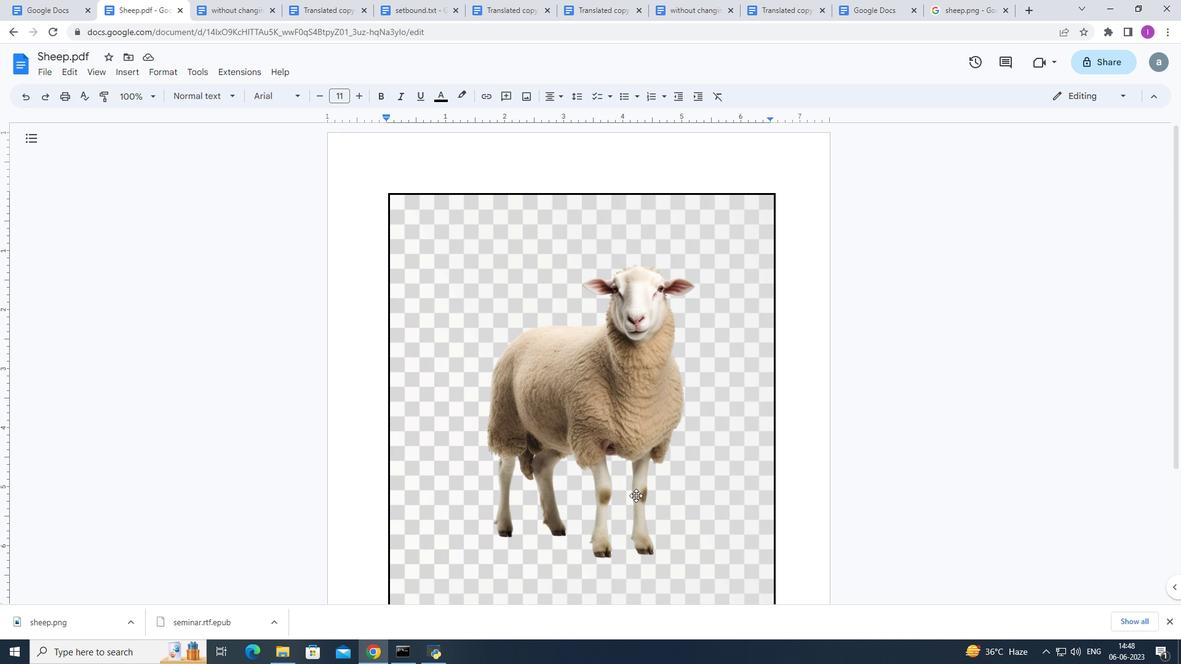 
Action: Mouse scrolled (641, 489) with delta (0, 0)
Screenshot: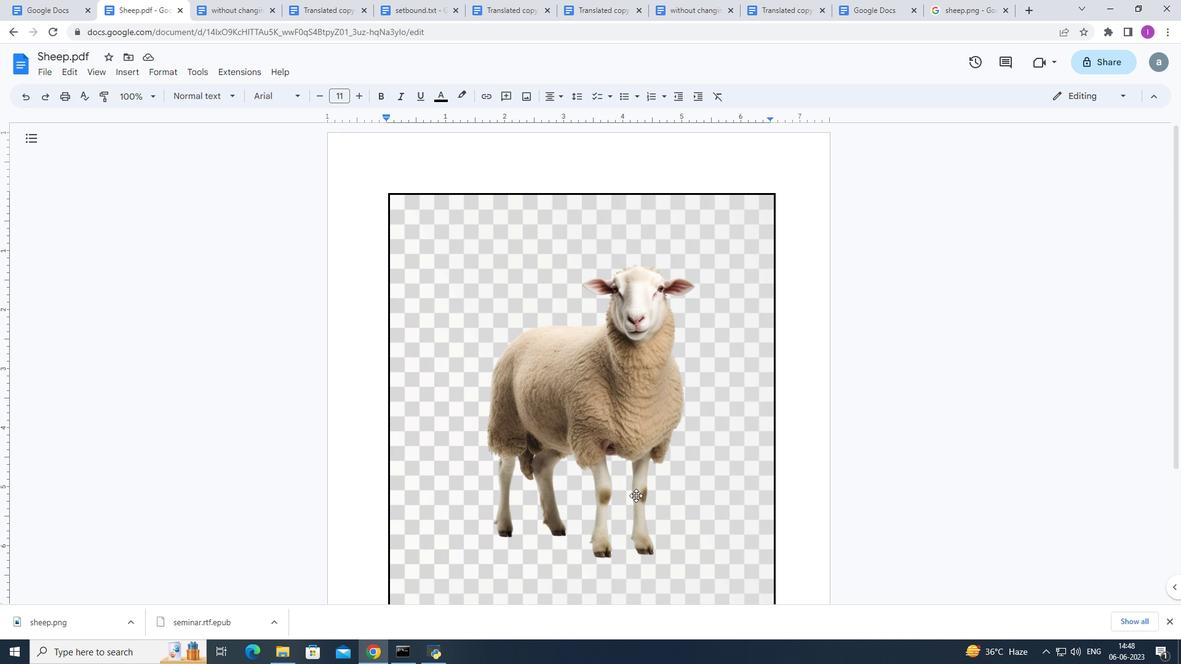 
Action: Mouse scrolled (641, 489) with delta (0, 0)
Screenshot: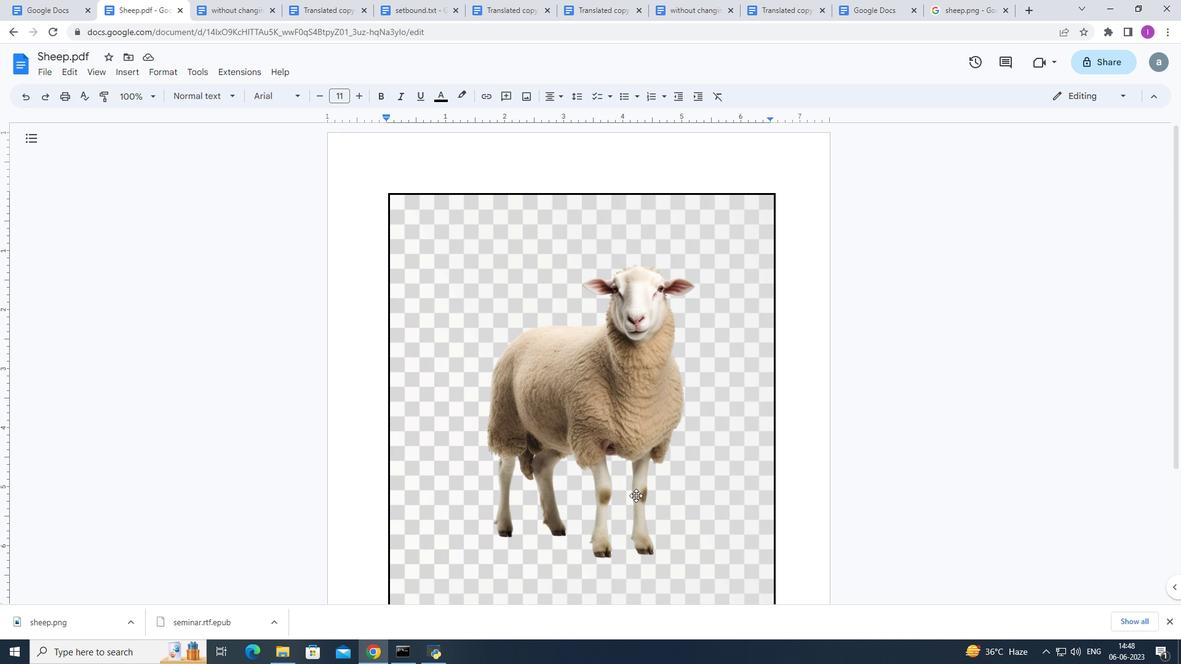 
Action: Mouse moved to (641, 489)
Screenshot: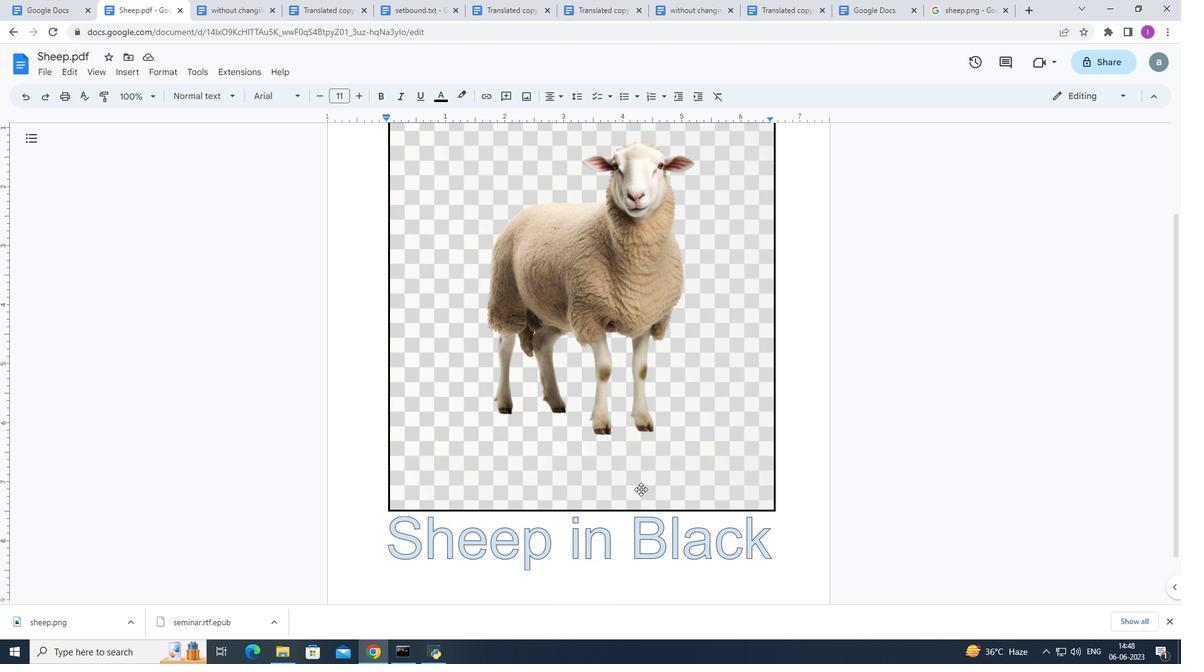 
Action: Mouse scrolled (641, 489) with delta (0, 0)
Screenshot: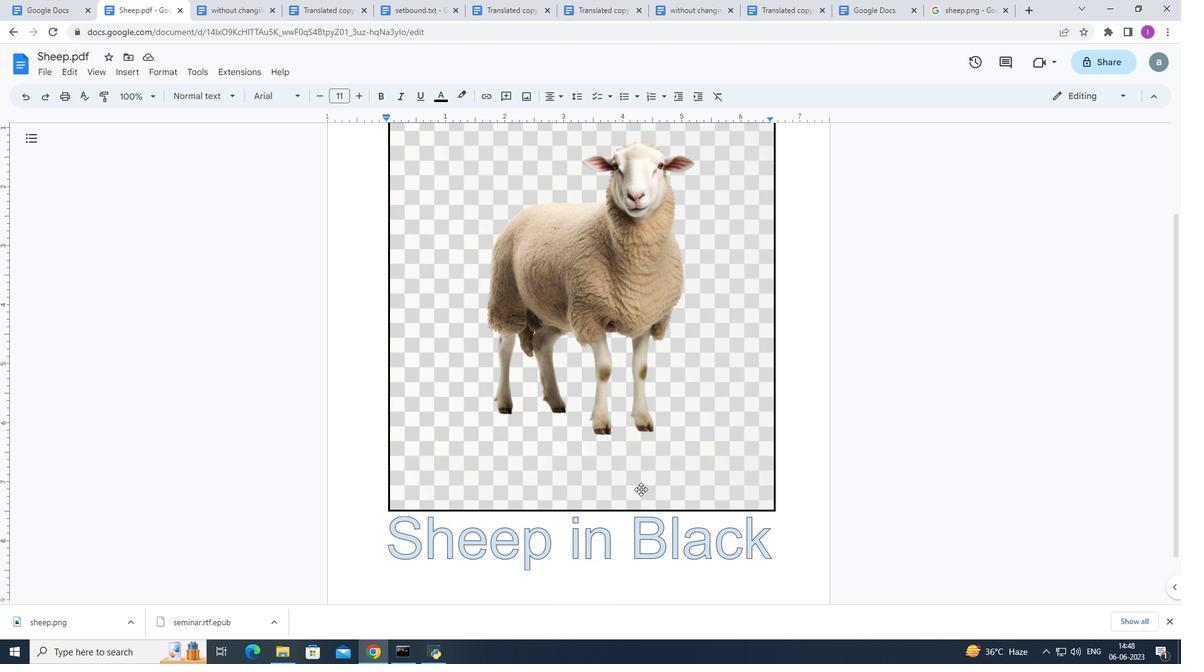
Action: Mouse scrolled (641, 489) with delta (0, 0)
Screenshot: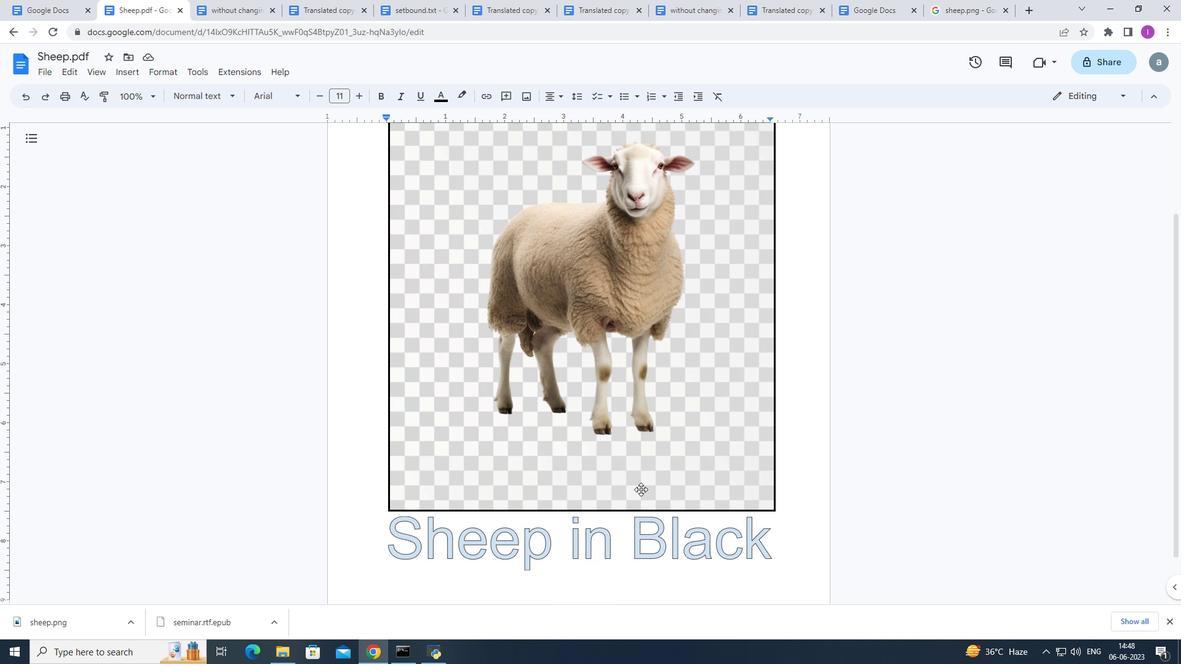 
Action: Mouse scrolled (641, 489) with delta (0, 0)
Screenshot: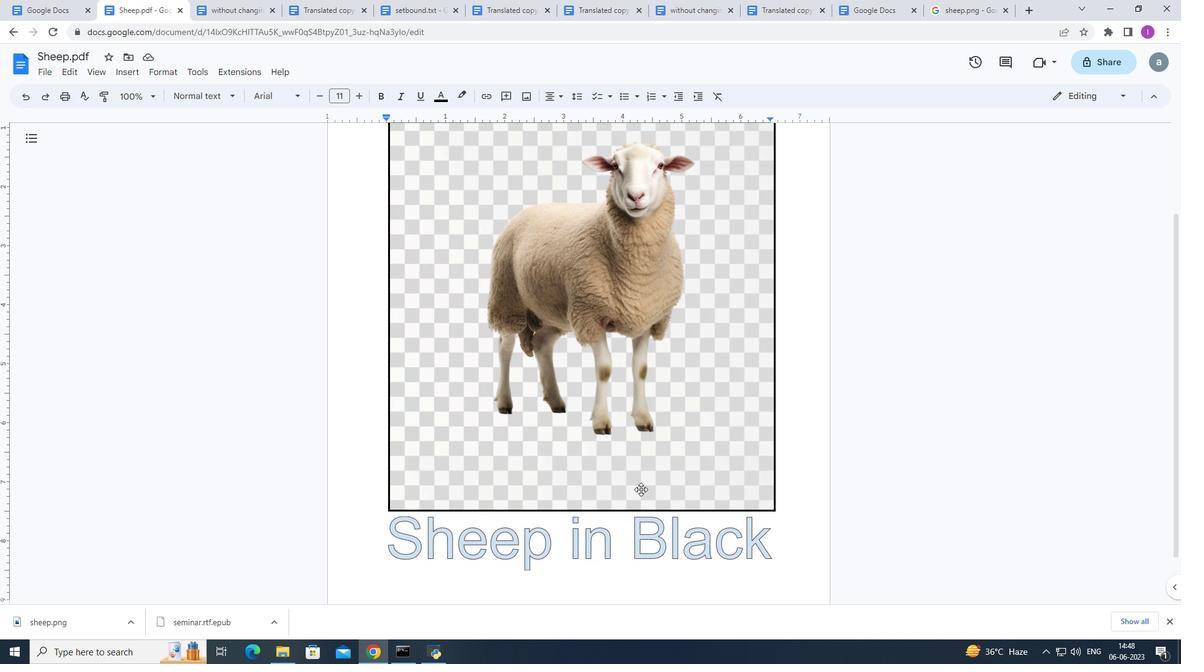 
Action: Mouse moved to (642, 489)
Screenshot: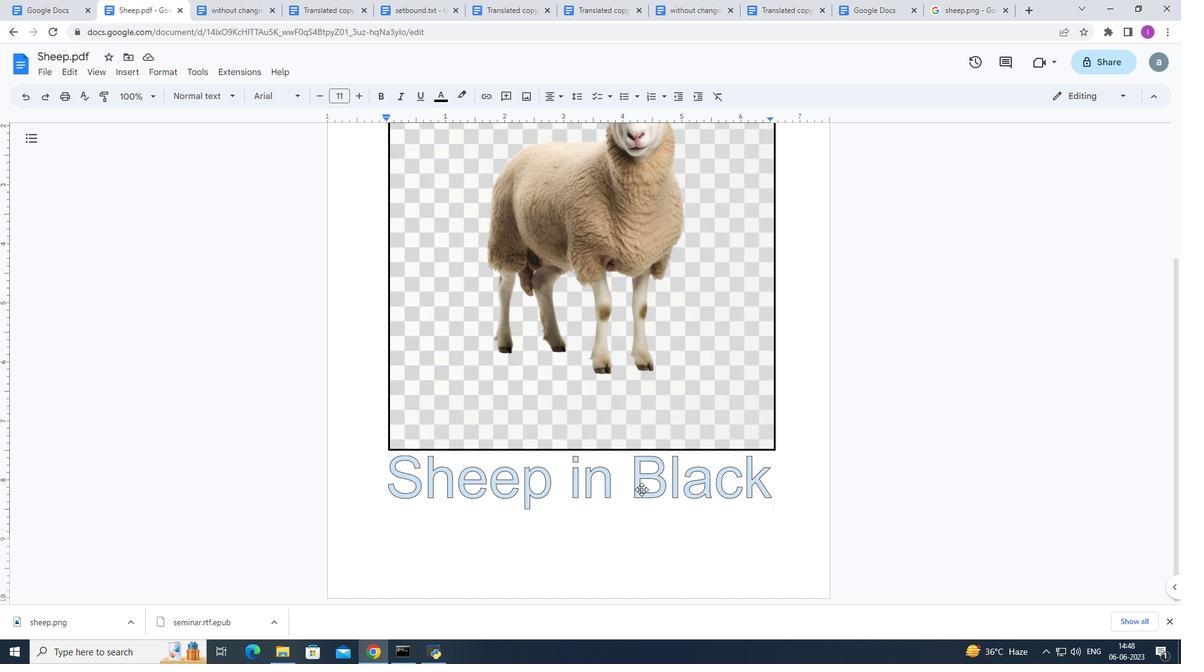 
Action: Mouse pressed left at (642, 489)
Screenshot: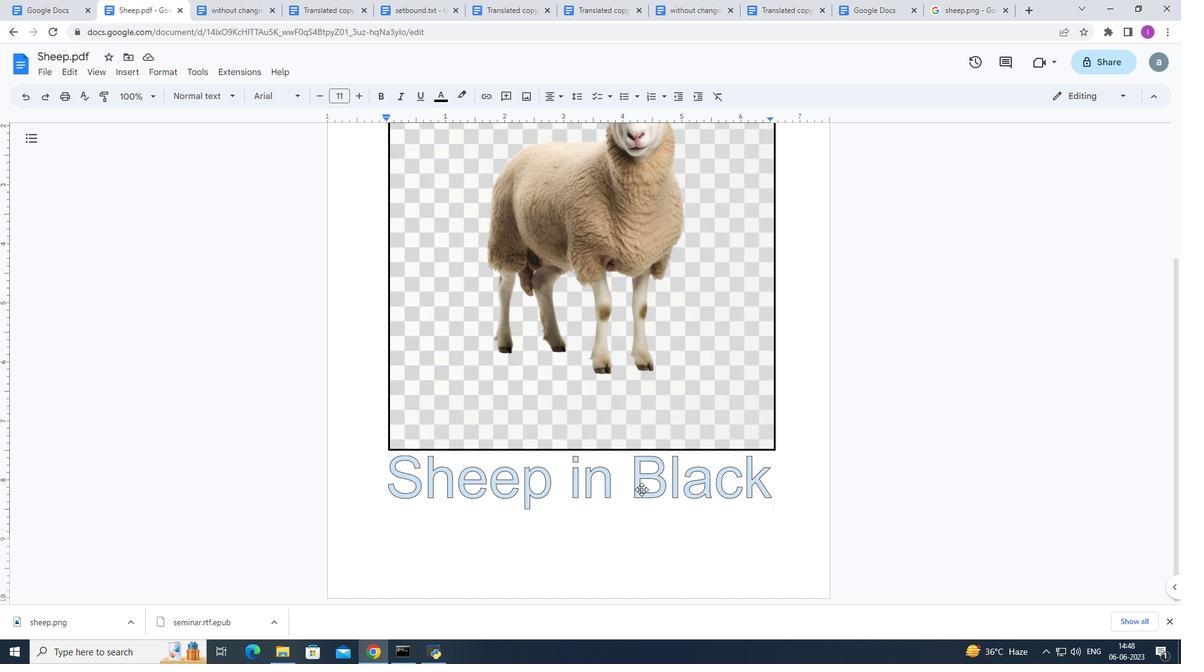 
Action: Mouse moved to (511, 93)
Screenshot: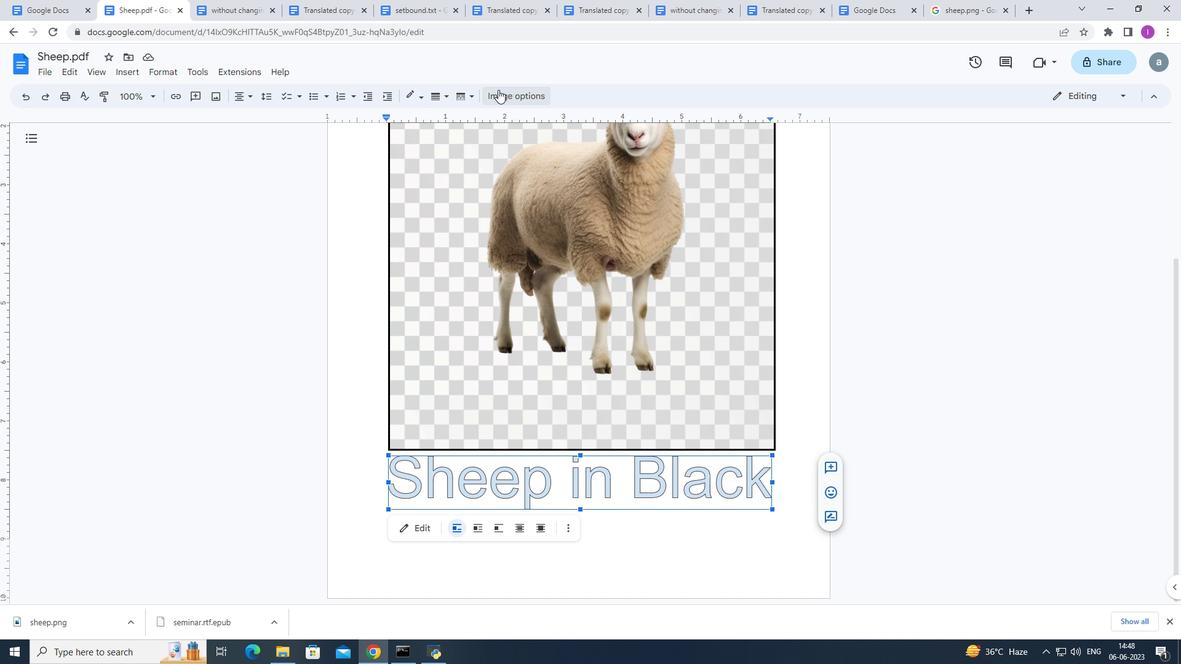 
Action: Mouse pressed left at (511, 93)
Screenshot: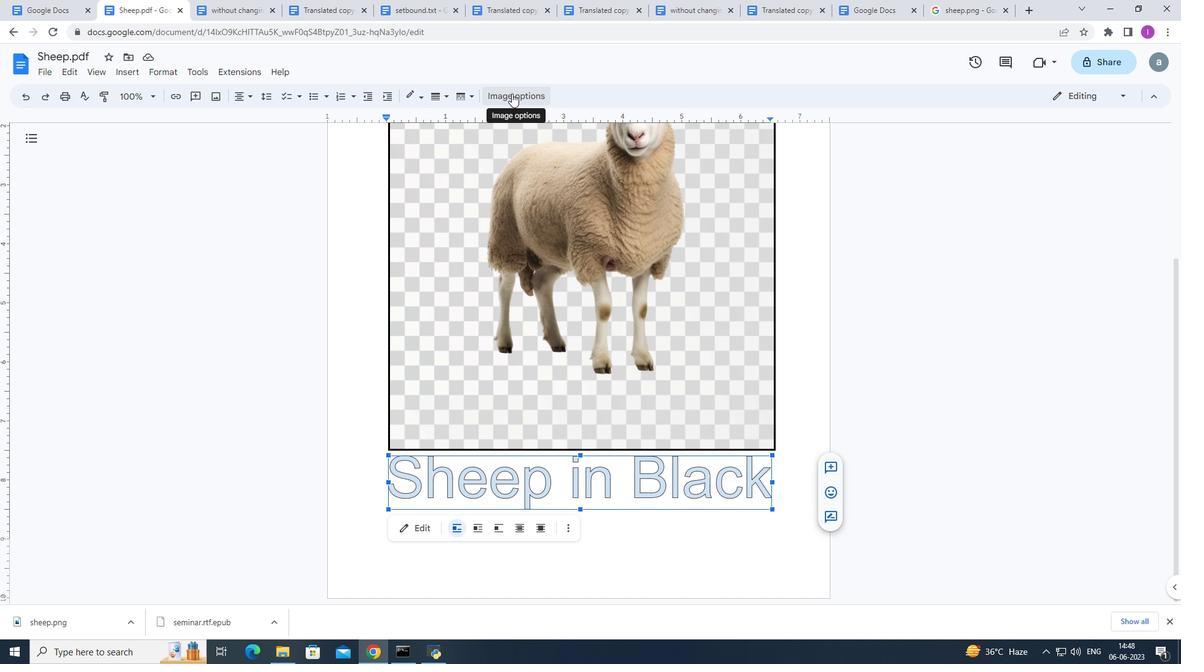 
Action: Mouse moved to (1026, 259)
Screenshot: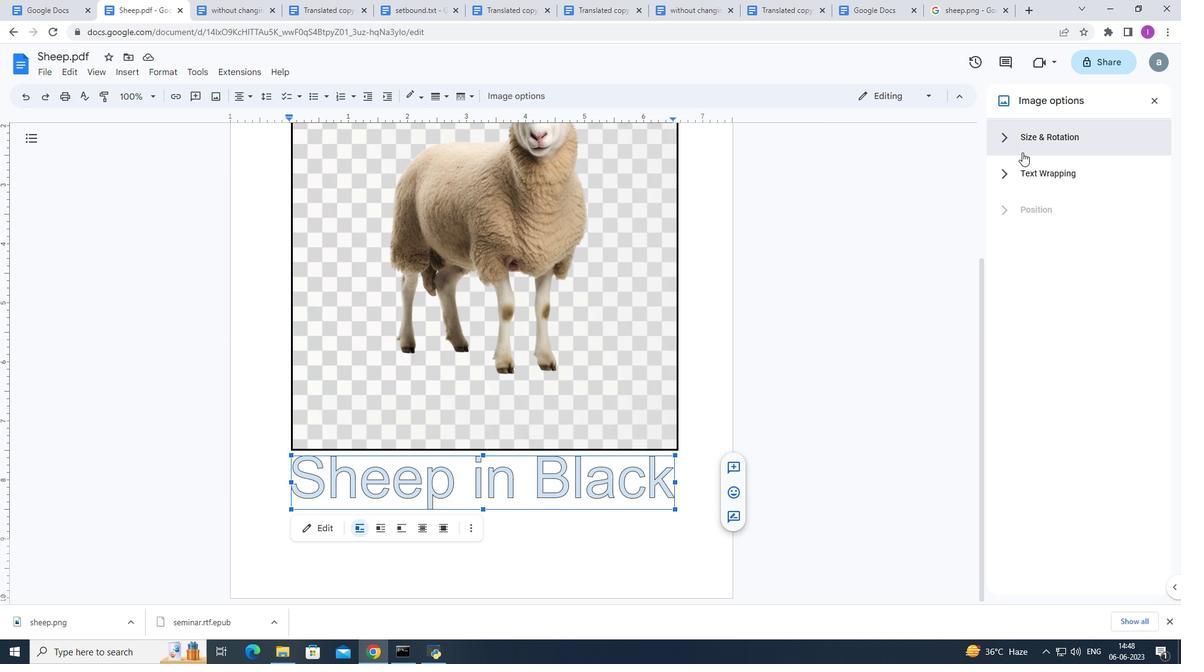 
Action: Mouse scrolled (1026, 259) with delta (0, 0)
Screenshot: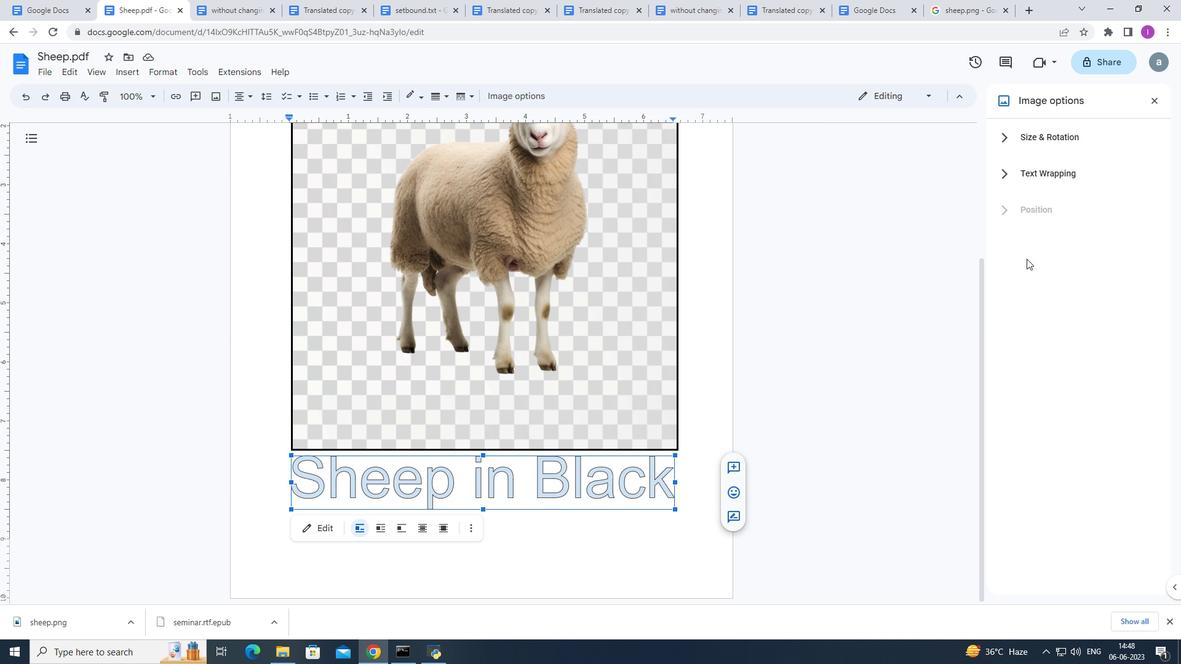 
Action: Mouse scrolled (1026, 259) with delta (0, 0)
Screenshot: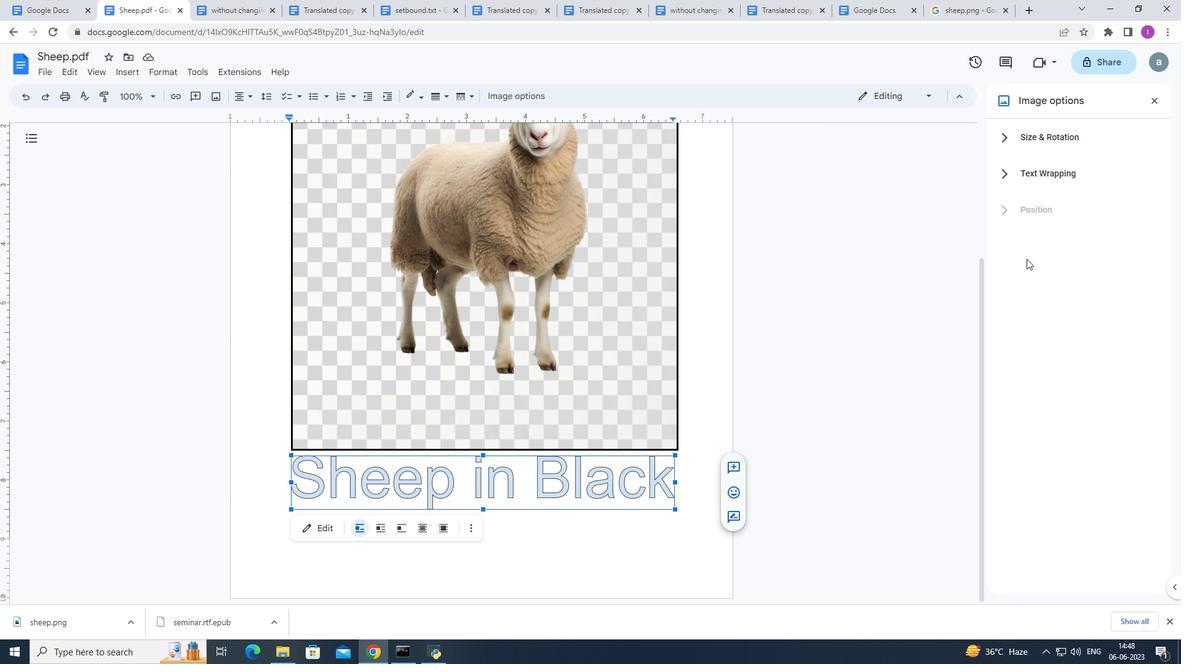 
Action: Mouse scrolled (1026, 259) with delta (0, 0)
Screenshot: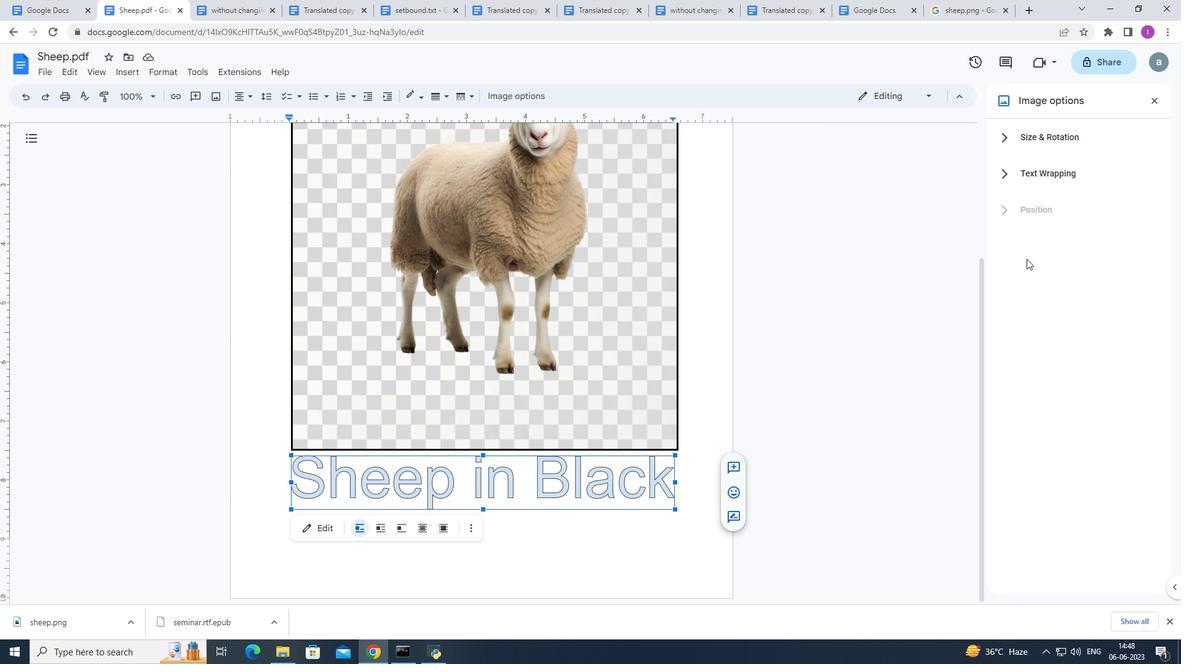 
Action: Mouse moved to (1070, 132)
Screenshot: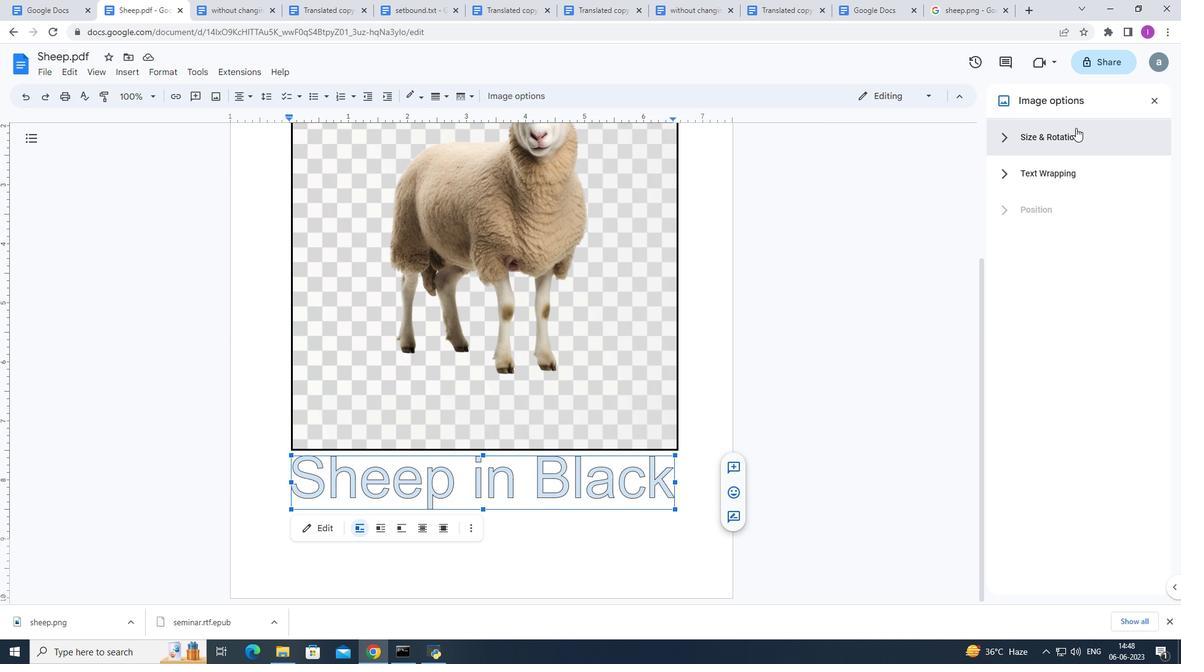 
Action: Mouse pressed left at (1070, 132)
Screenshot: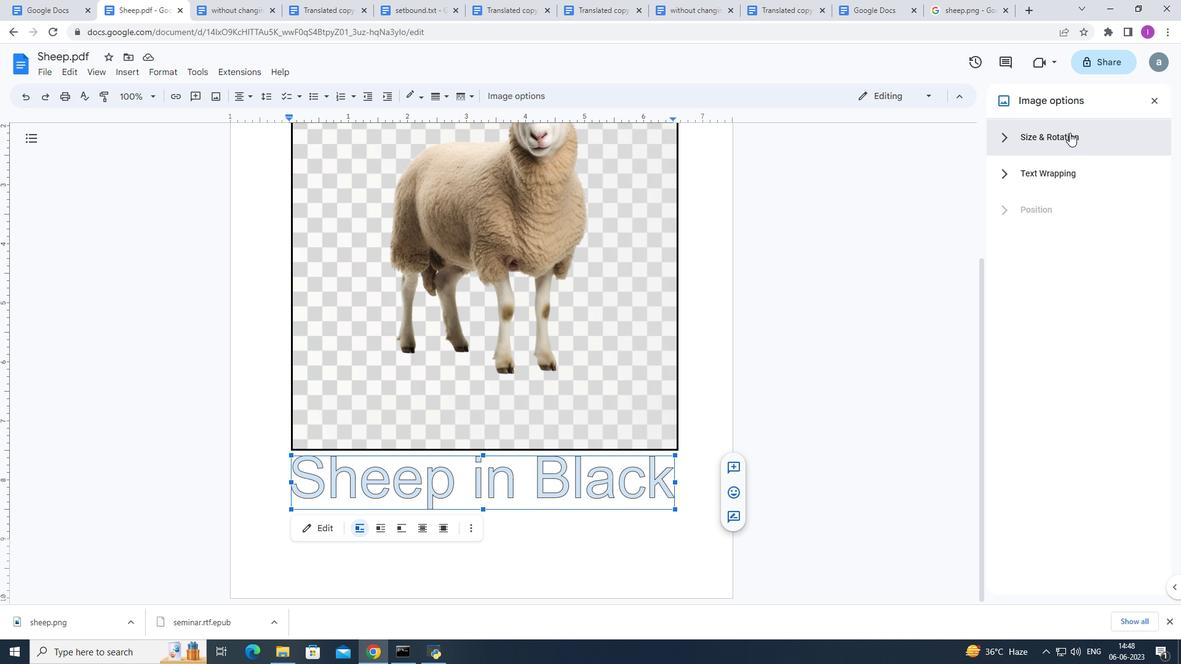 
Action: Mouse moved to (1106, 199)
Screenshot: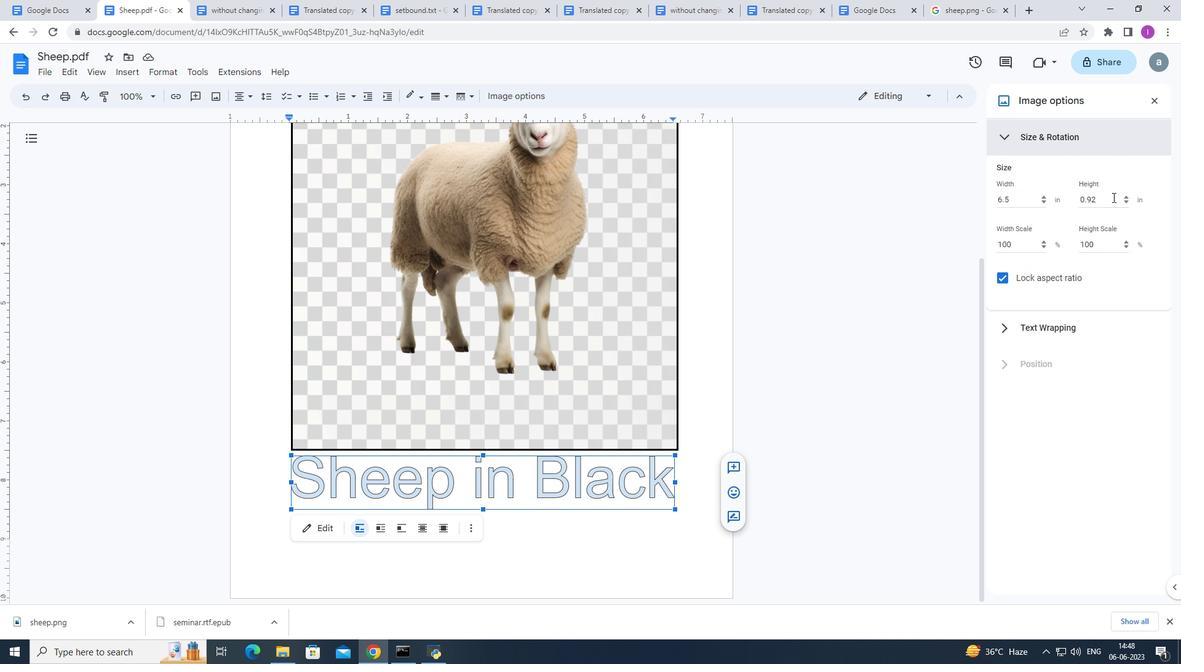 
Action: Mouse pressed left at (1106, 199)
Screenshot: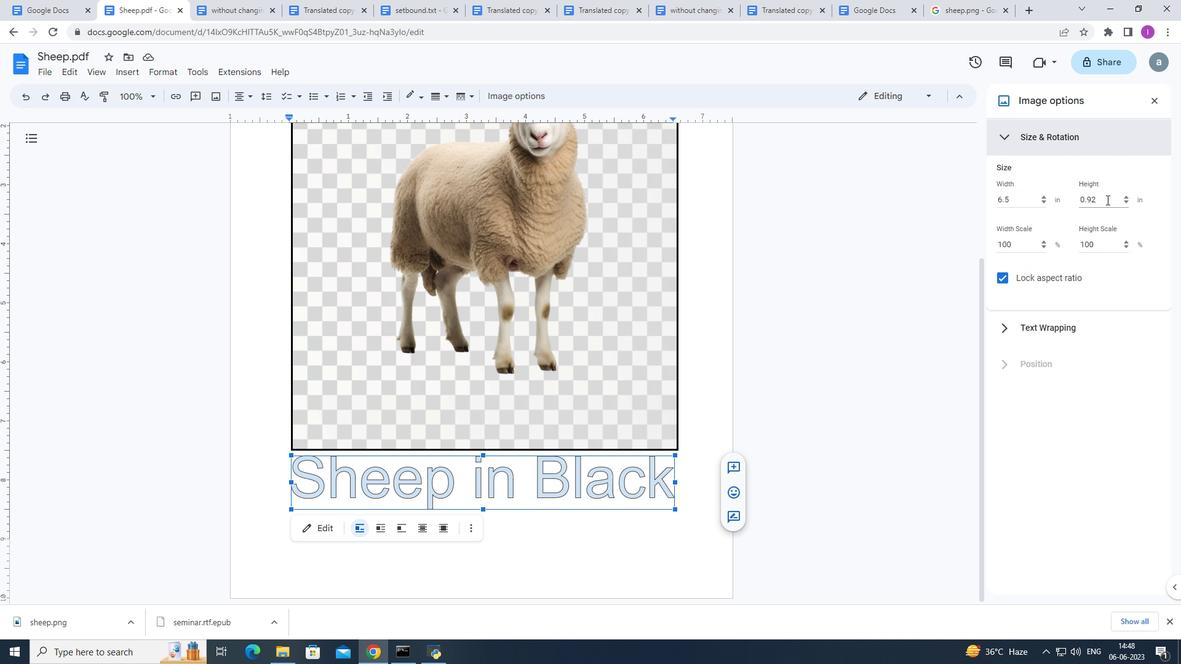
Action: Mouse moved to (1122, 194)
Screenshot: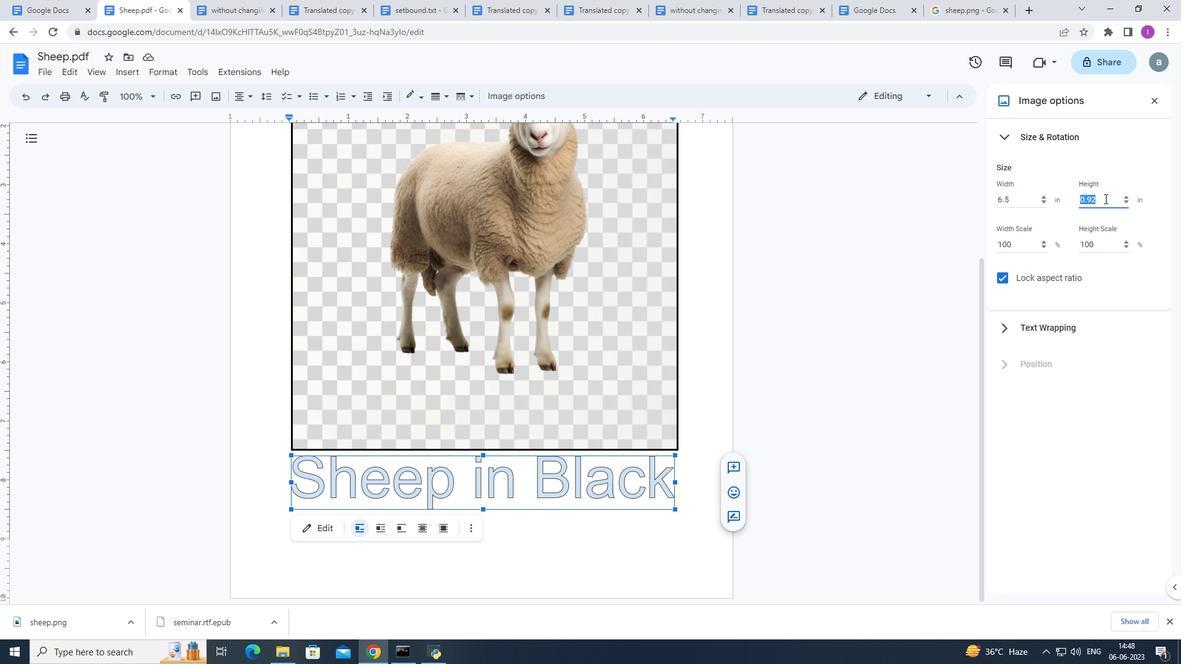 
Action: Key pressed 6.82
Screenshot: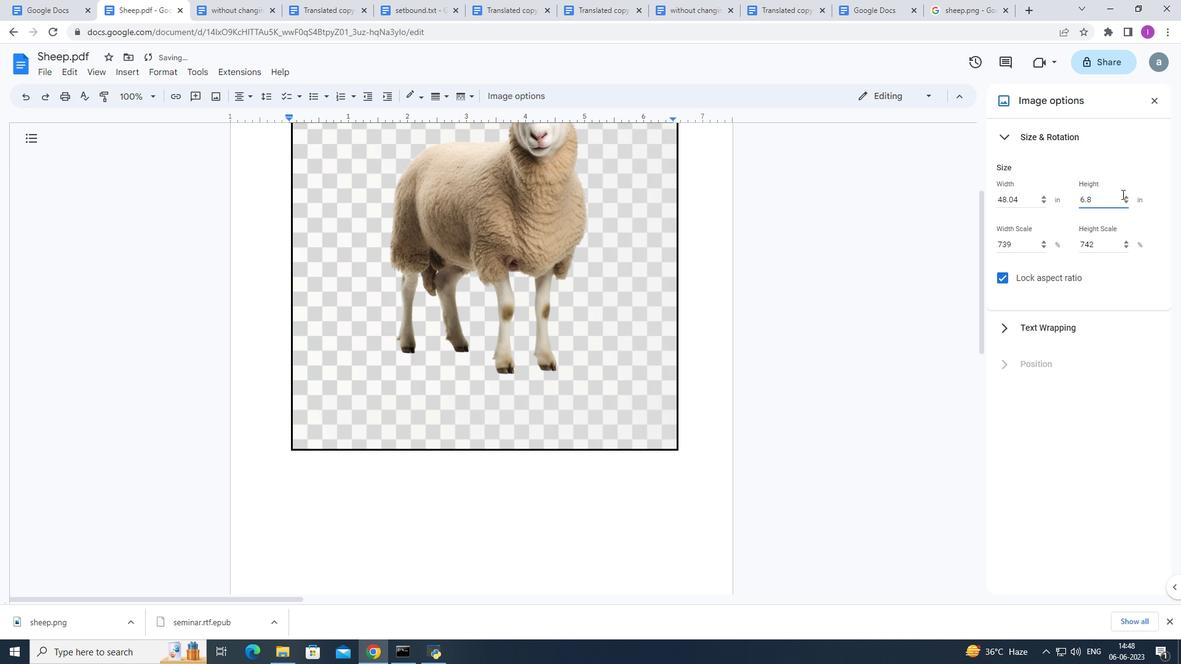 
Action: Mouse moved to (946, 342)
Screenshot: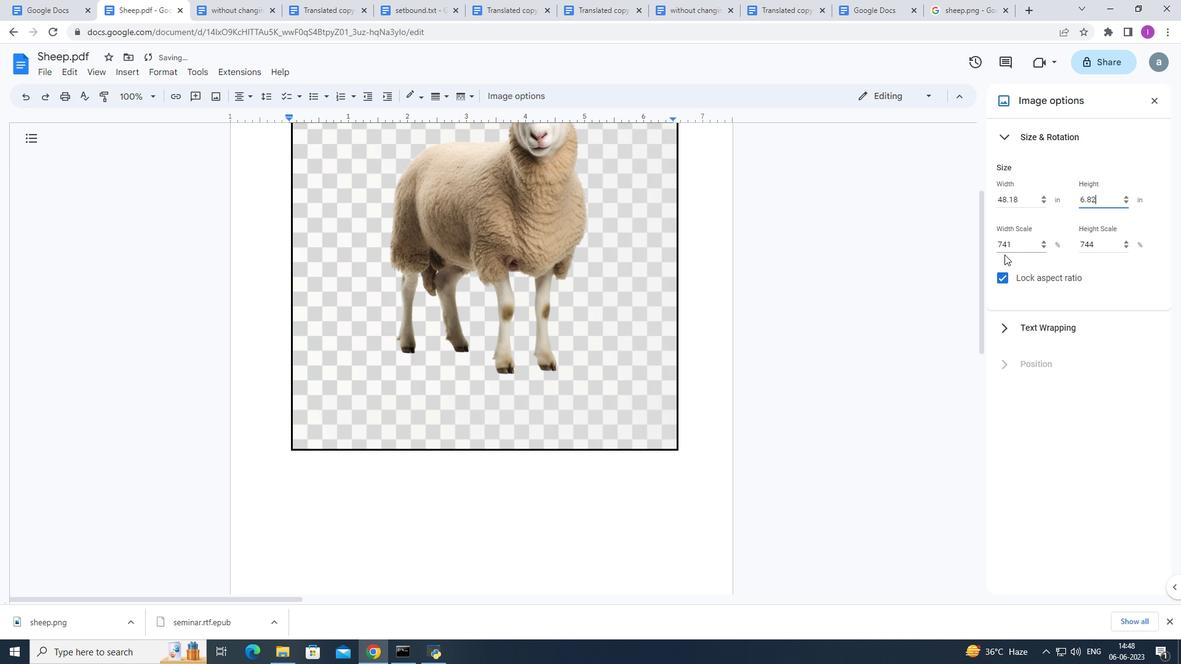 
Action: Mouse scrolled (946, 341) with delta (0, 0)
Screenshot: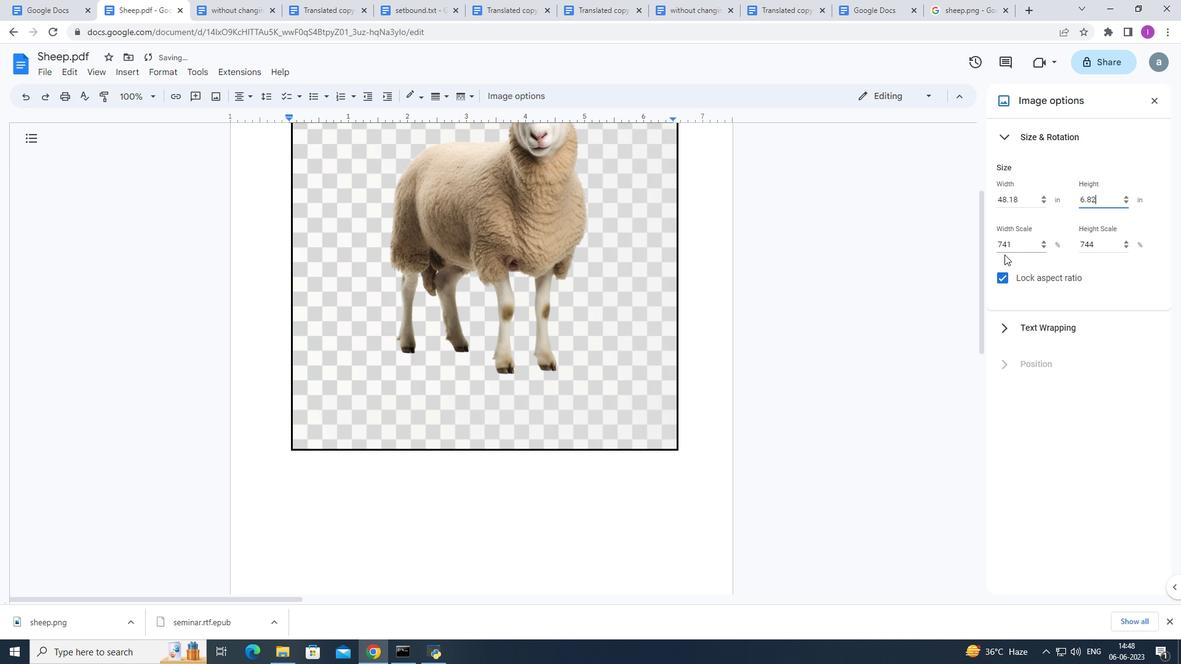 
Action: Mouse moved to (940, 351)
Screenshot: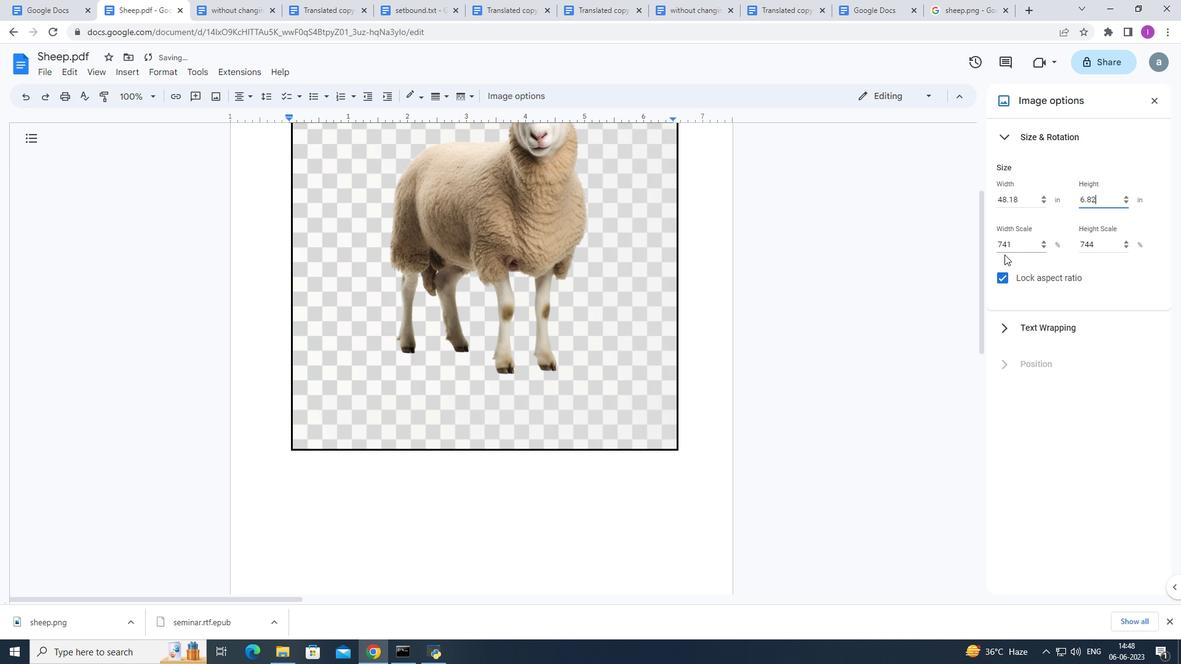 
Action: Mouse scrolled (940, 351) with delta (0, 0)
Screenshot: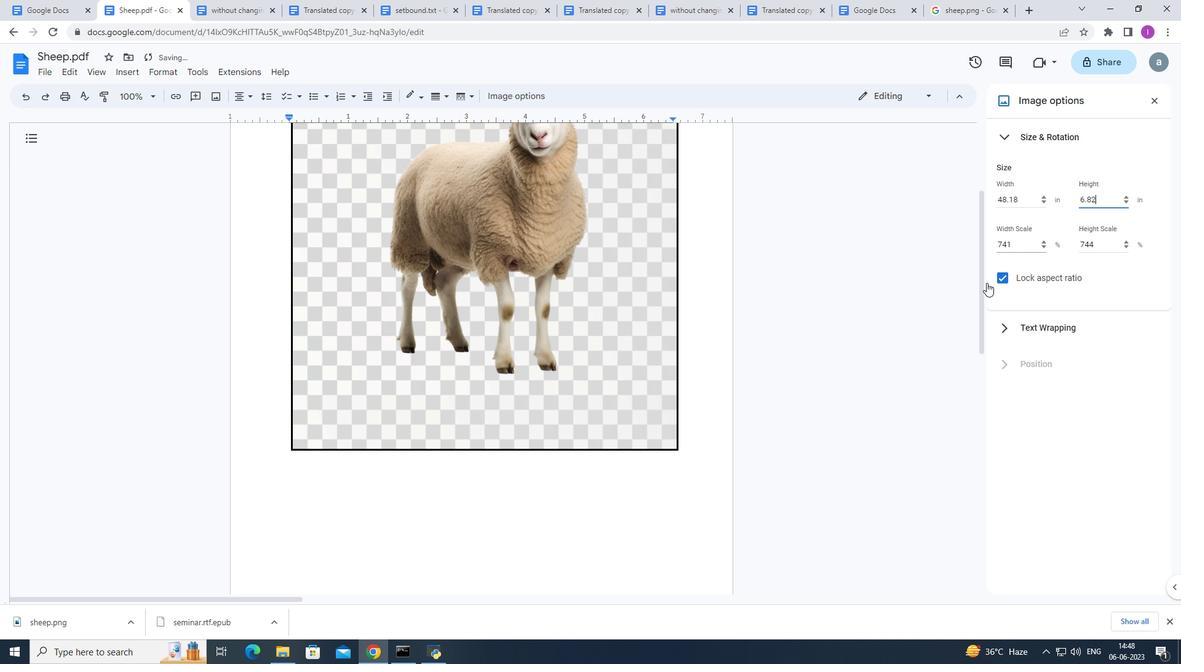 
Action: Mouse moved to (939, 354)
Screenshot: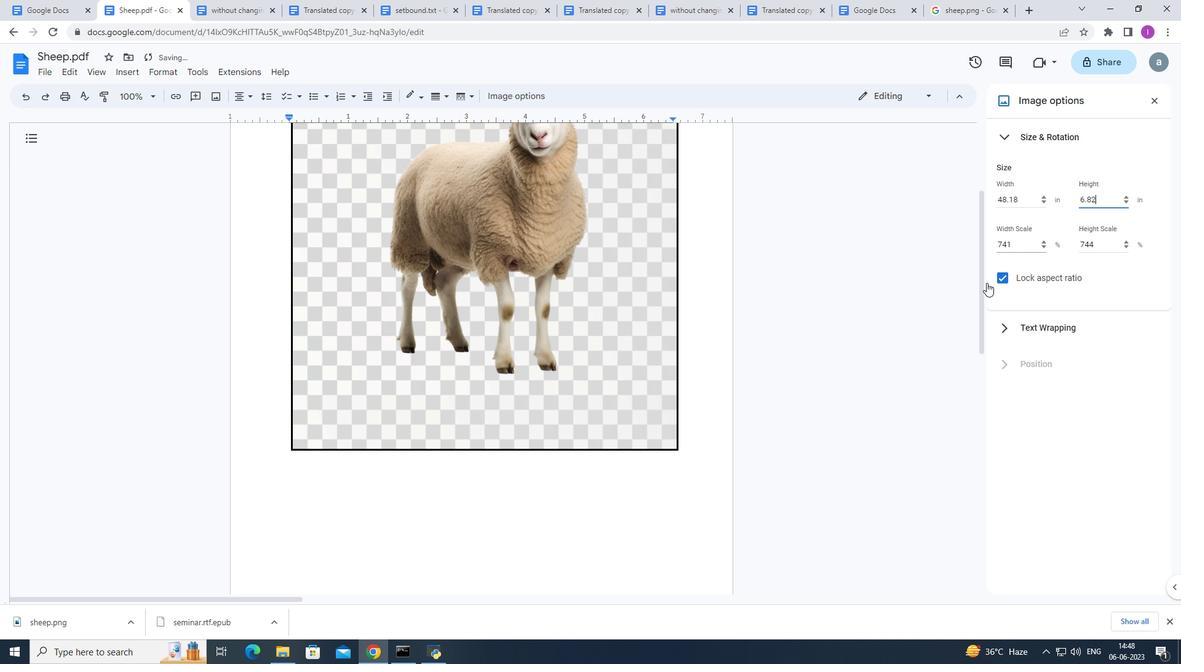 
Action: Mouse scrolled (939, 353) with delta (0, 0)
Screenshot: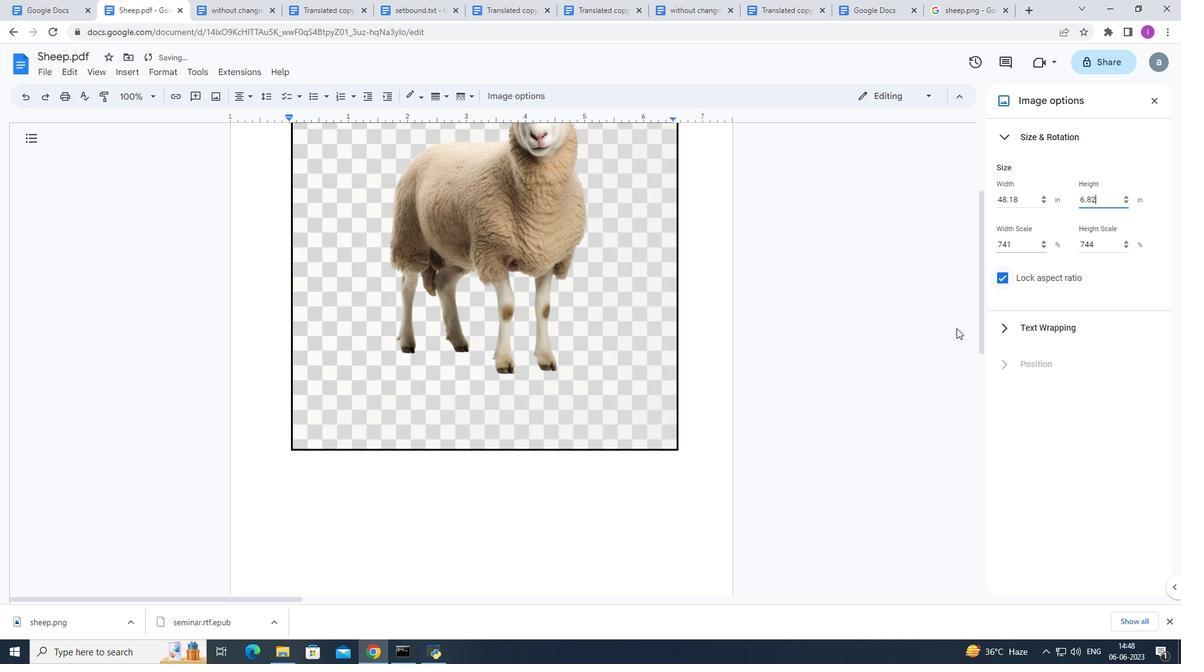 
Action: Mouse moved to (829, 408)
Screenshot: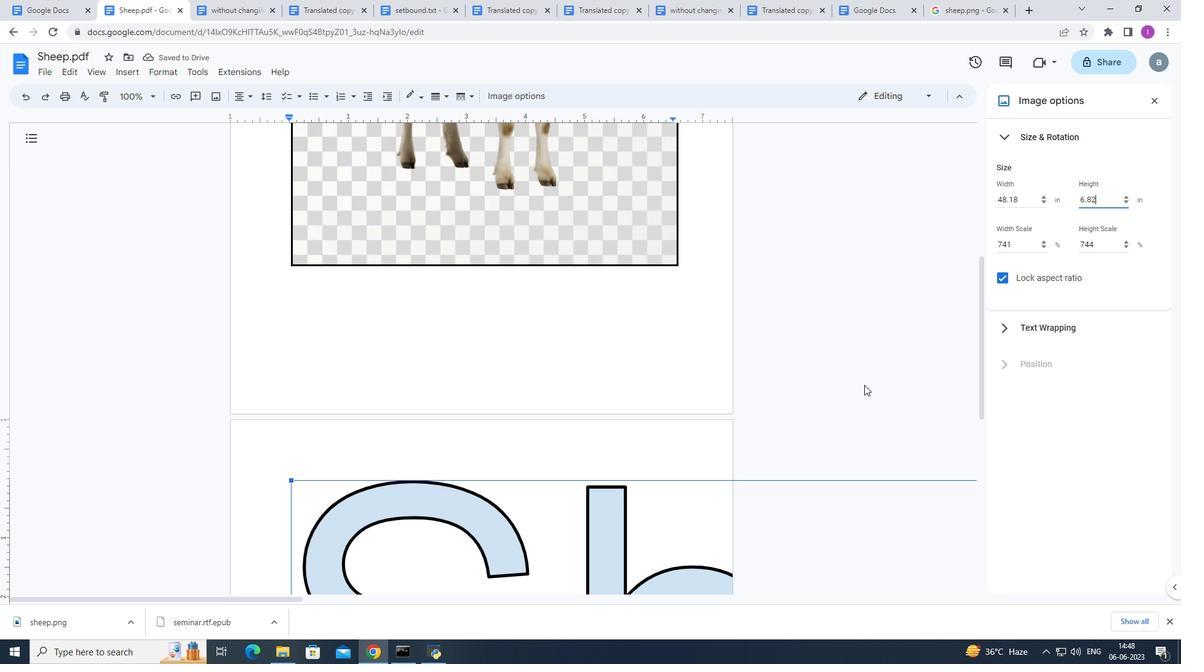 
Action: Mouse scrolled (829, 407) with delta (0, 0)
Screenshot: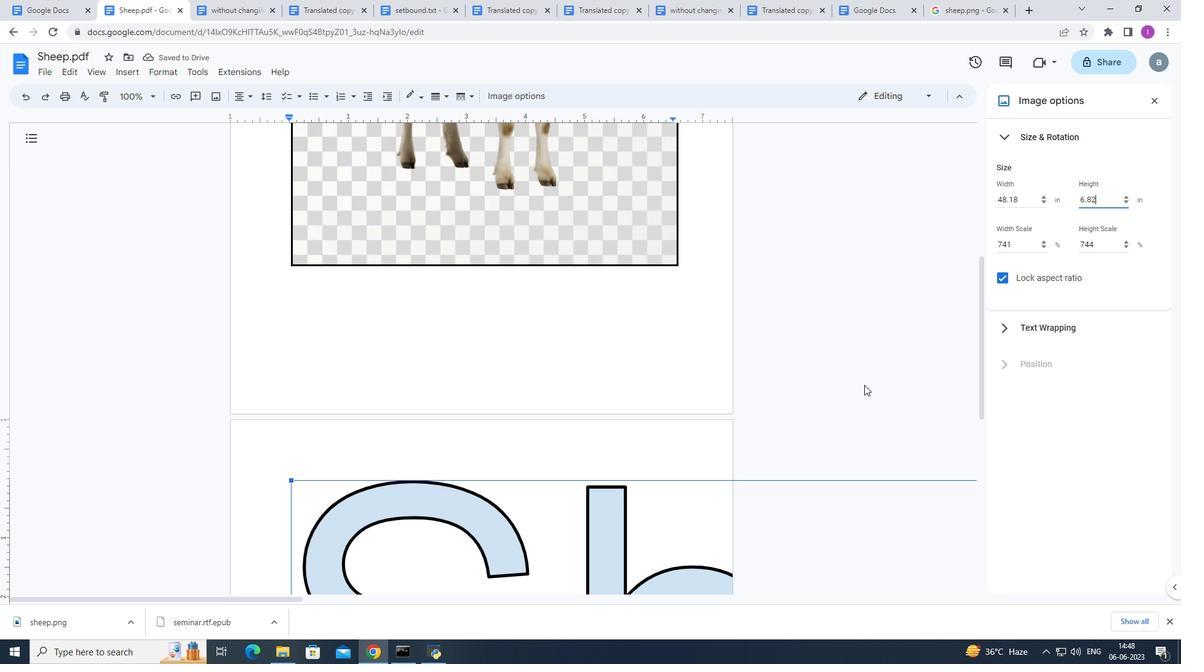 
Action: Mouse moved to (826, 415)
Screenshot: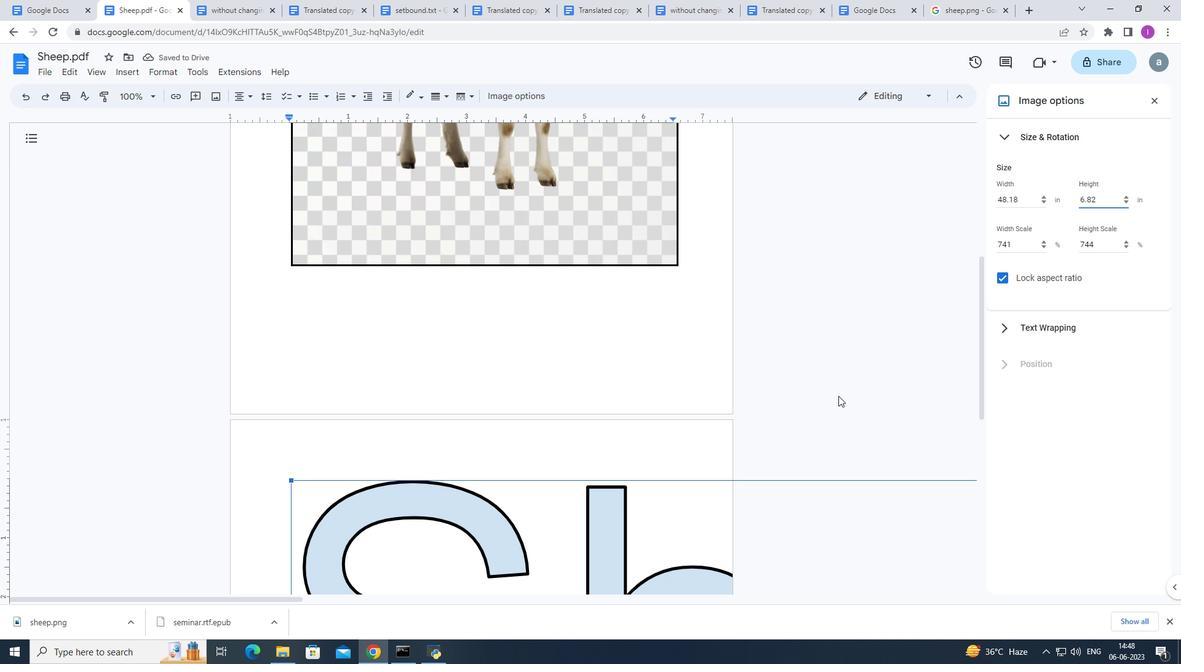 
Action: Mouse scrolled (826, 414) with delta (0, 0)
Screenshot: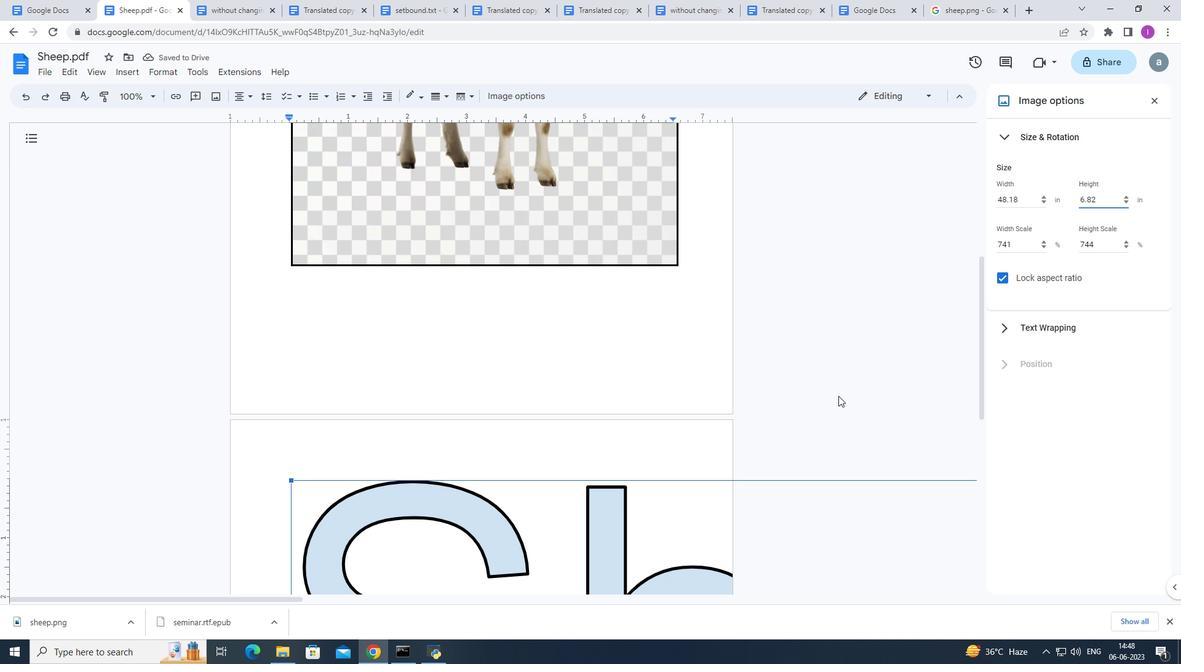 
Action: Mouse scrolled (826, 414) with delta (0, 0)
Screenshot: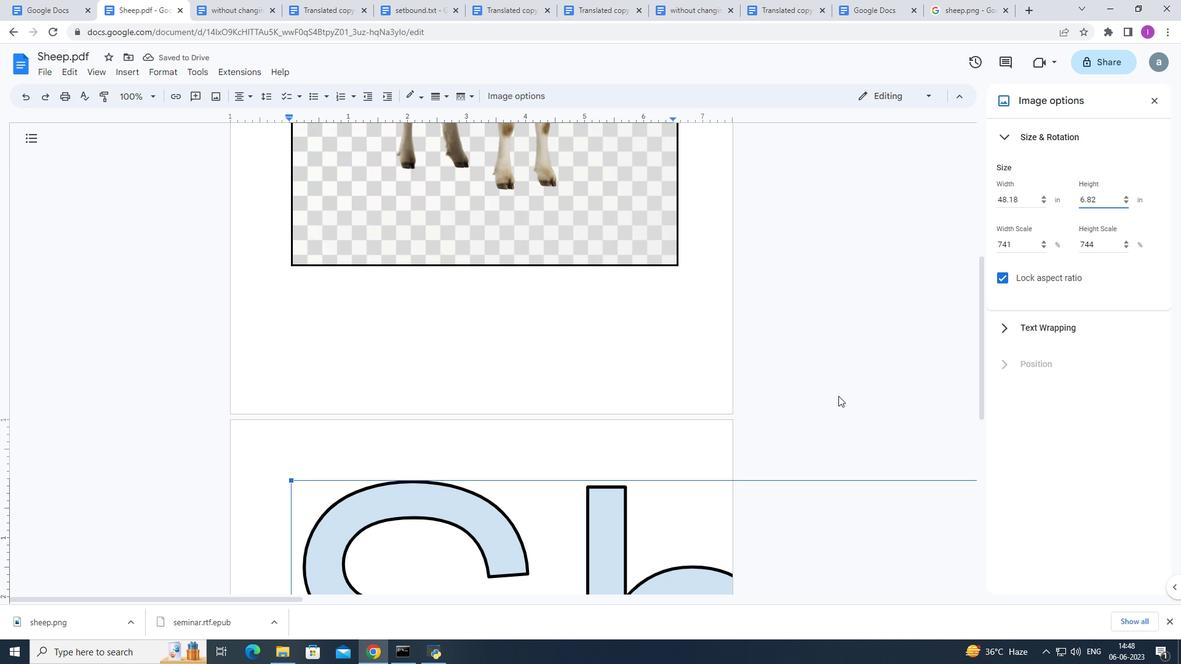 
Action: Mouse moved to (826, 415)
Screenshot: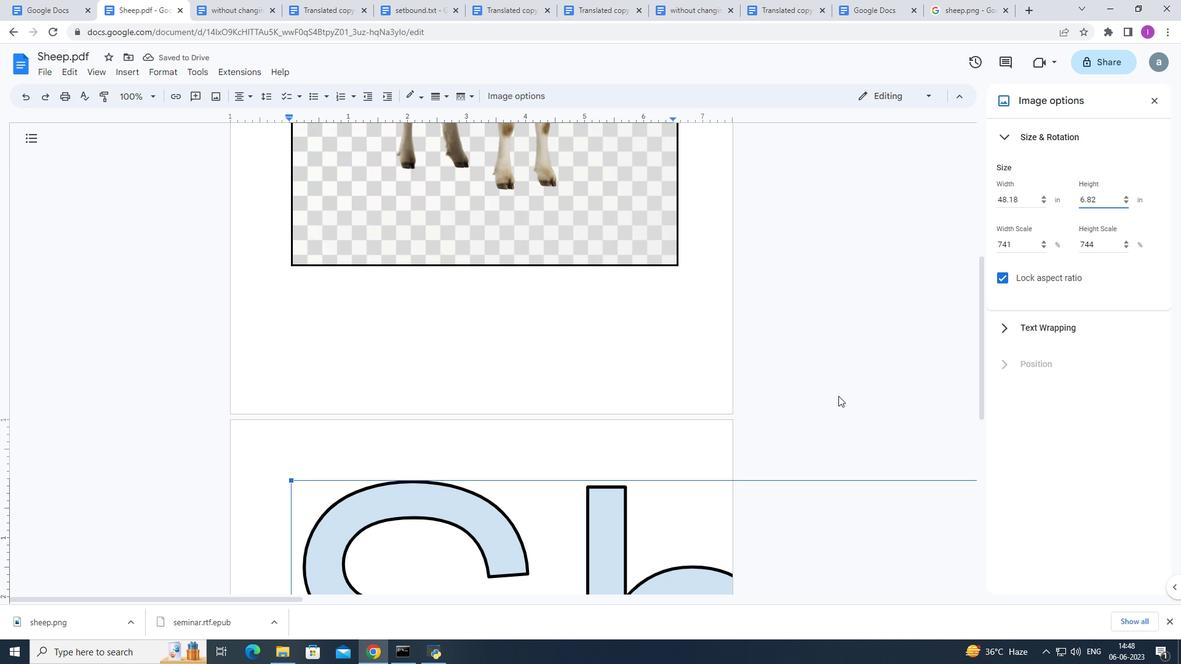 
Action: Mouse scrolled (826, 415) with delta (0, 0)
Screenshot: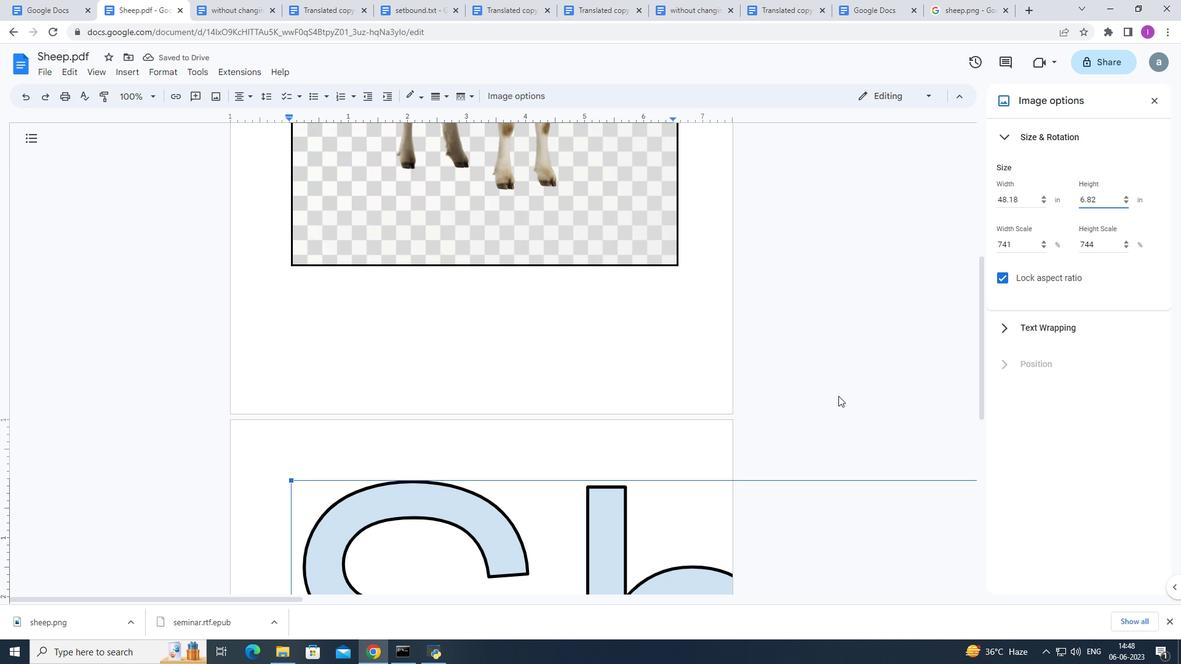 
Action: Mouse moved to (824, 419)
Screenshot: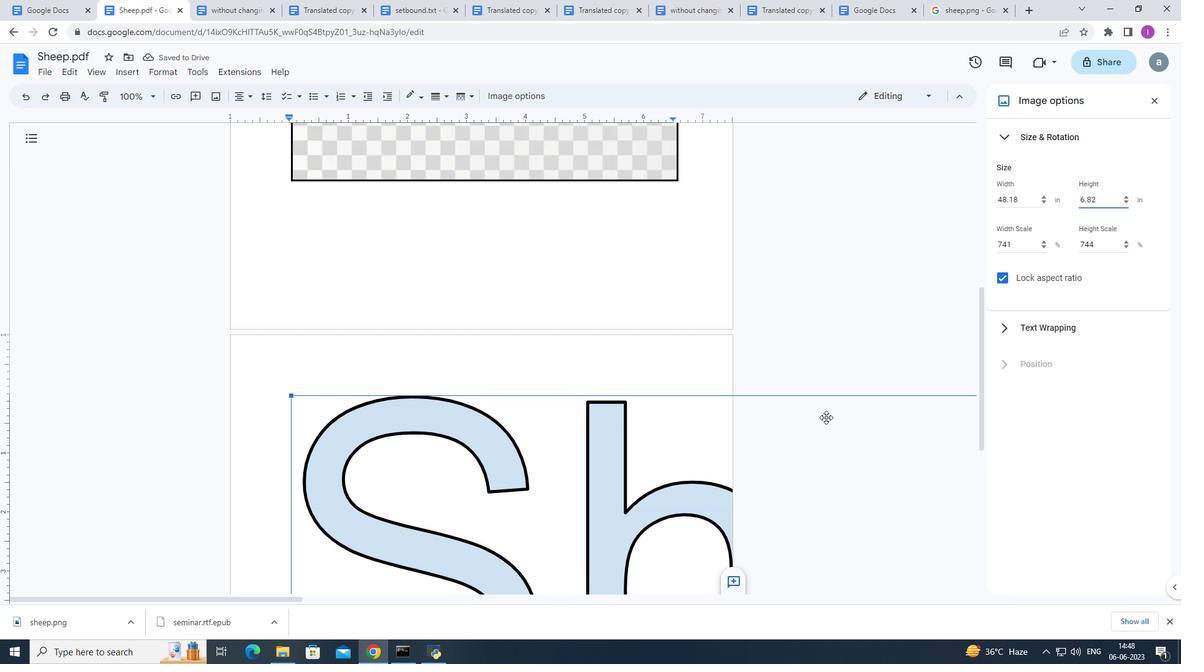 
Action: Mouse scrolled (824, 419) with delta (0, 0)
Screenshot: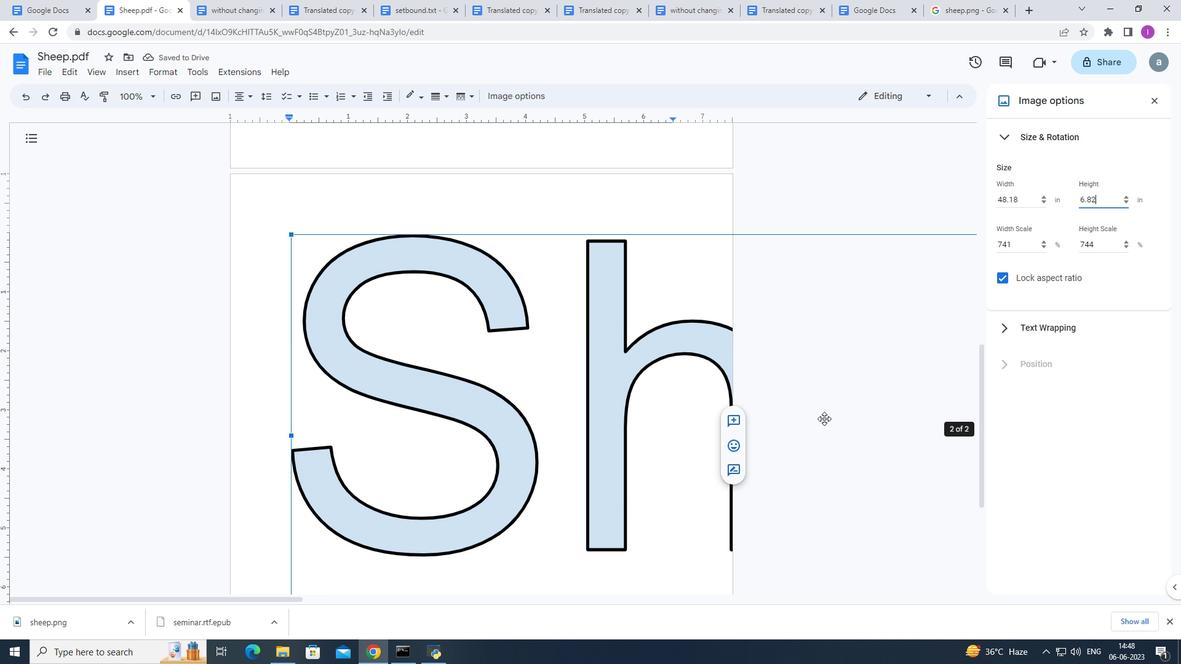 
Action: Mouse scrolled (824, 419) with delta (0, 0)
Screenshot: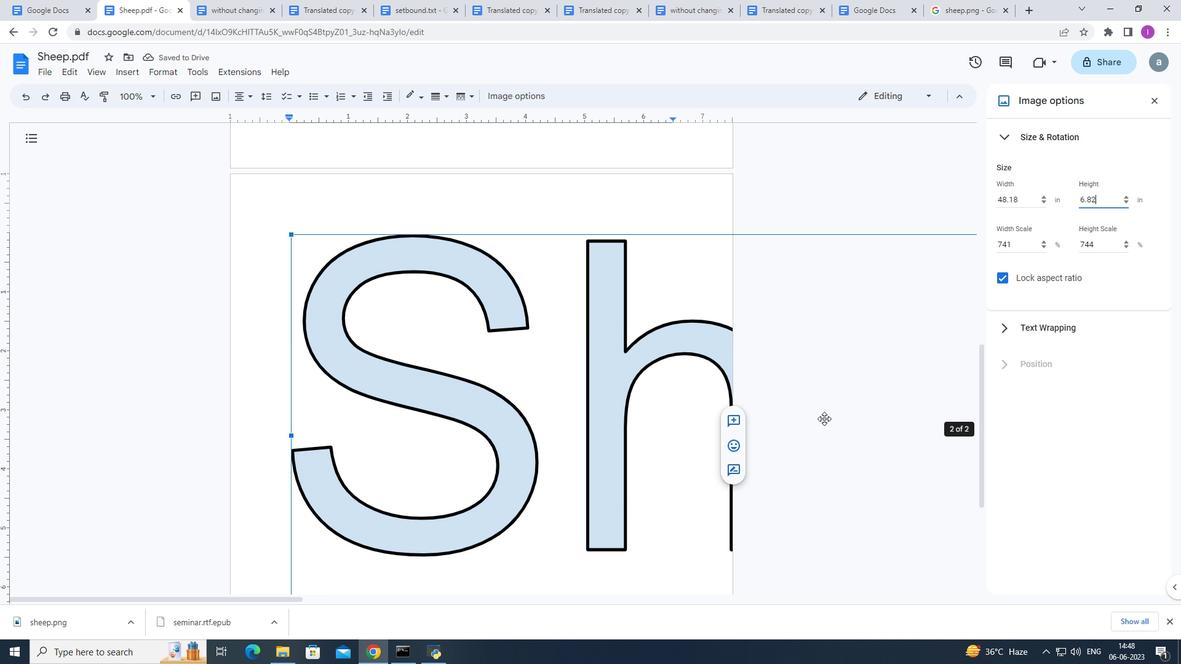 
Action: Mouse scrolled (824, 419) with delta (0, 0)
Screenshot: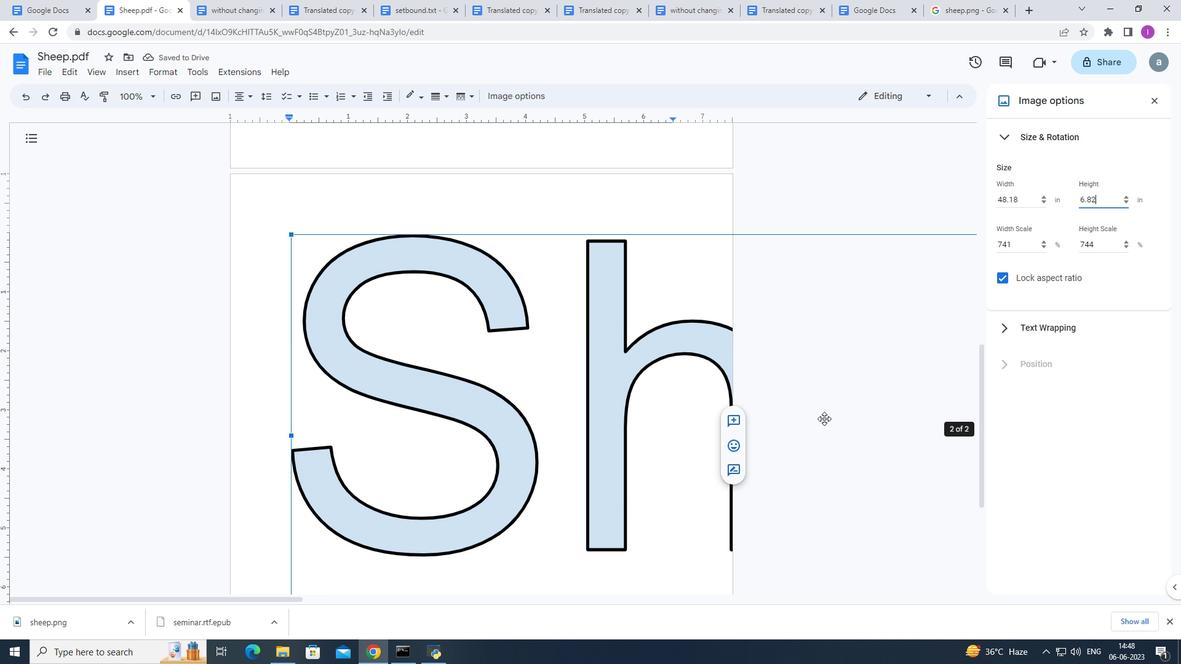 
Action: Mouse moved to (823, 419)
Screenshot: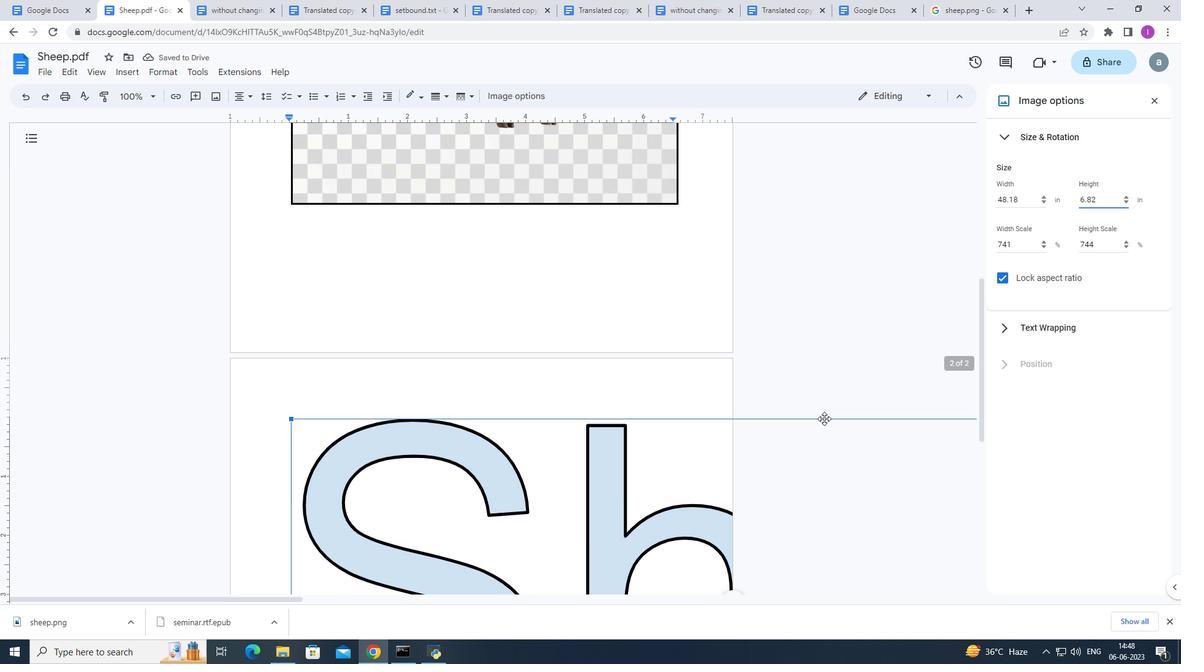 
